 Task: Find connections with filter location Bagaha with filter topic #linkedinstorieswith filter profile language Spanish with filter current company Bottomline Technologies with filter school Institute of Engineering & Technology with filter industry Oil and Coal Product Manufacturing with filter service category Network Support with filter keywords title Operations Coordinator
Action: Mouse moved to (697, 94)
Screenshot: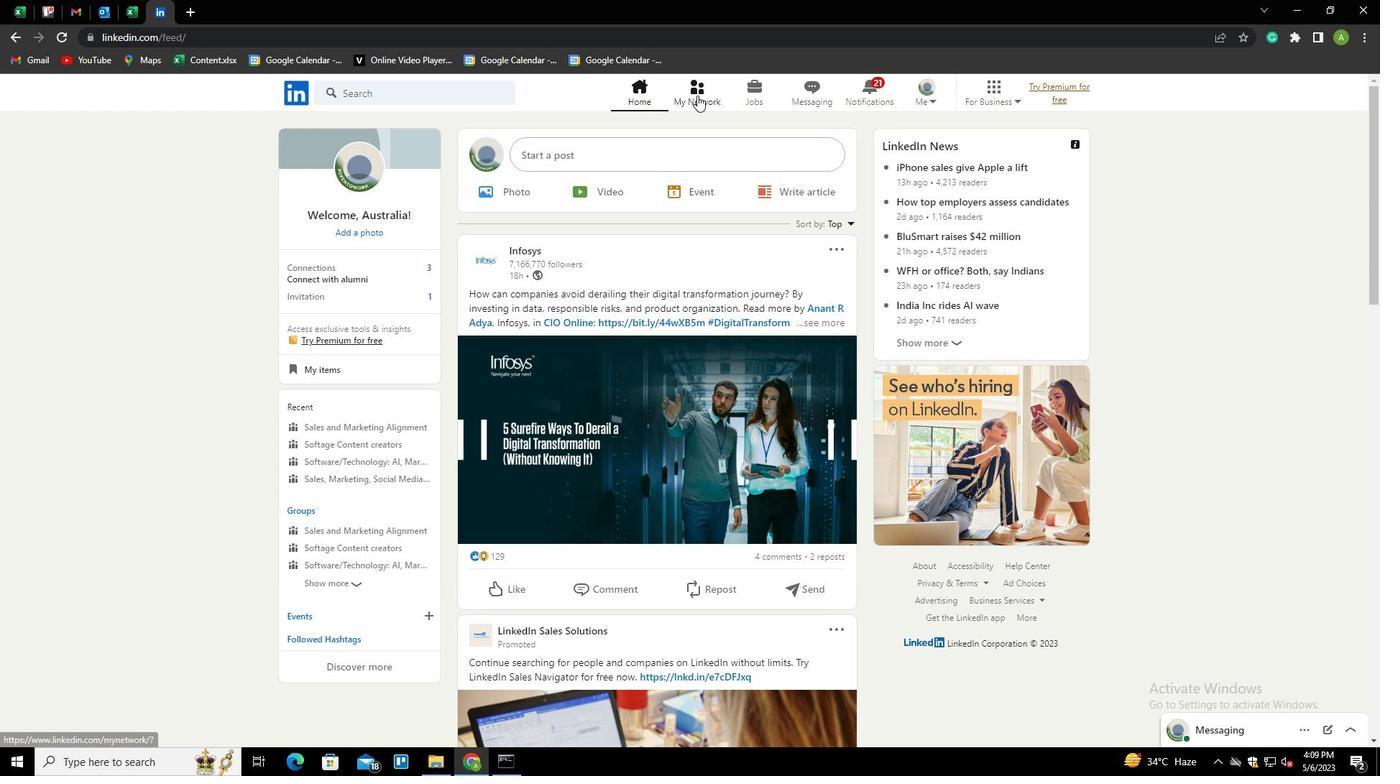 
Action: Mouse pressed left at (697, 94)
Screenshot: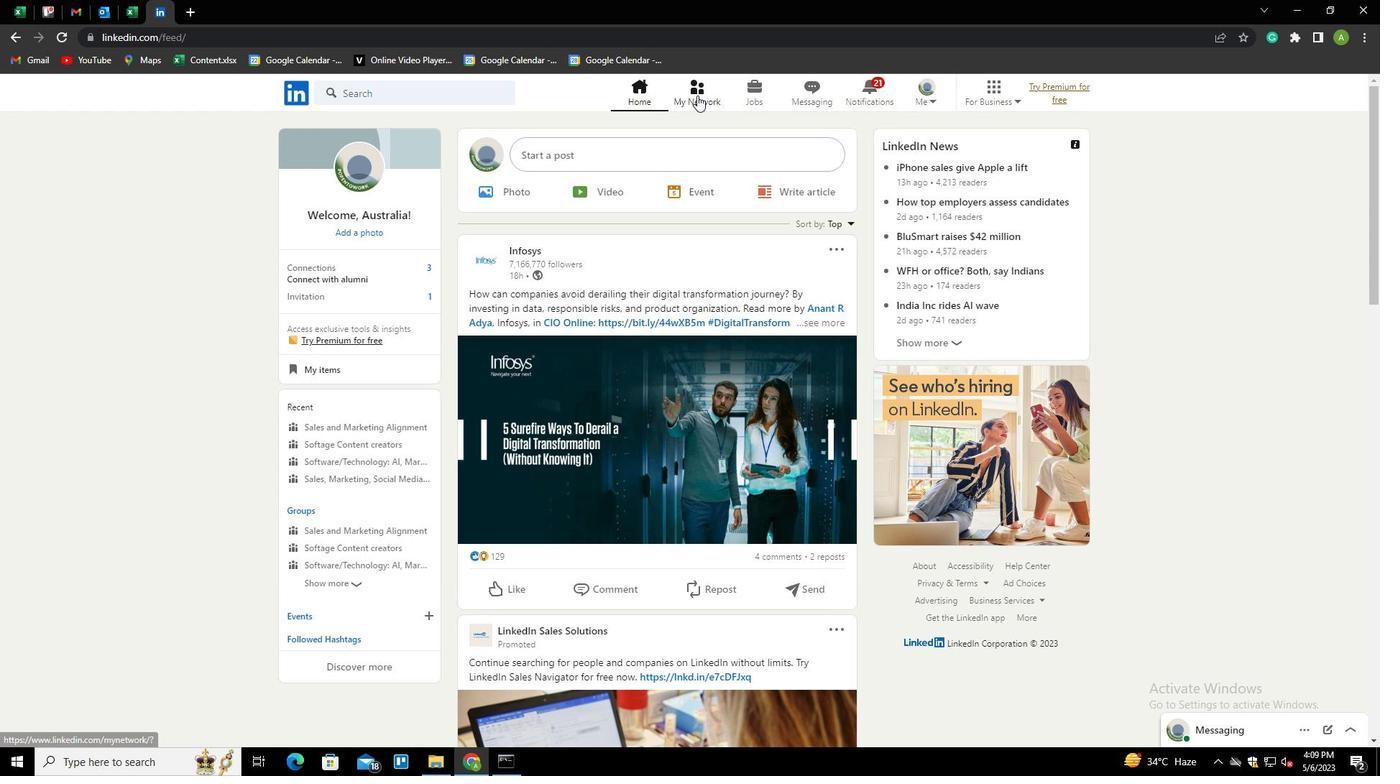 
Action: Mouse moved to (362, 171)
Screenshot: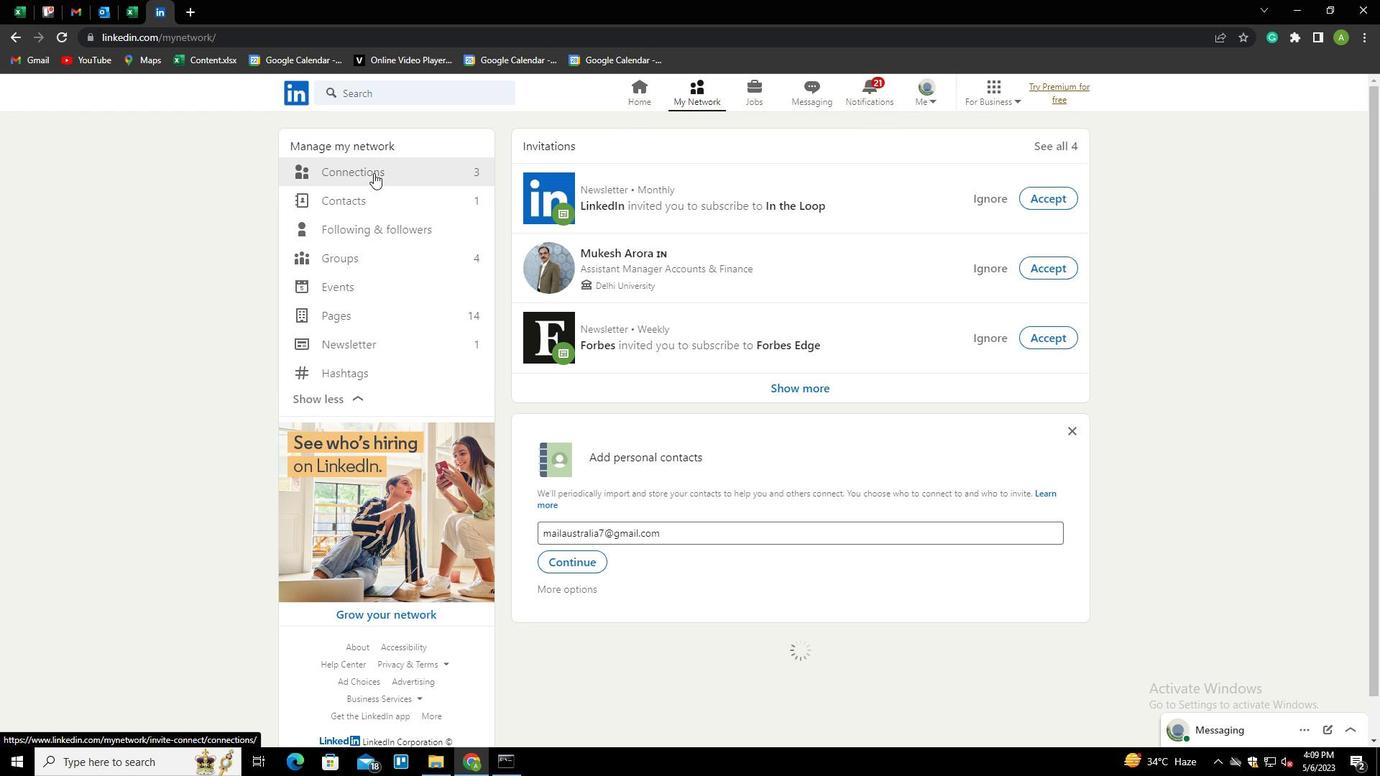 
Action: Mouse pressed left at (362, 171)
Screenshot: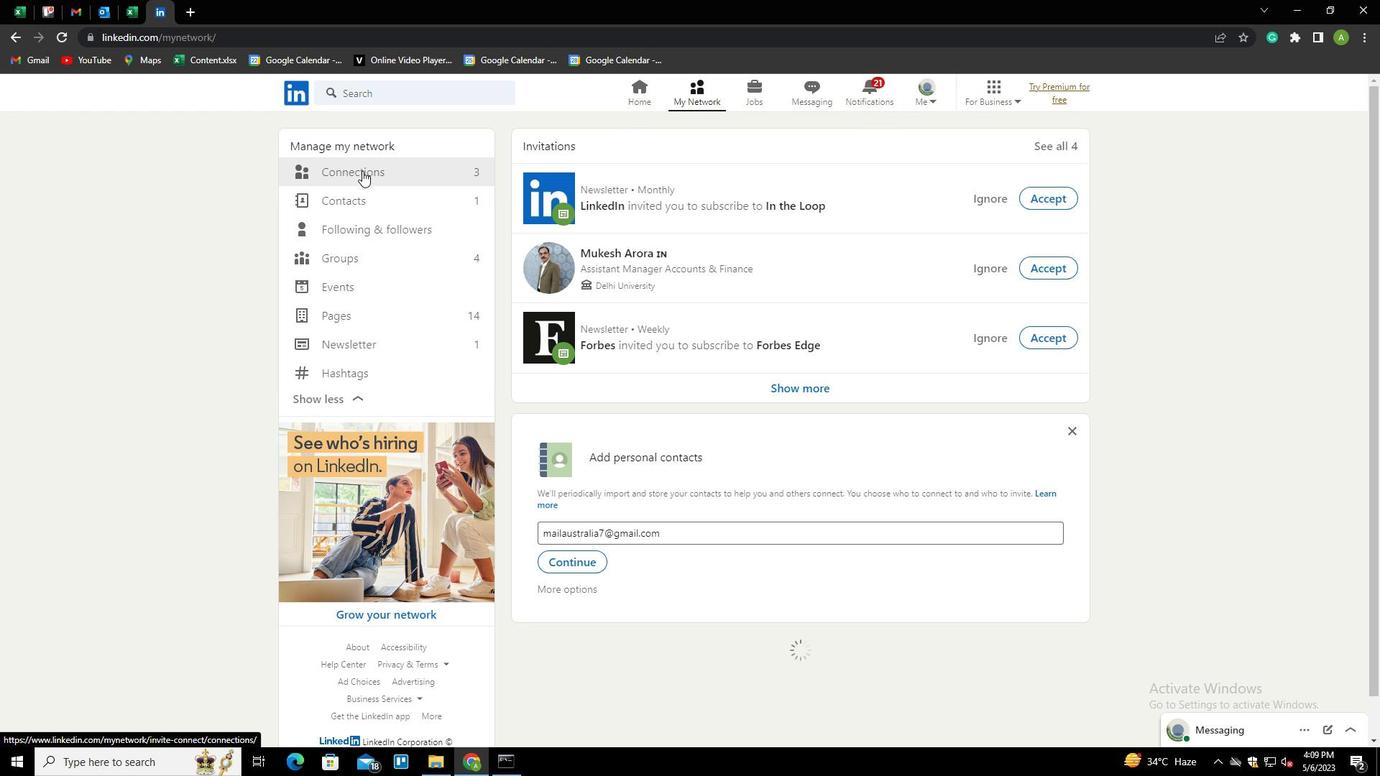 
Action: Mouse moved to (799, 167)
Screenshot: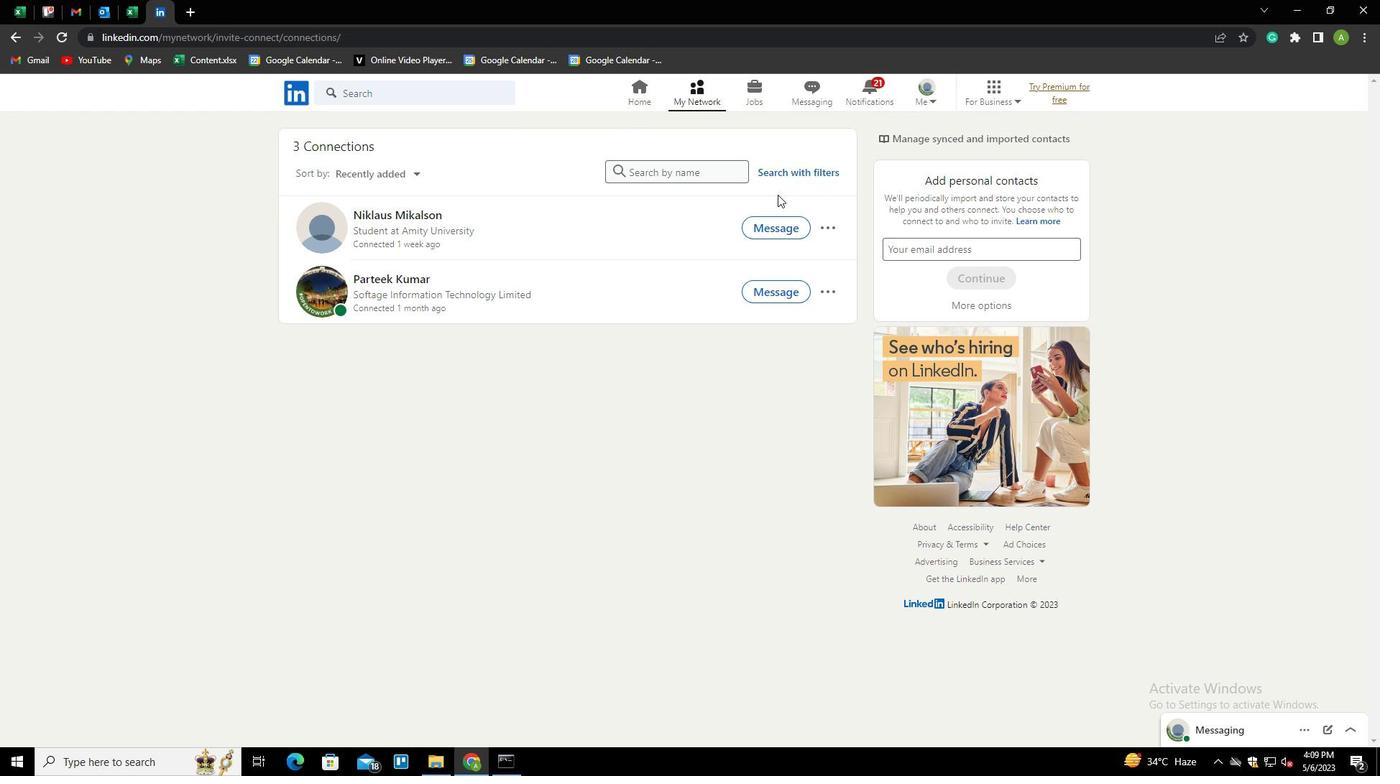 
Action: Mouse pressed left at (799, 167)
Screenshot: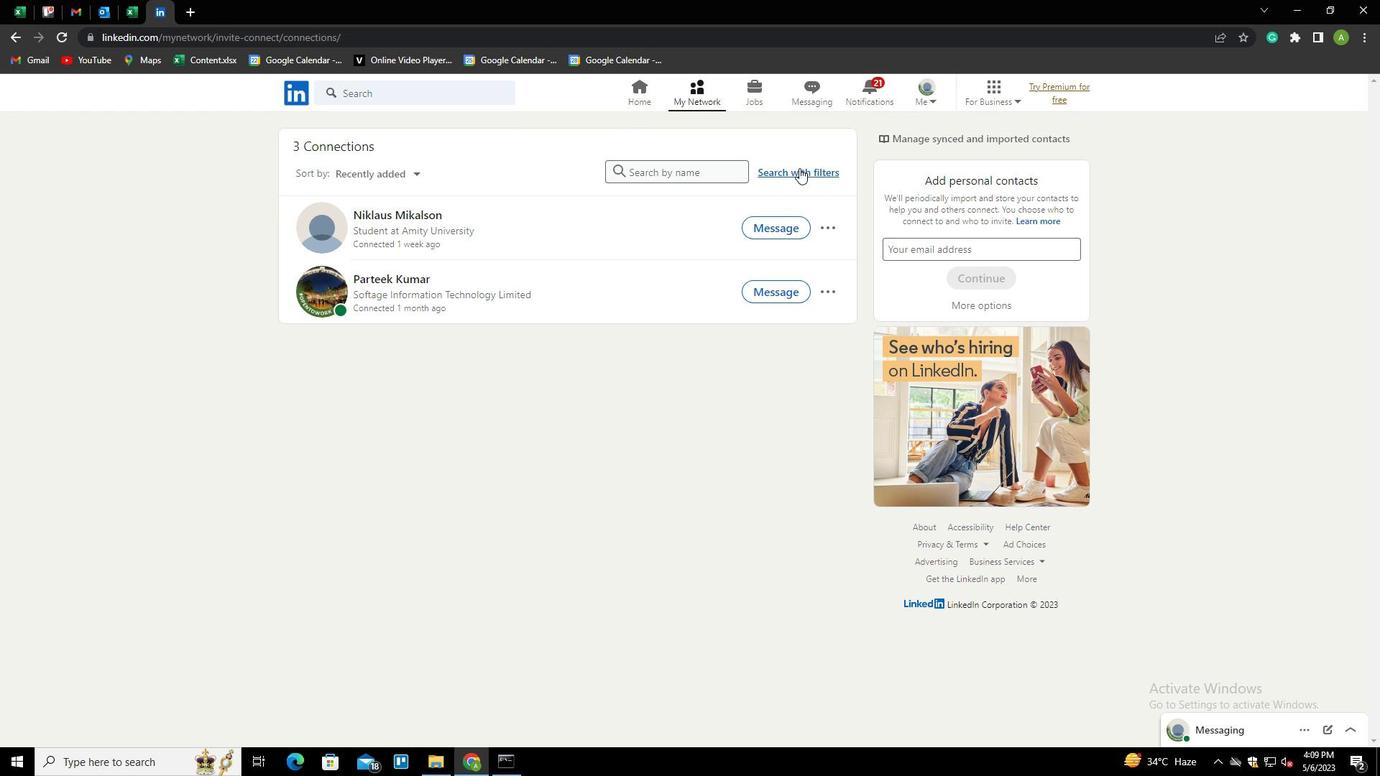 
Action: Mouse moved to (732, 130)
Screenshot: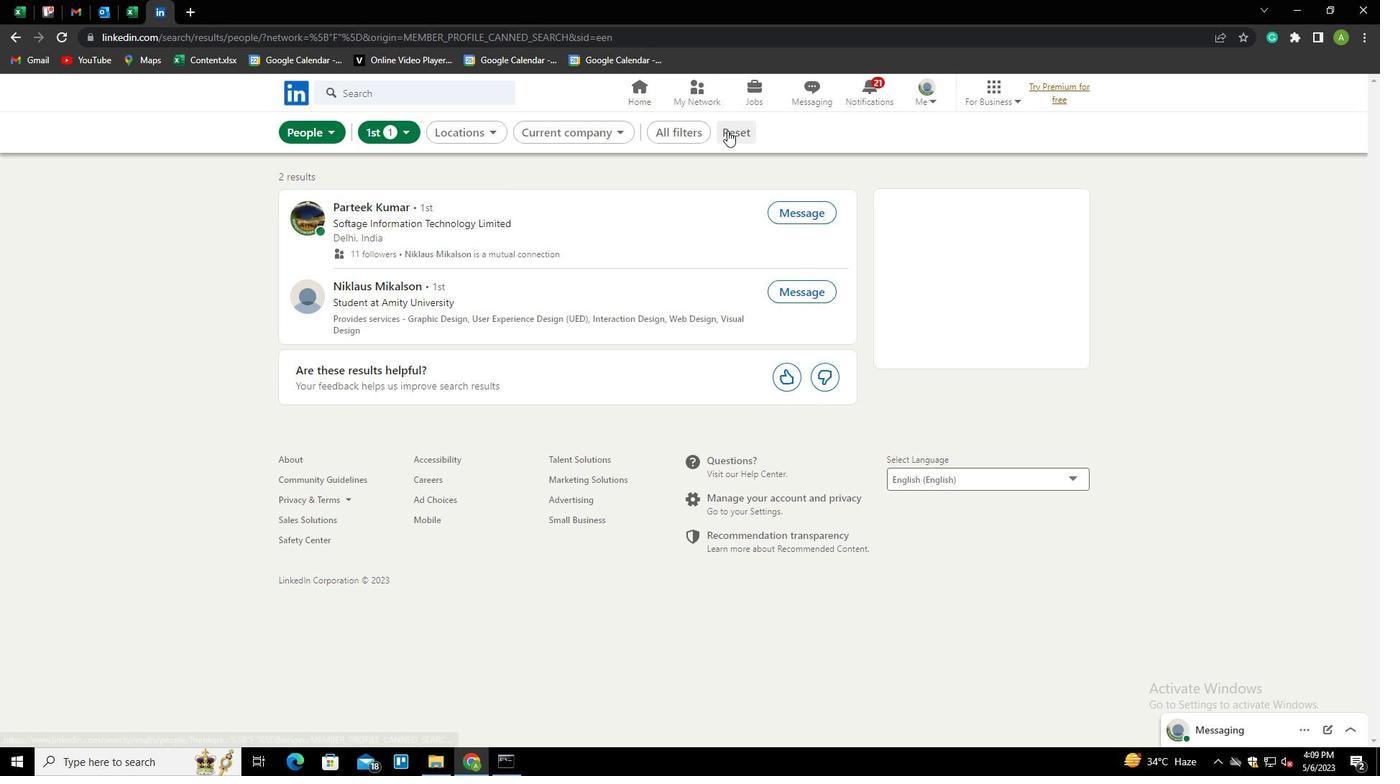 
Action: Mouse pressed left at (732, 130)
Screenshot: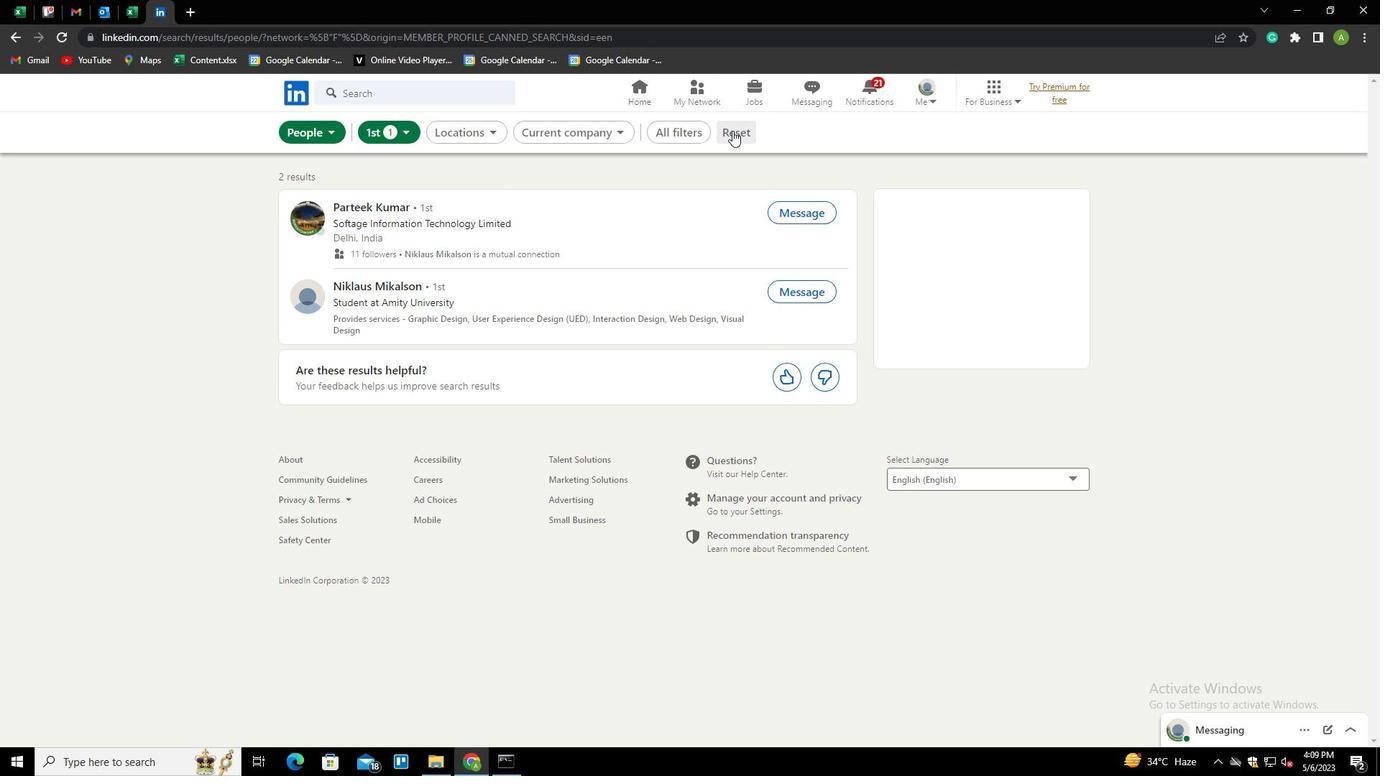 
Action: Mouse moved to (714, 129)
Screenshot: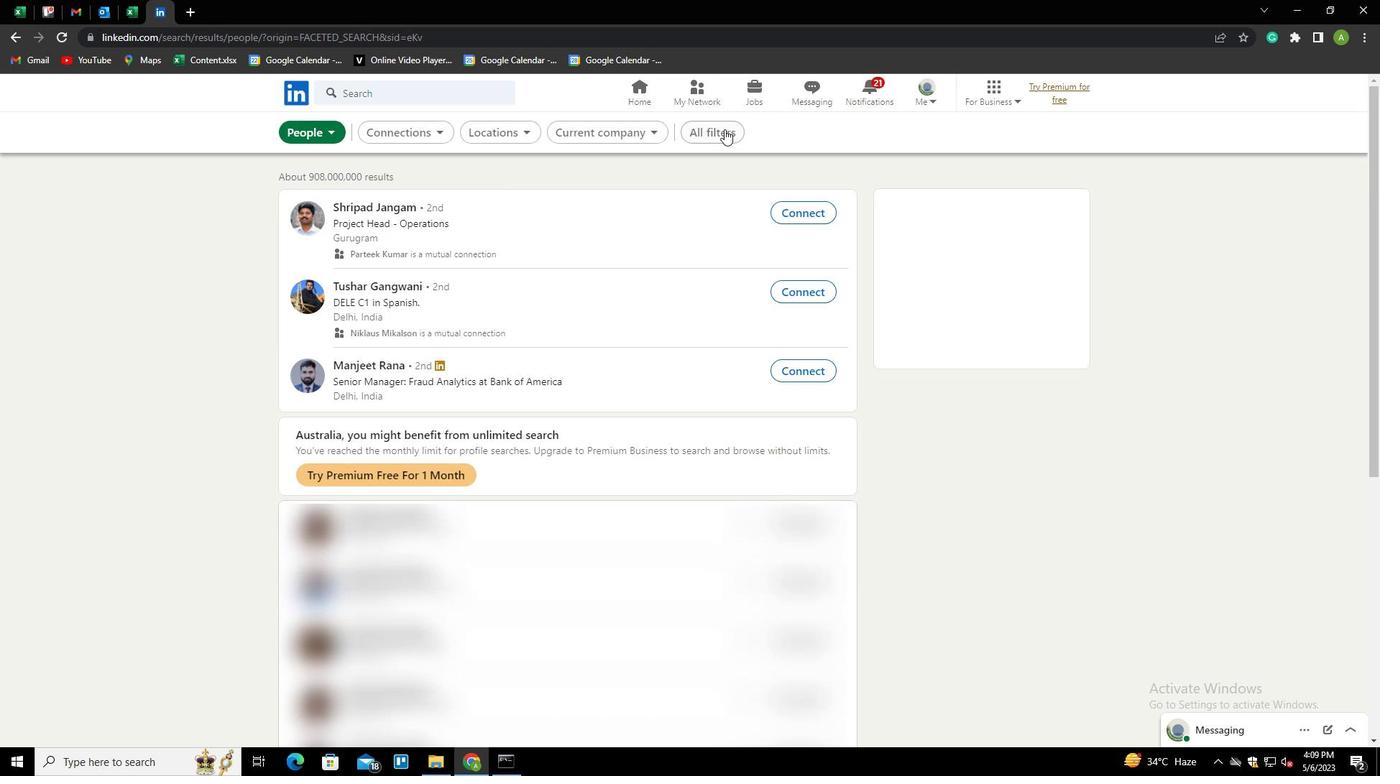 
Action: Mouse pressed left at (714, 129)
Screenshot: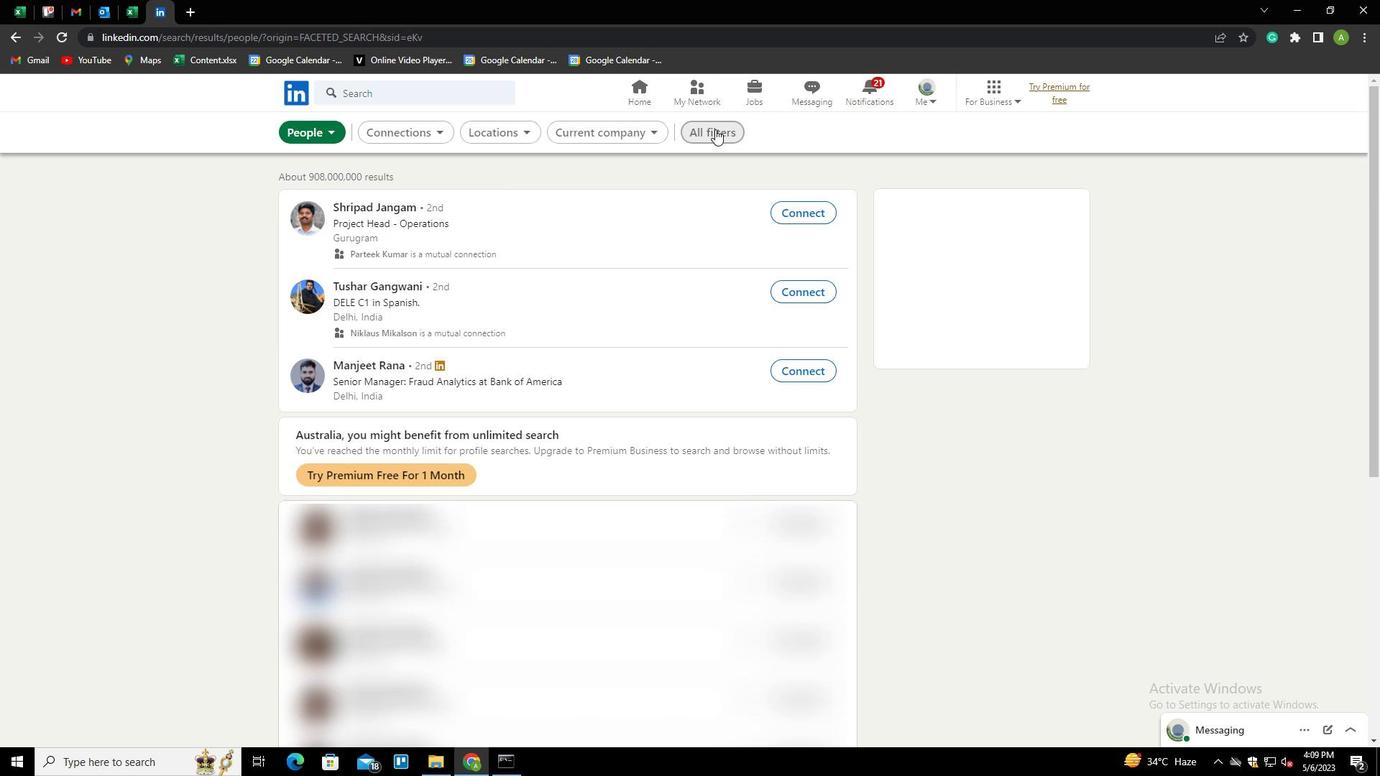 
Action: Mouse moved to (1132, 396)
Screenshot: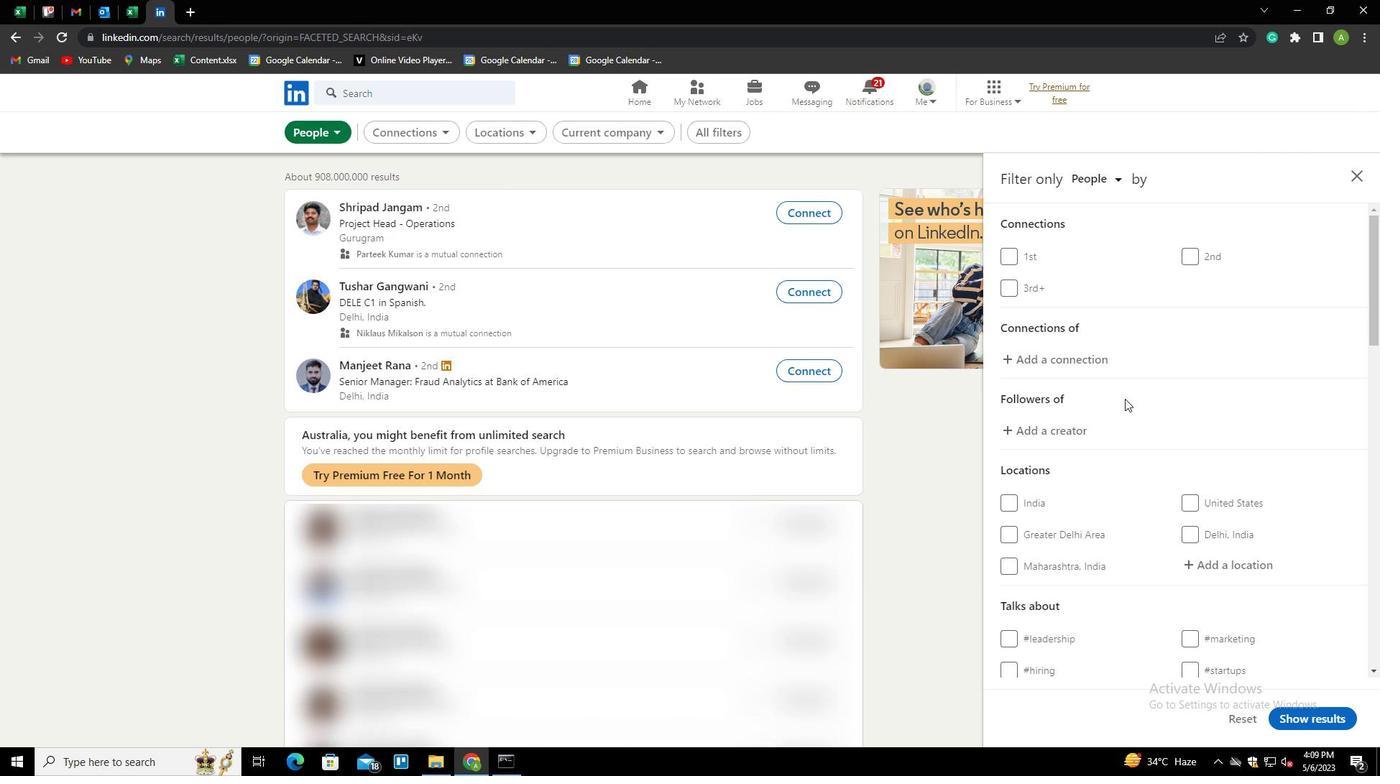 
Action: Mouse scrolled (1132, 395) with delta (0, 0)
Screenshot: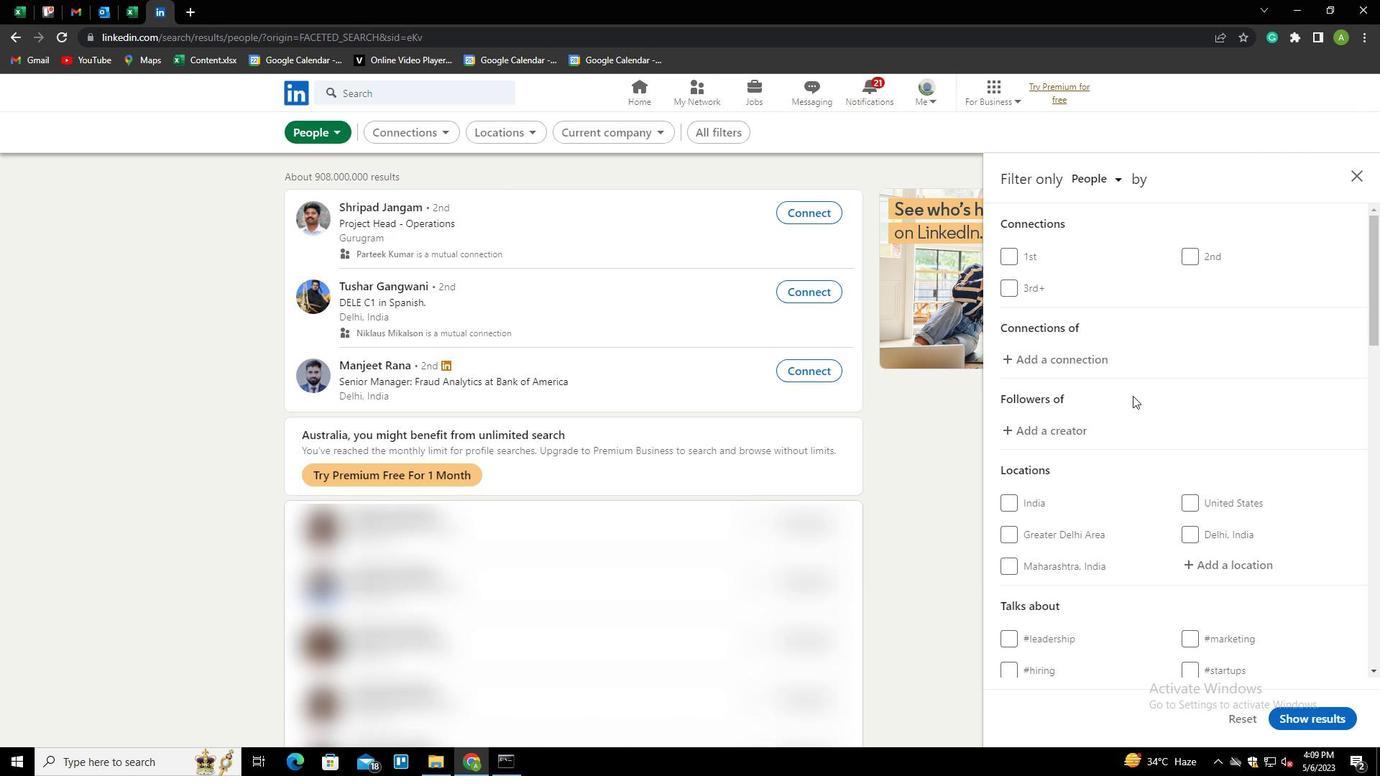 
Action: Mouse scrolled (1132, 395) with delta (0, 0)
Screenshot: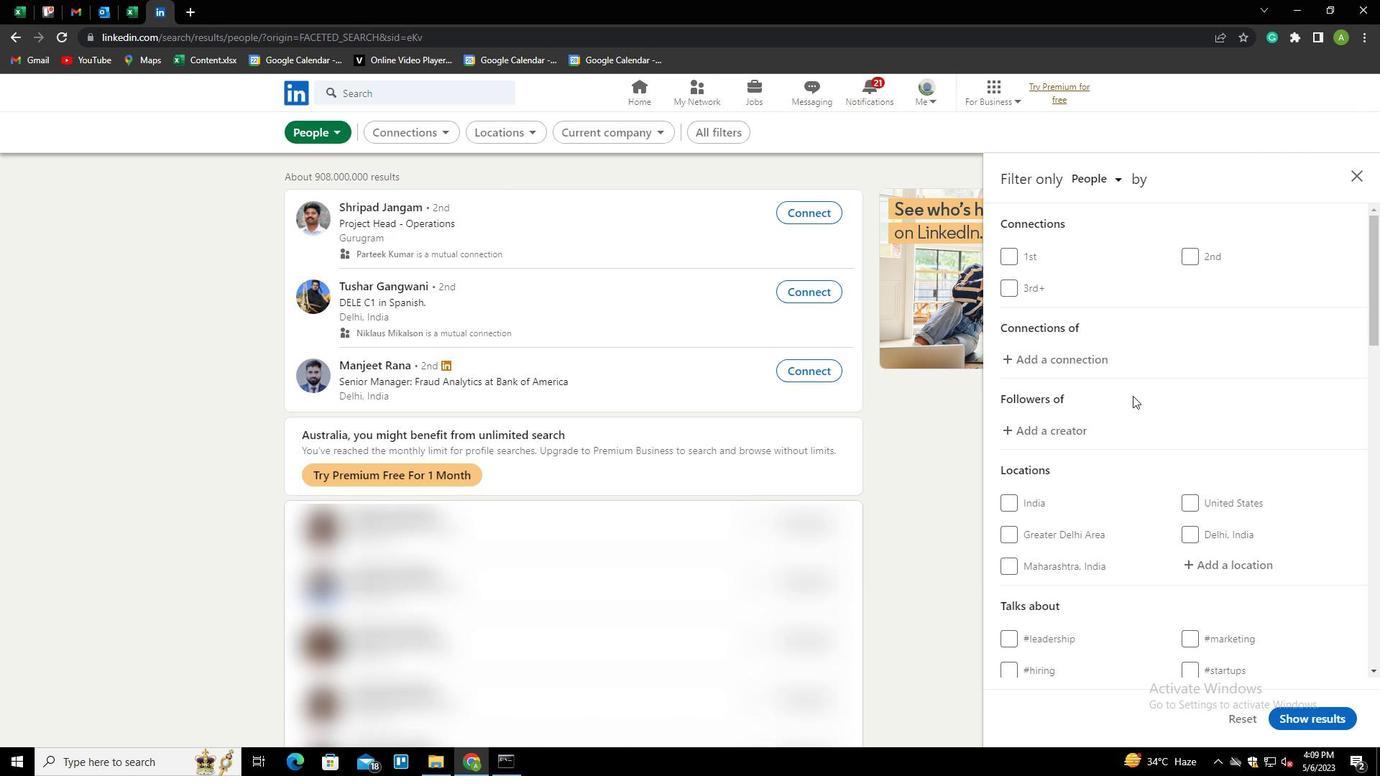 
Action: Mouse moved to (1214, 419)
Screenshot: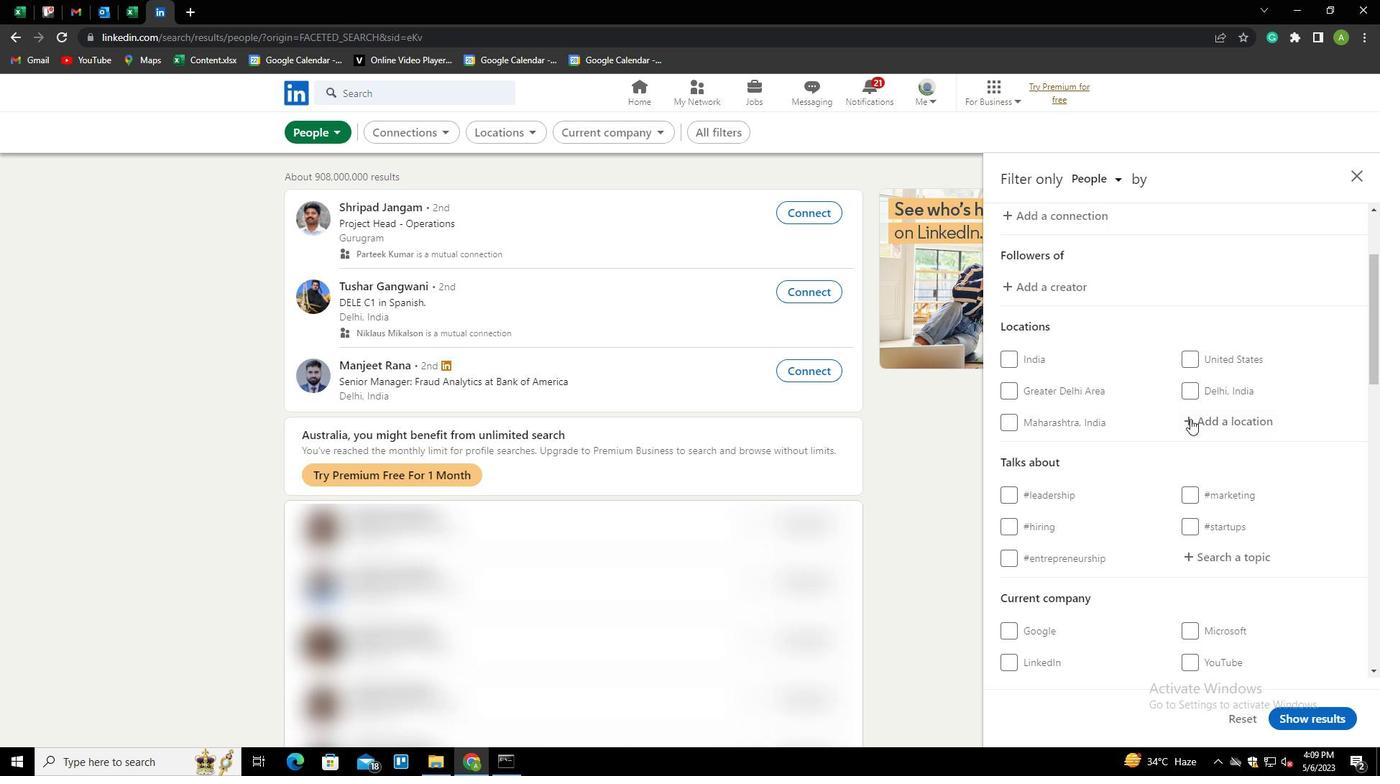 
Action: Mouse pressed left at (1214, 419)
Screenshot: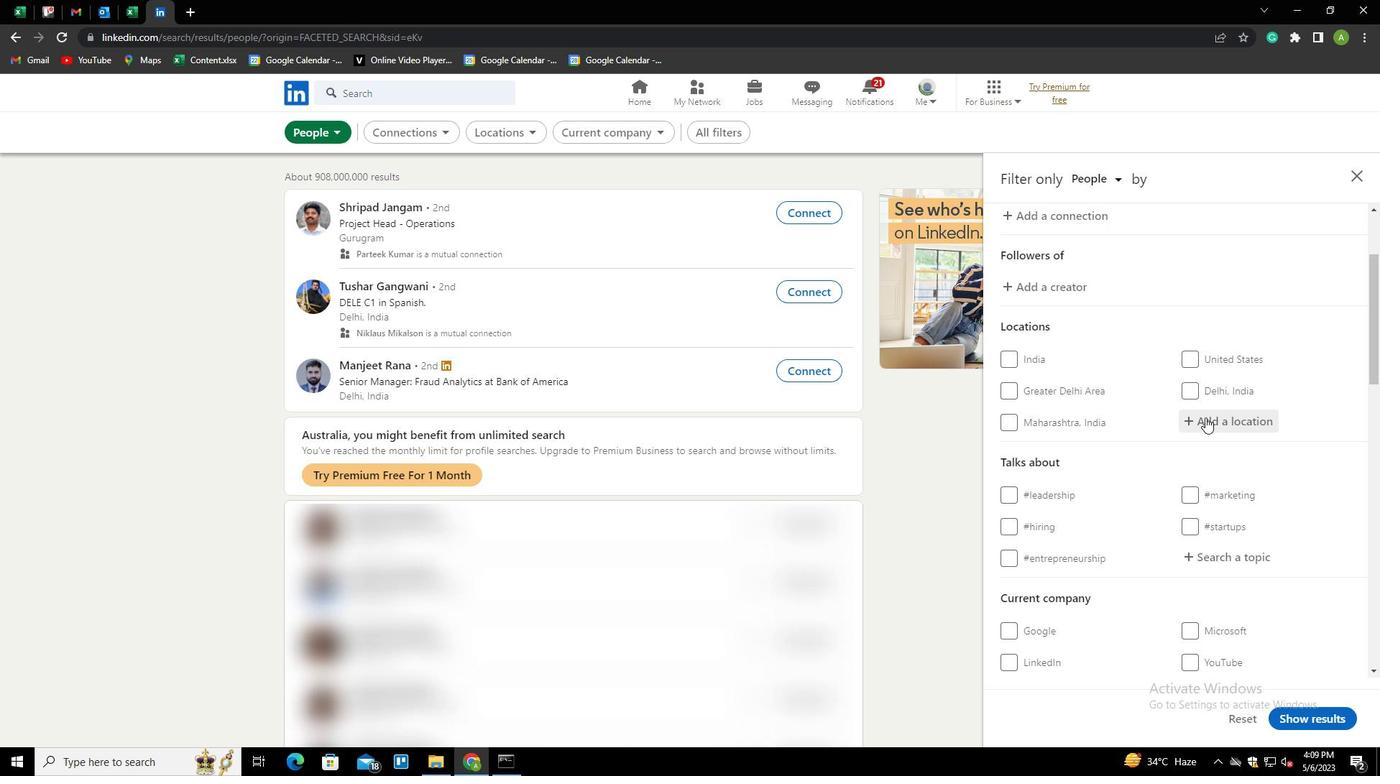 
Action: Mouse moved to (1256, 379)
Screenshot: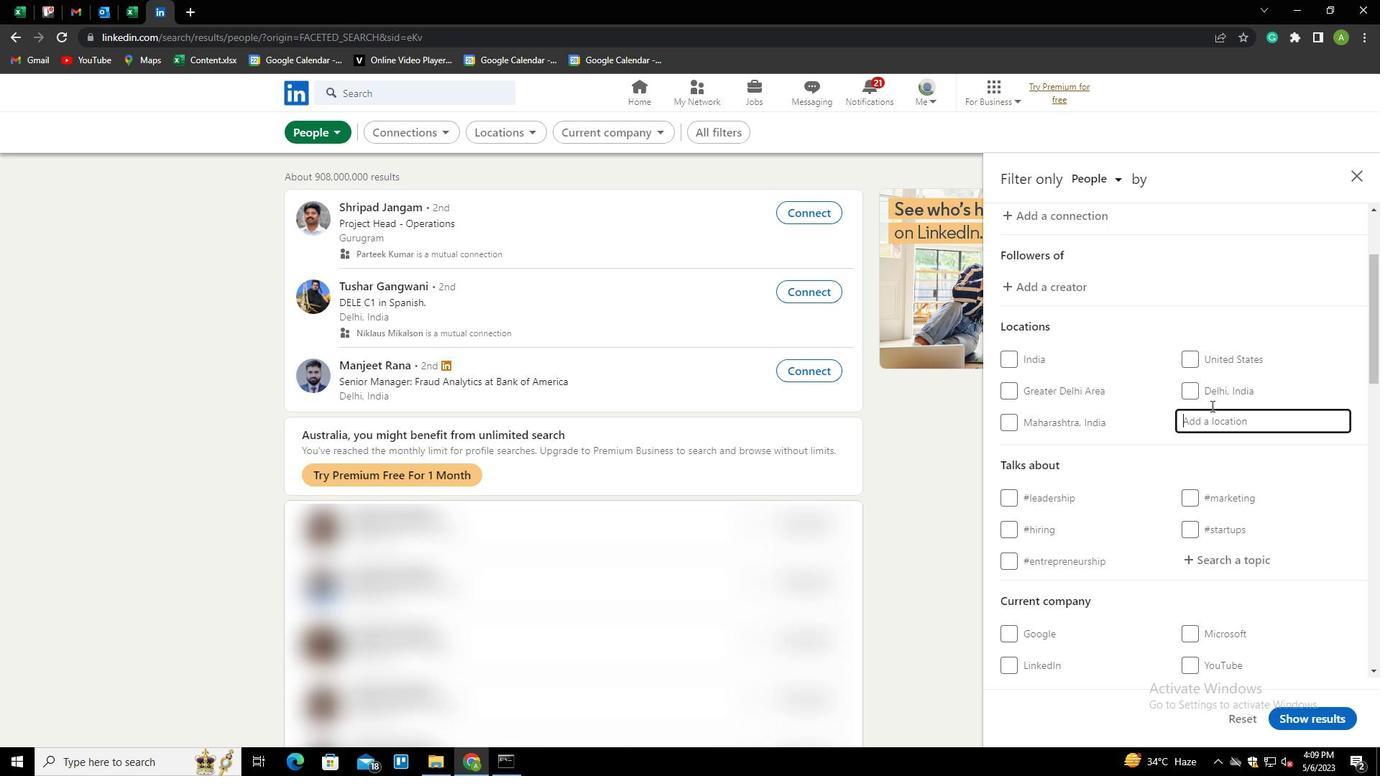 
Action: Key pressed <Key.shift>BAHA<Key.backspace><Key.backspace>F<Key.backspace>GAHA<Key.down><Key.enter>
Screenshot: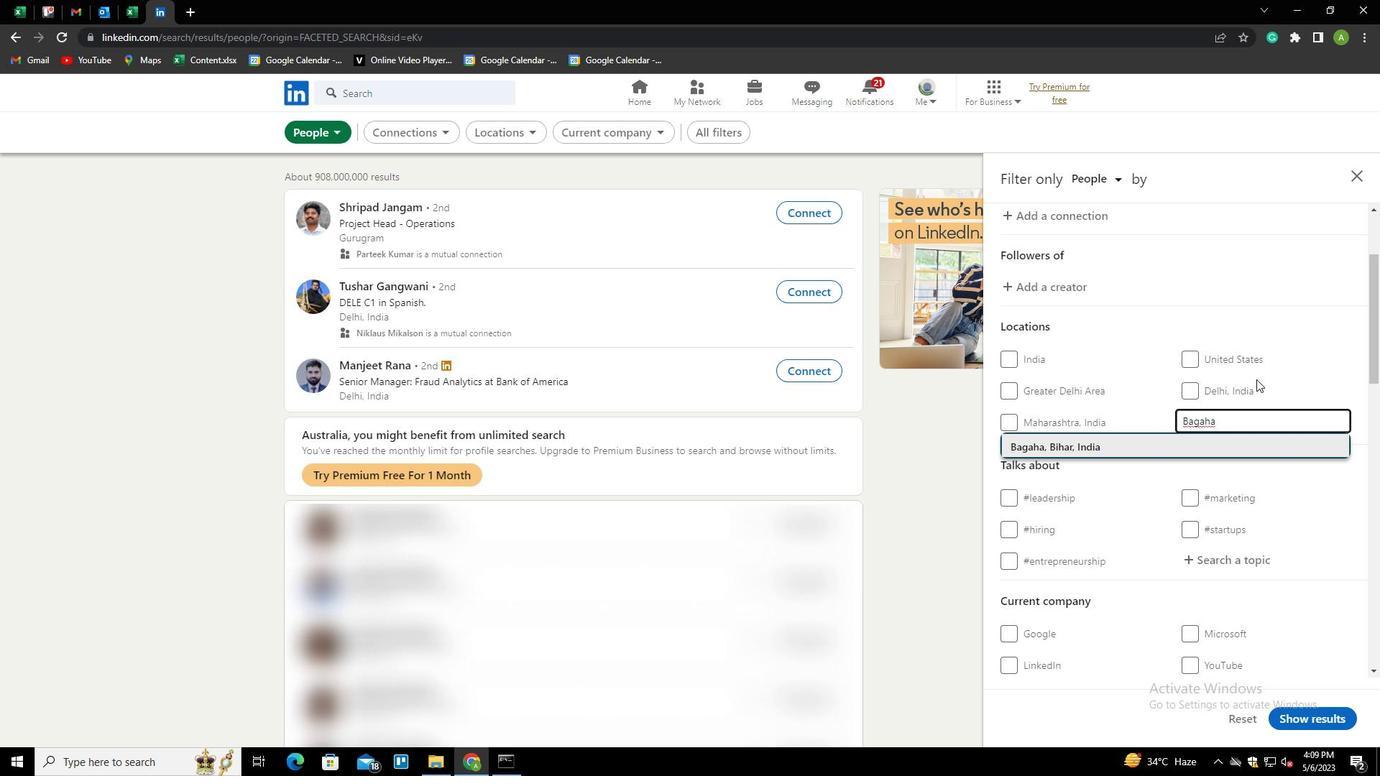 
Action: Mouse scrolled (1256, 378) with delta (0, 0)
Screenshot: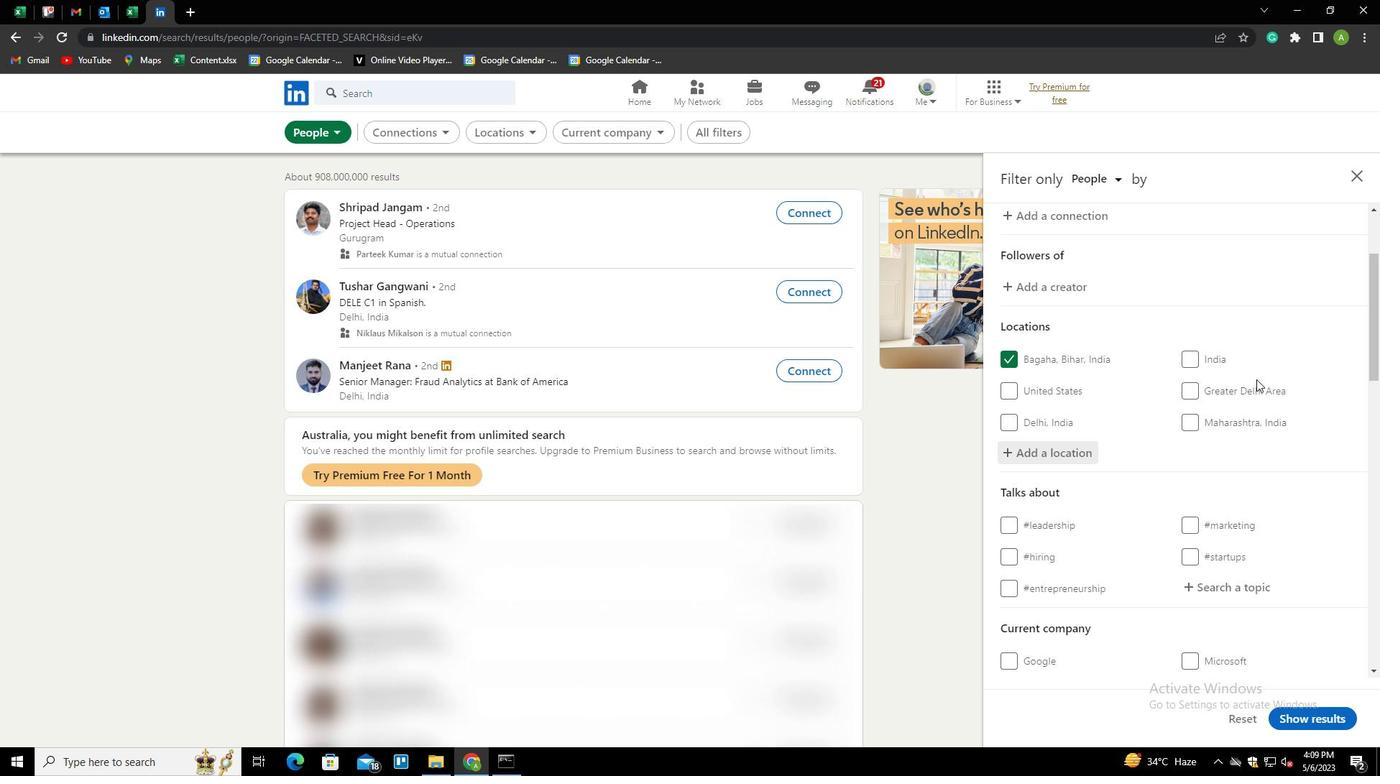 
Action: Mouse scrolled (1256, 378) with delta (0, 0)
Screenshot: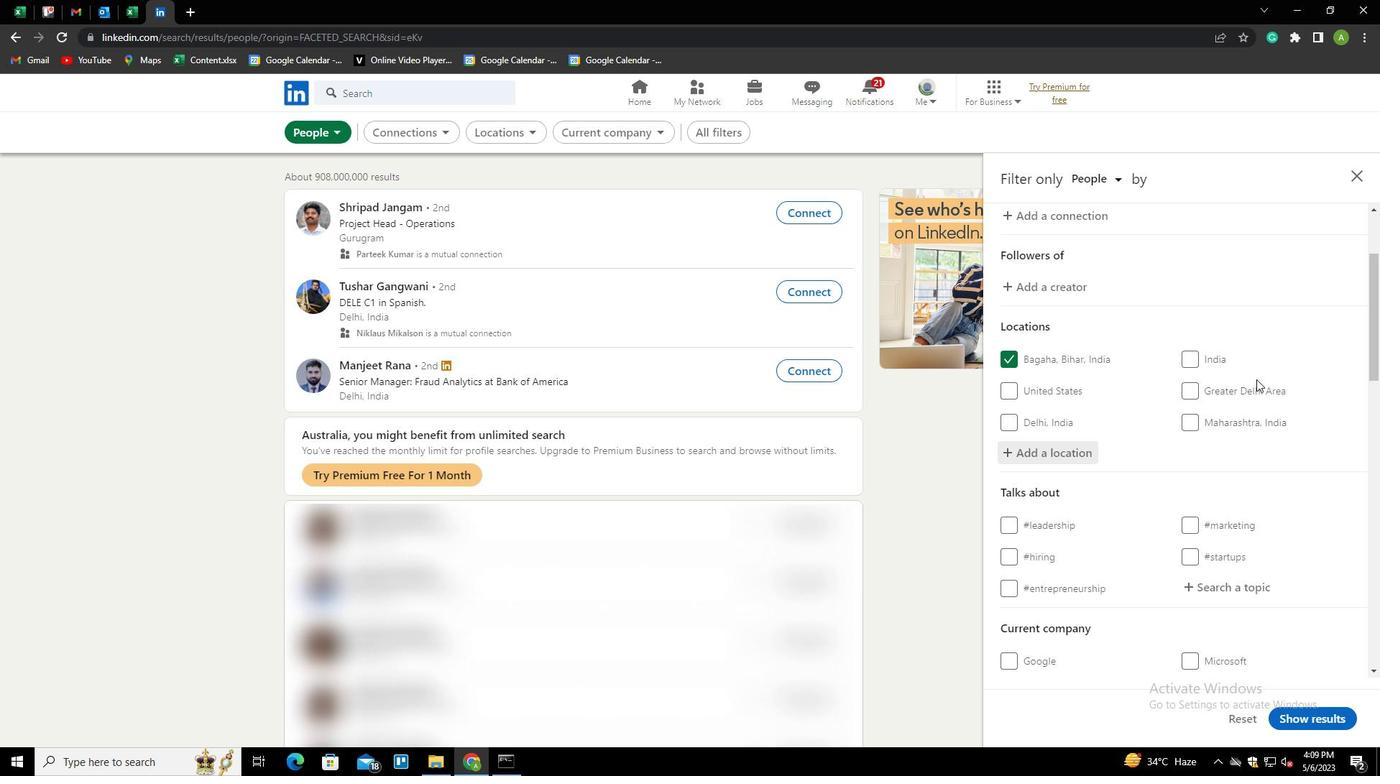 
Action: Mouse scrolled (1256, 378) with delta (0, 0)
Screenshot: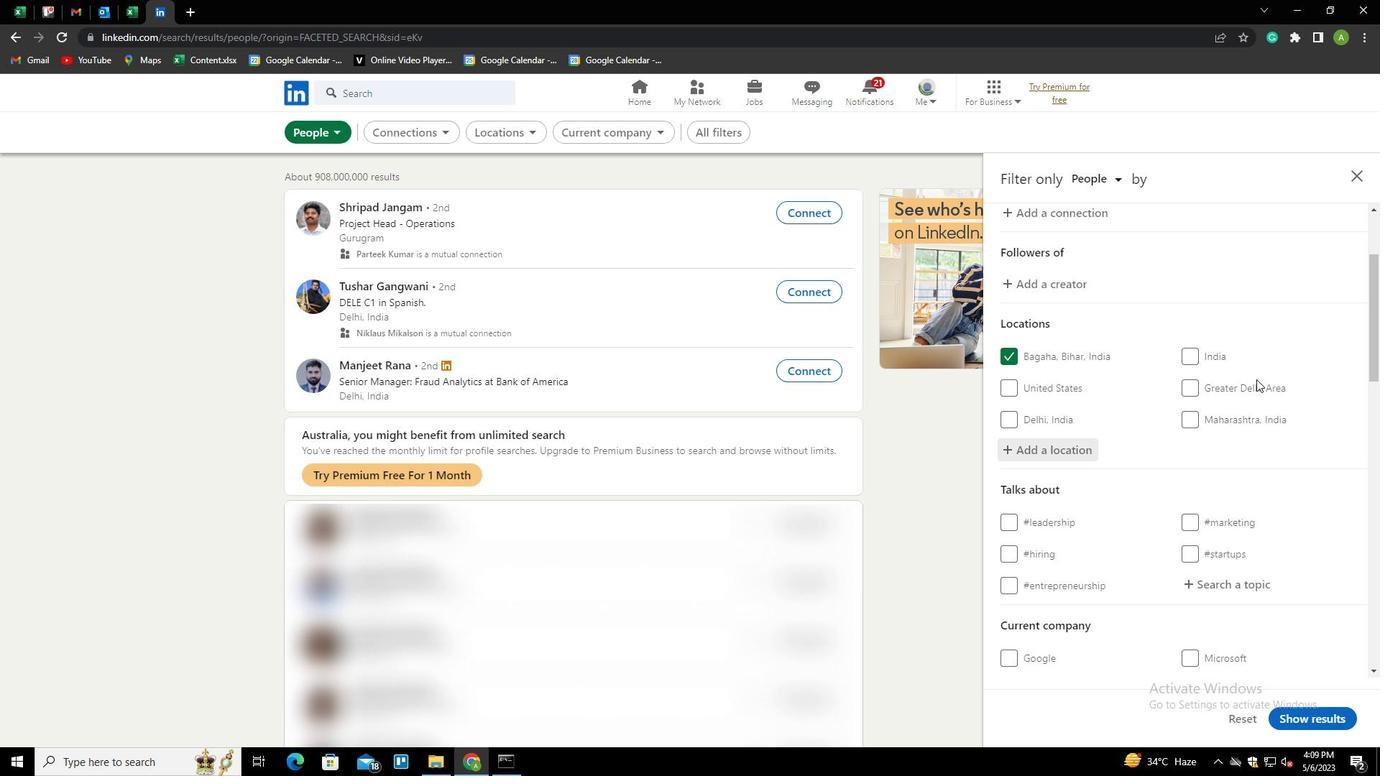 
Action: Mouse moved to (1236, 369)
Screenshot: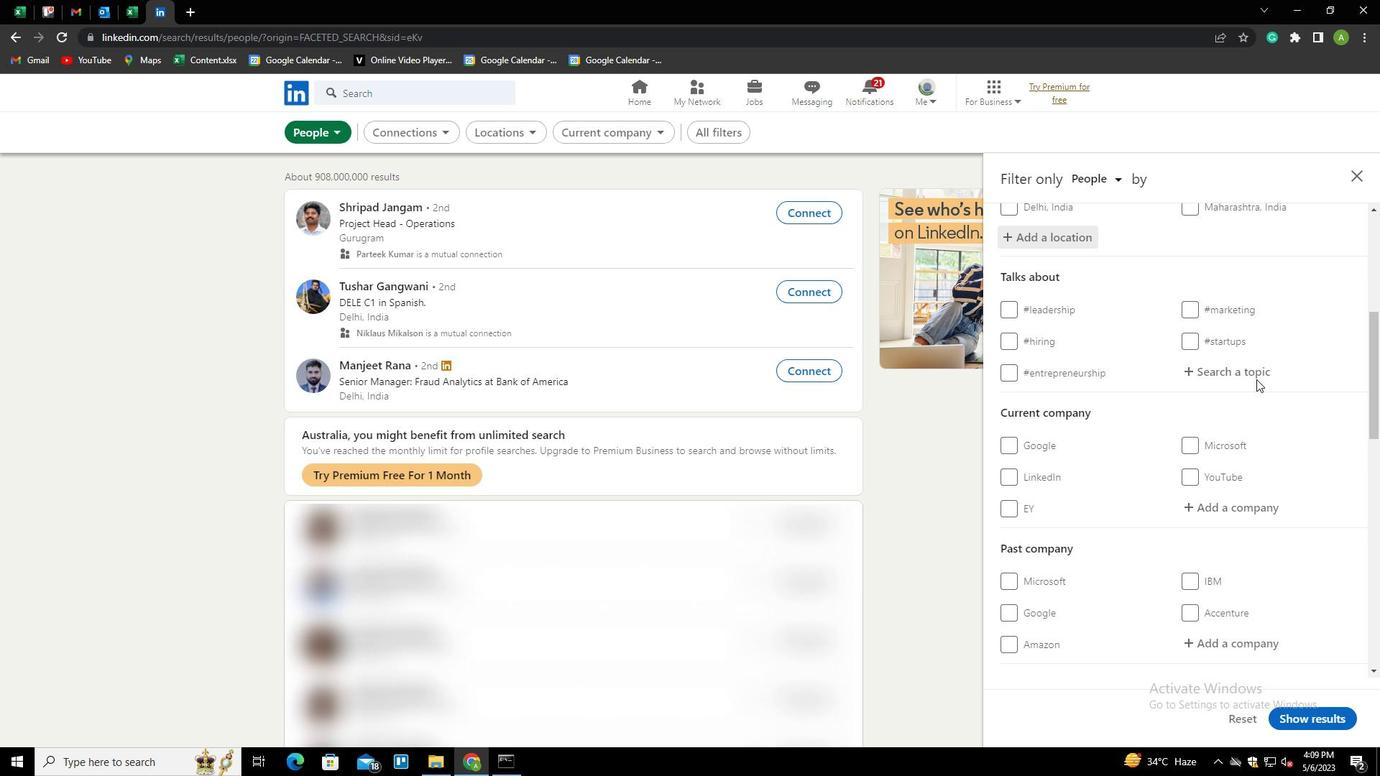 
Action: Mouse pressed left at (1236, 369)
Screenshot: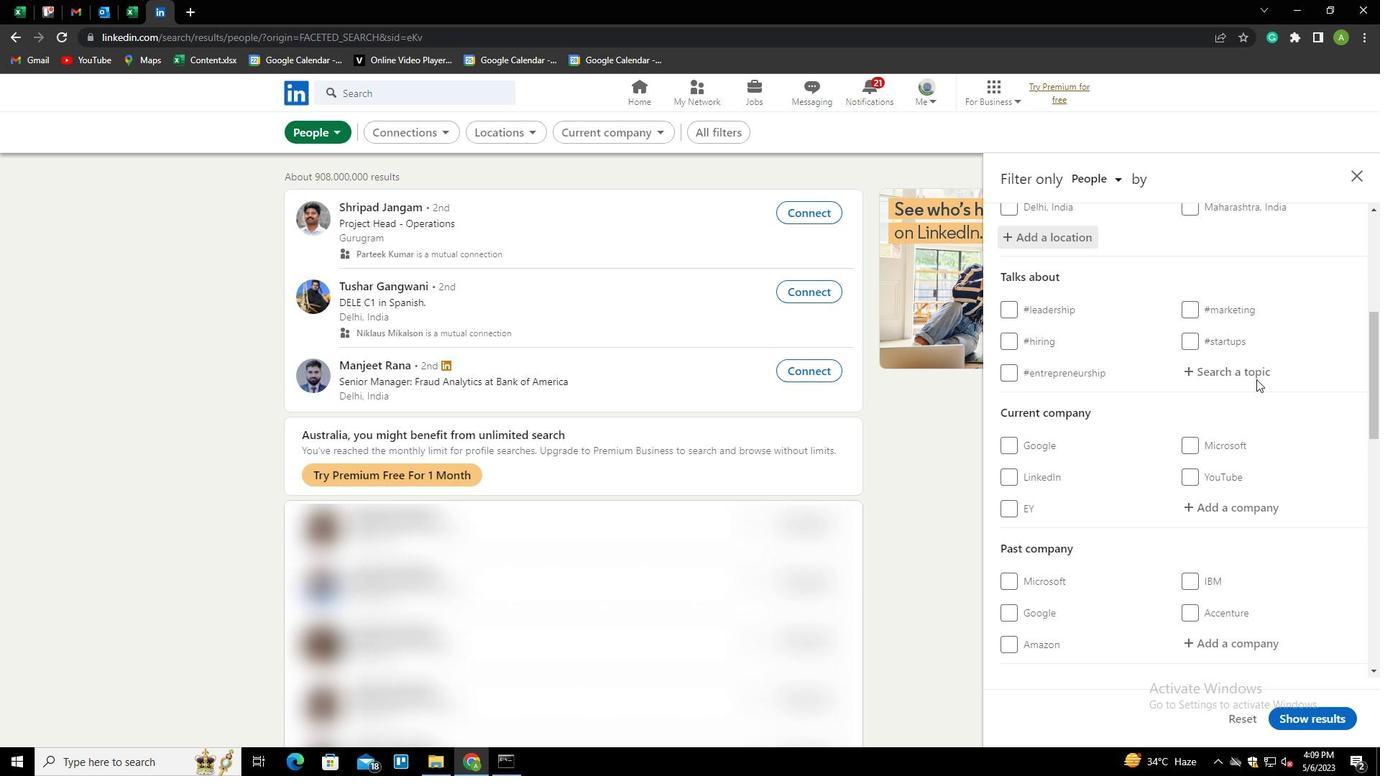 
Action: Mouse moved to (1234, 370)
Screenshot: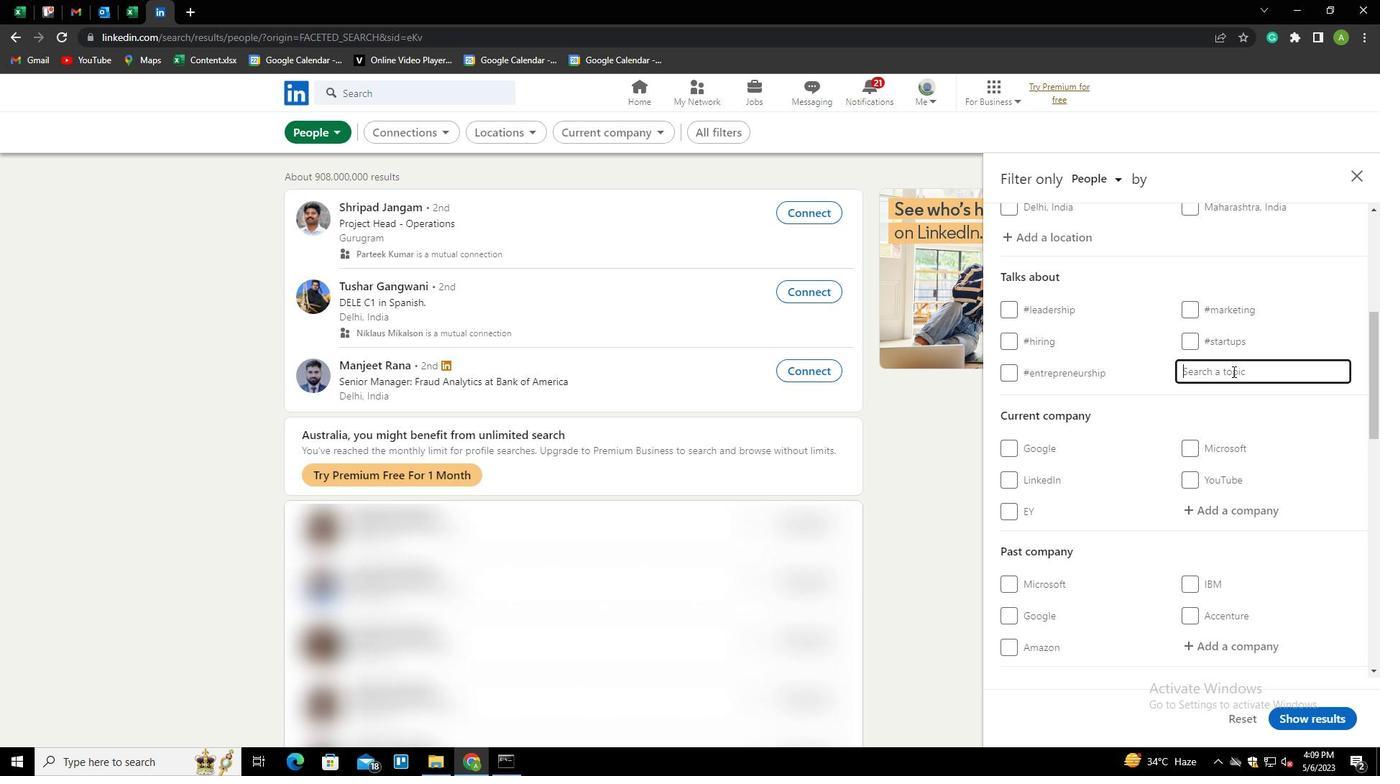 
Action: Key pressed LINKEDINSTORIES<Key.down><Key.enter>
Screenshot: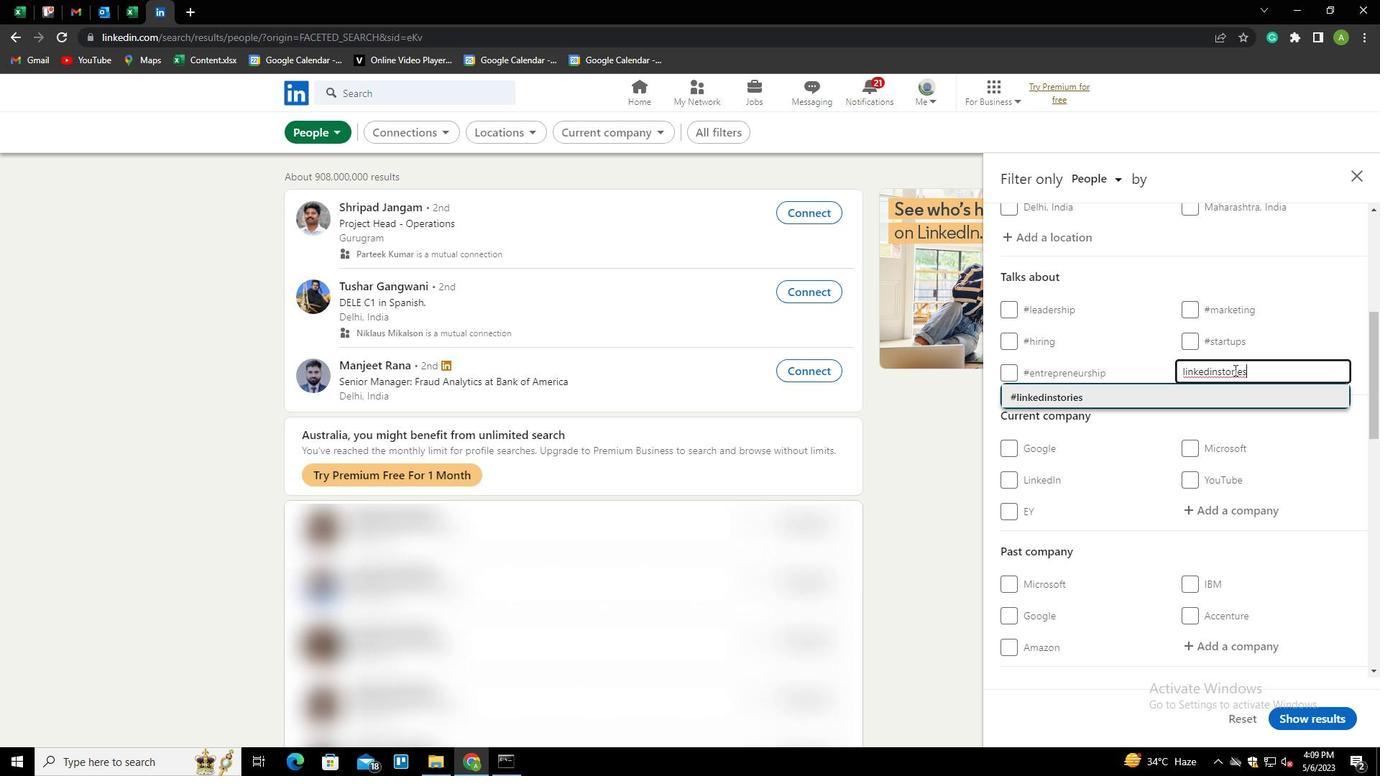 
Action: Mouse scrolled (1234, 369) with delta (0, 0)
Screenshot: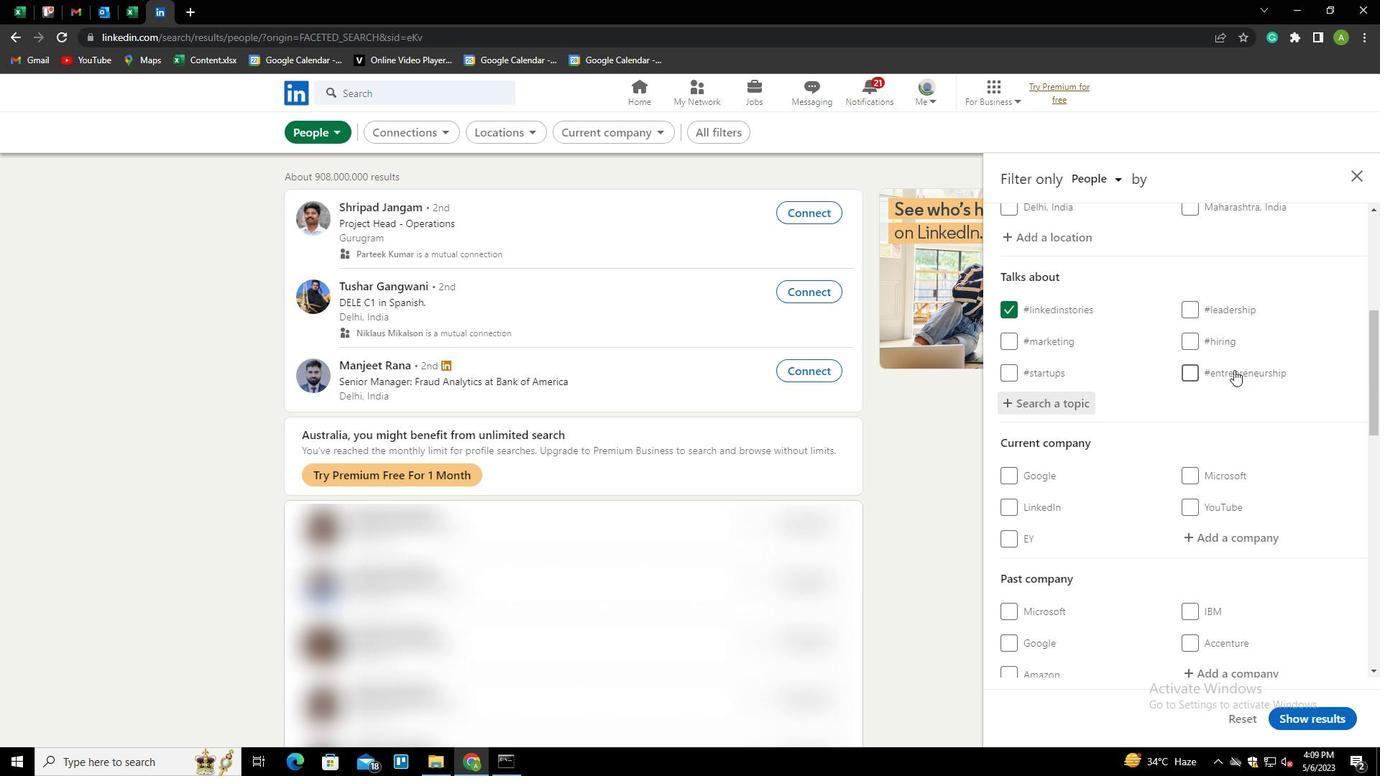 
Action: Mouse scrolled (1234, 369) with delta (0, 0)
Screenshot: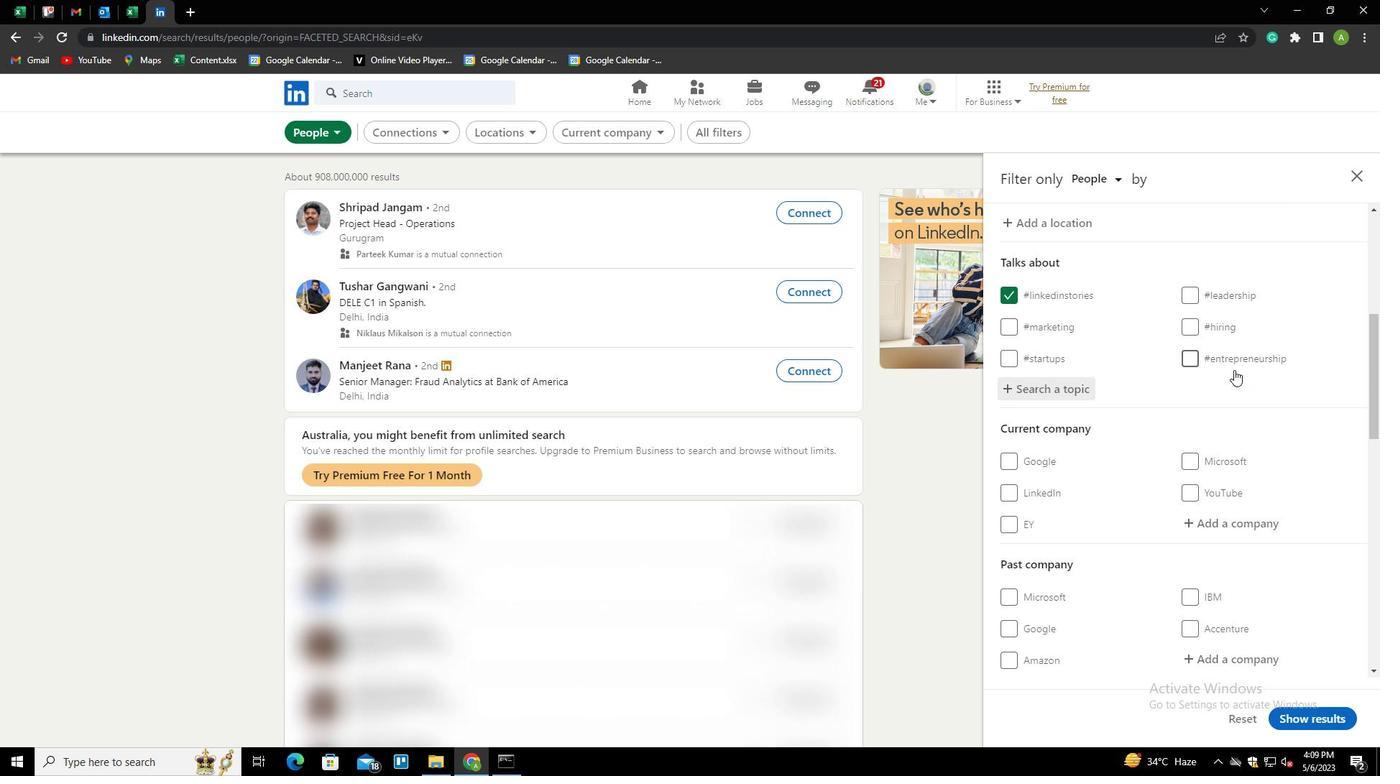 
Action: Mouse scrolled (1234, 369) with delta (0, 0)
Screenshot: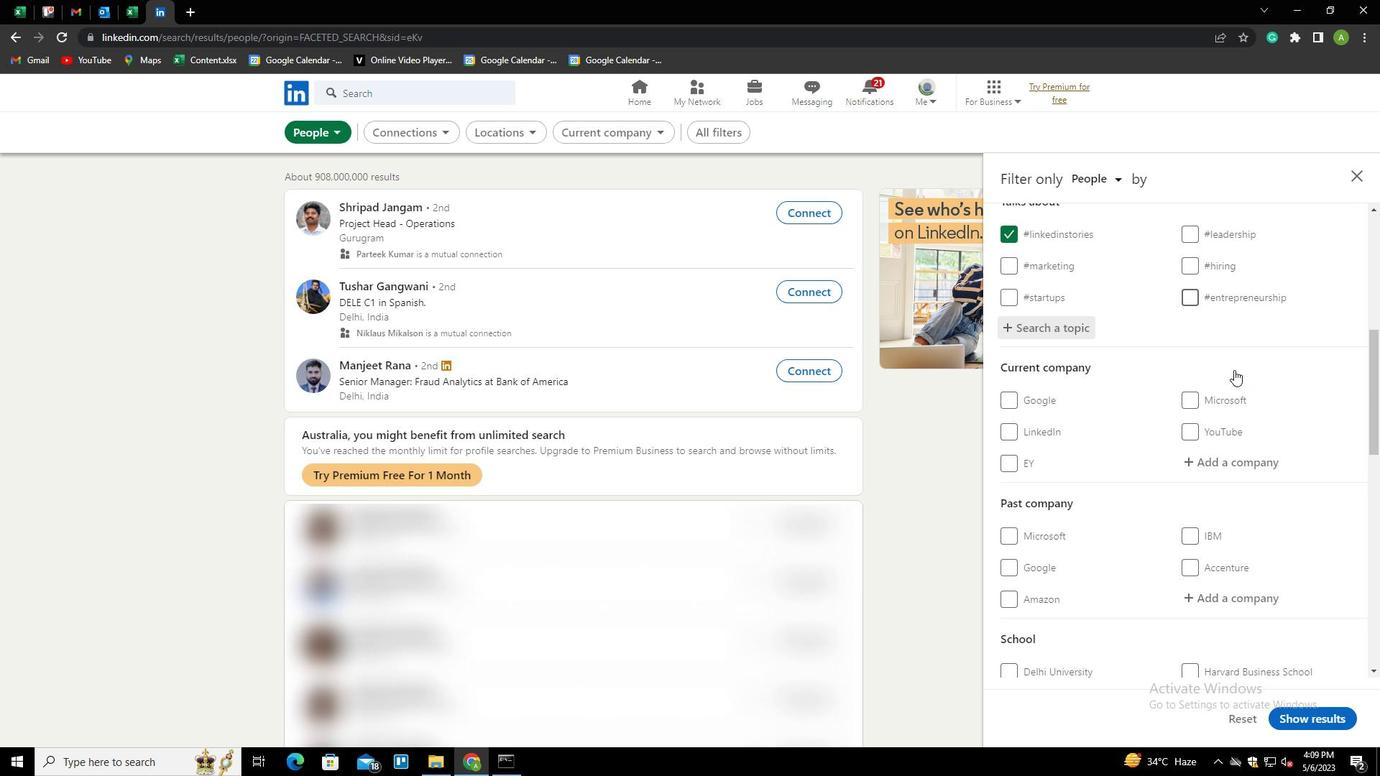 
Action: Mouse scrolled (1234, 369) with delta (0, 0)
Screenshot: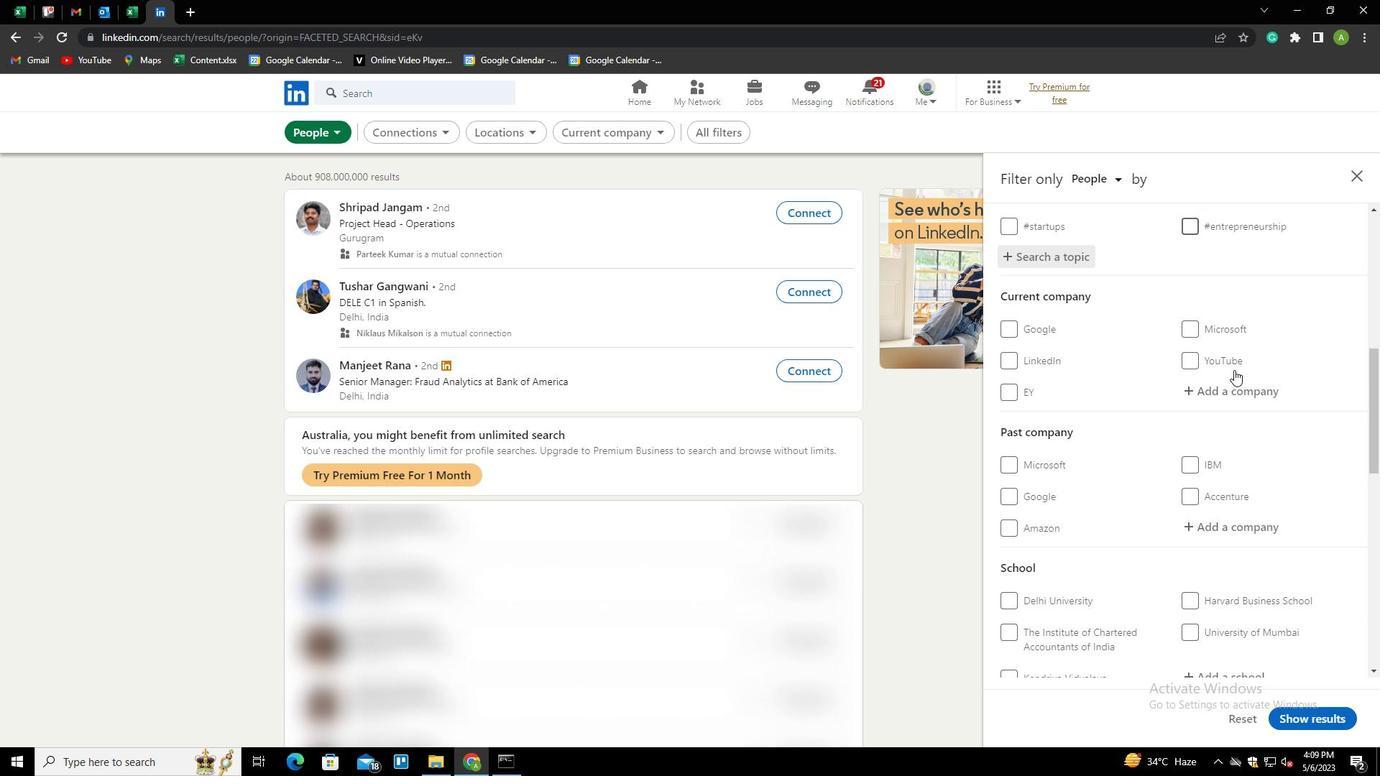 
Action: Mouse scrolled (1234, 369) with delta (0, 0)
Screenshot: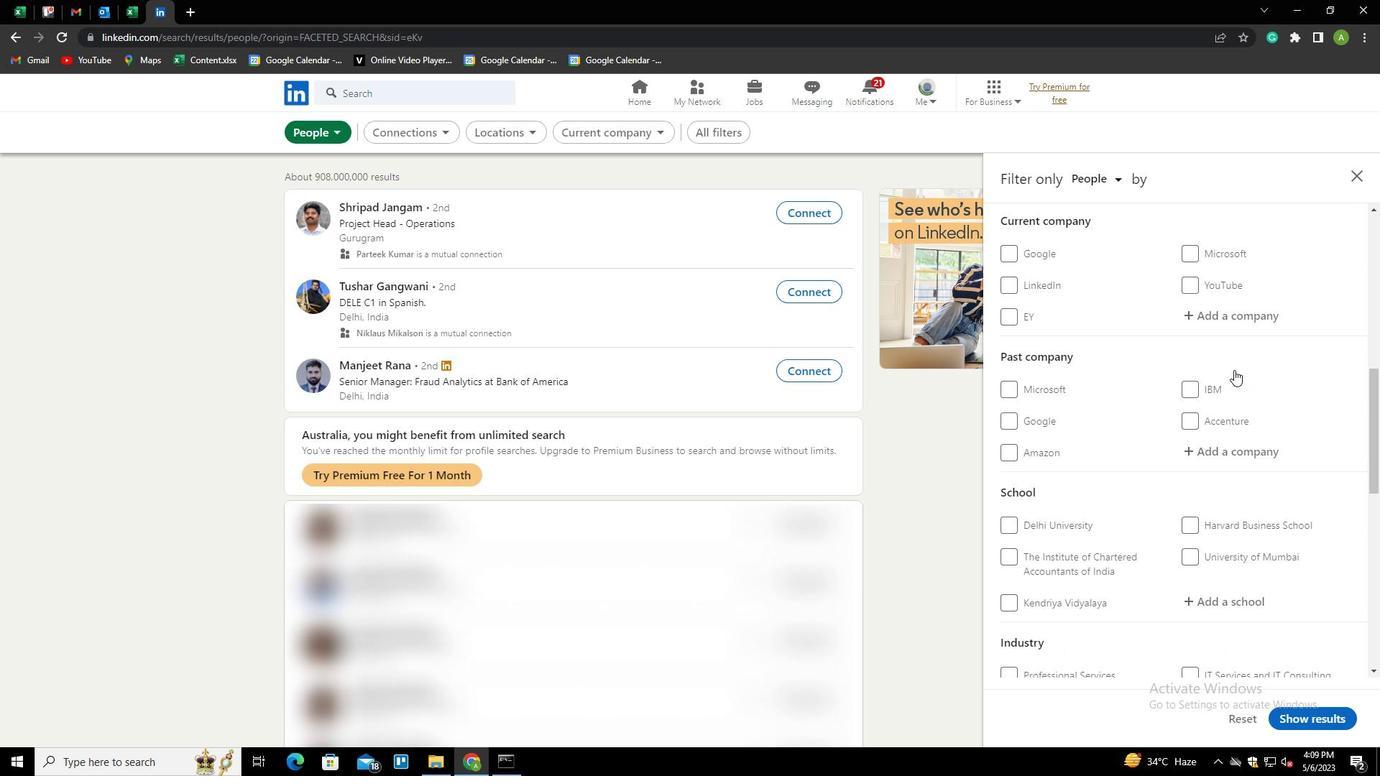 
Action: Mouse scrolled (1234, 369) with delta (0, 0)
Screenshot: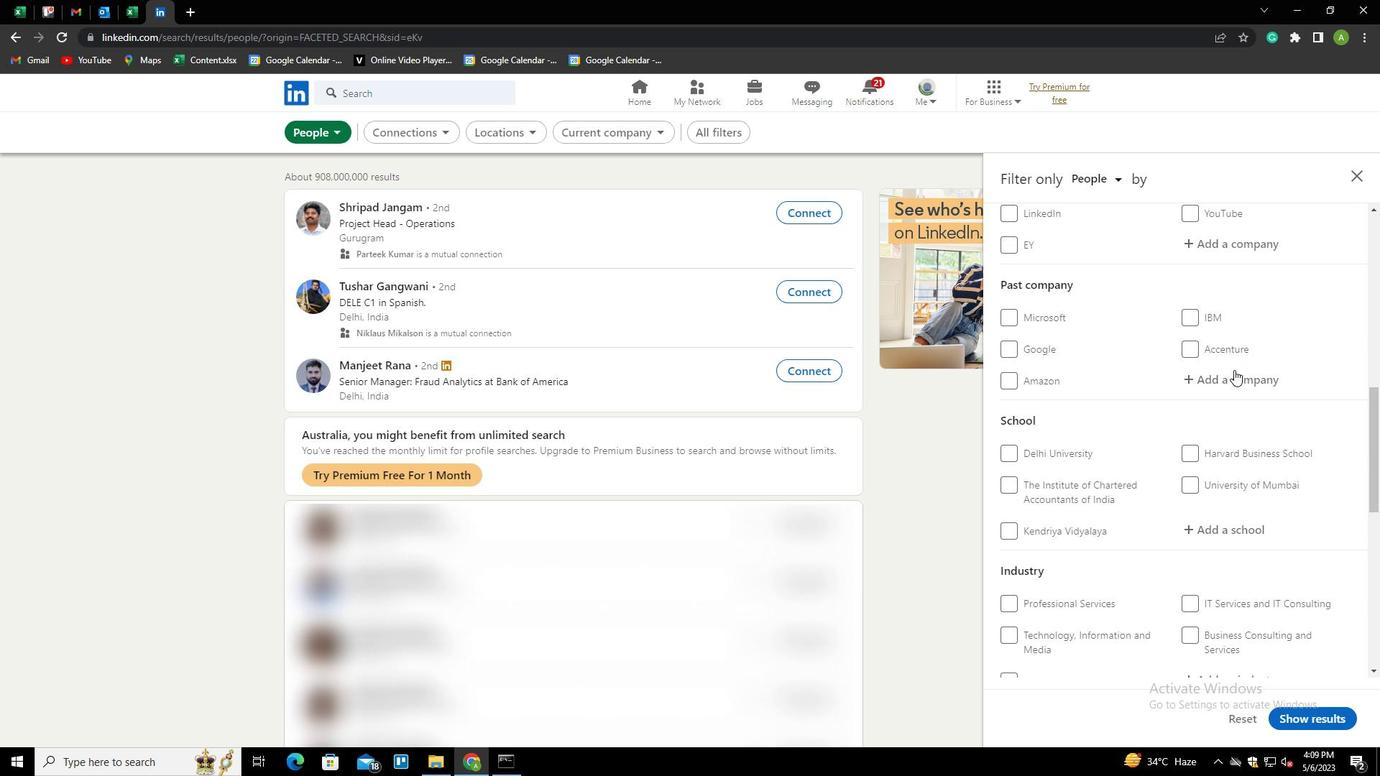 
Action: Mouse scrolled (1234, 369) with delta (0, 0)
Screenshot: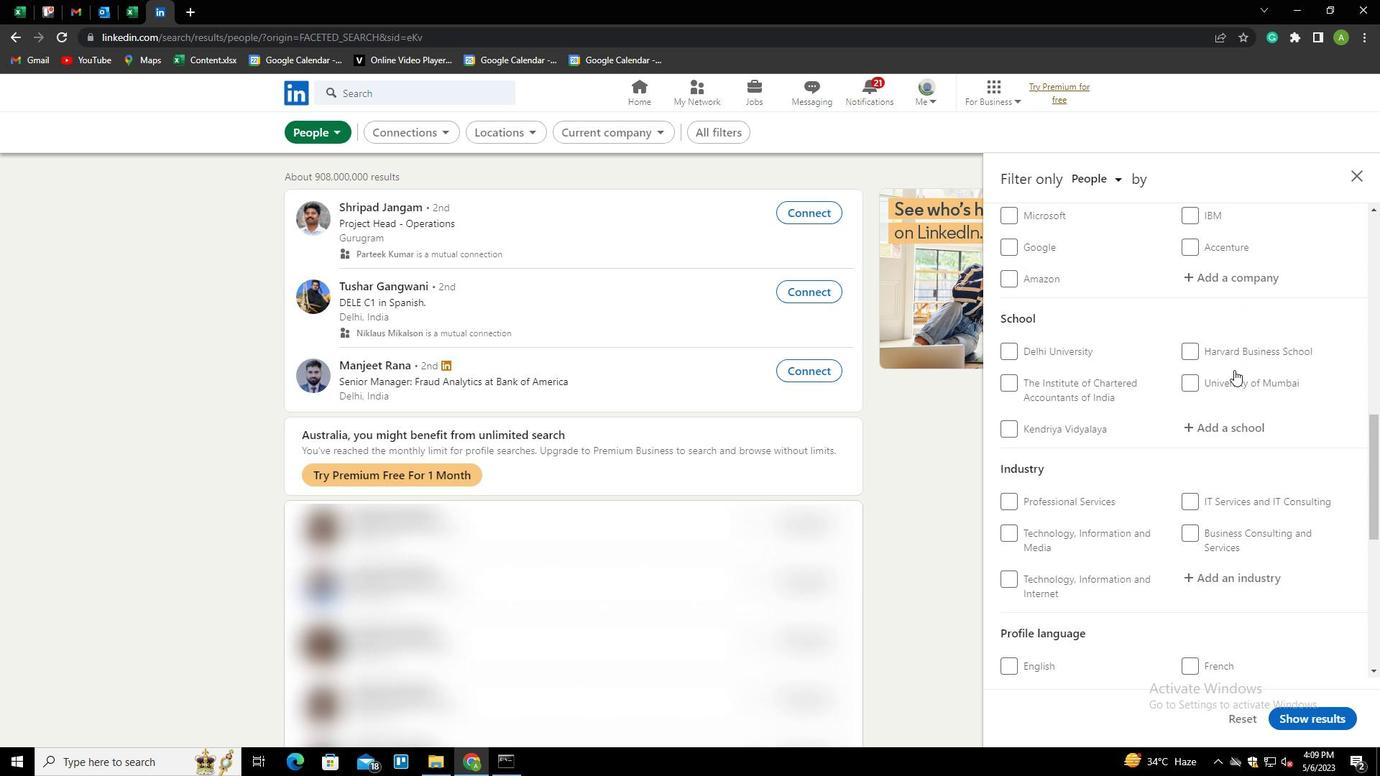 
Action: Mouse scrolled (1234, 369) with delta (0, 0)
Screenshot: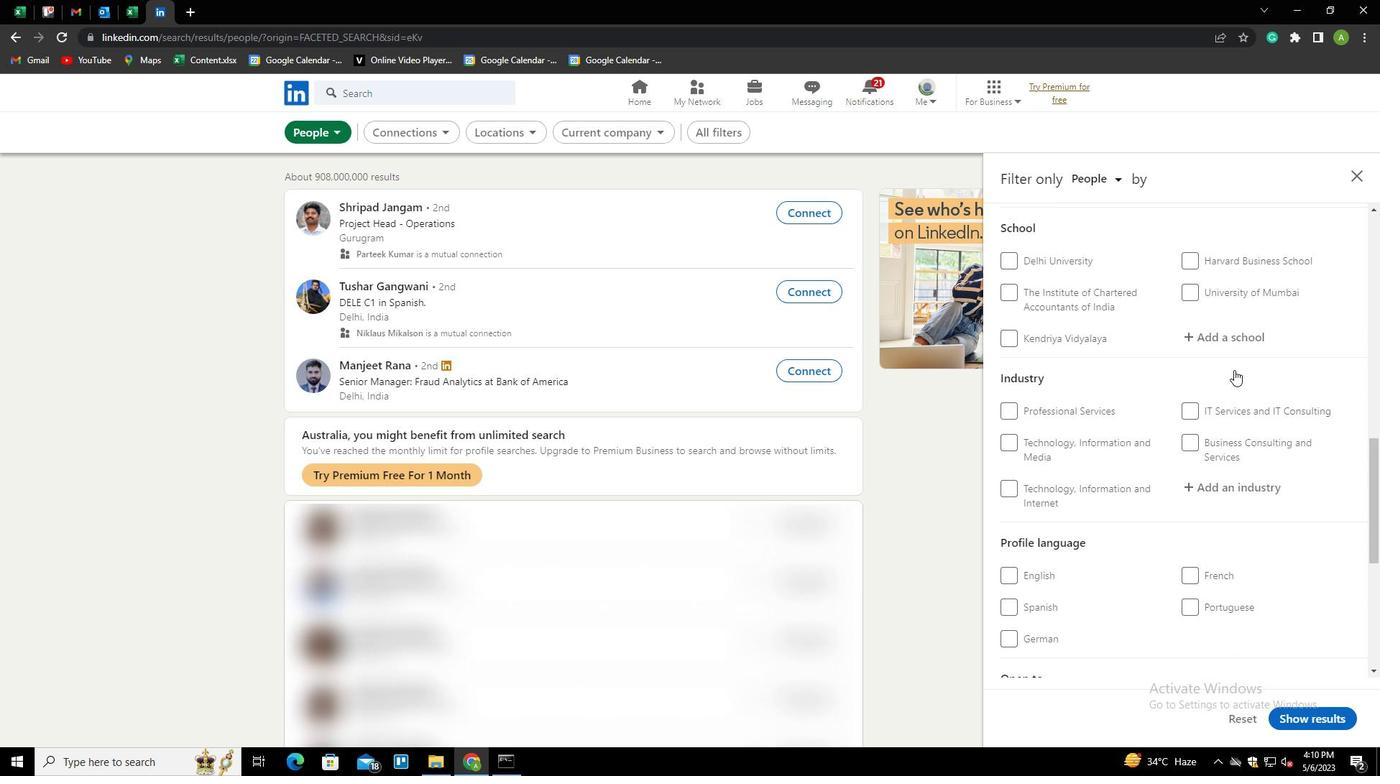 
Action: Mouse moved to (1024, 518)
Screenshot: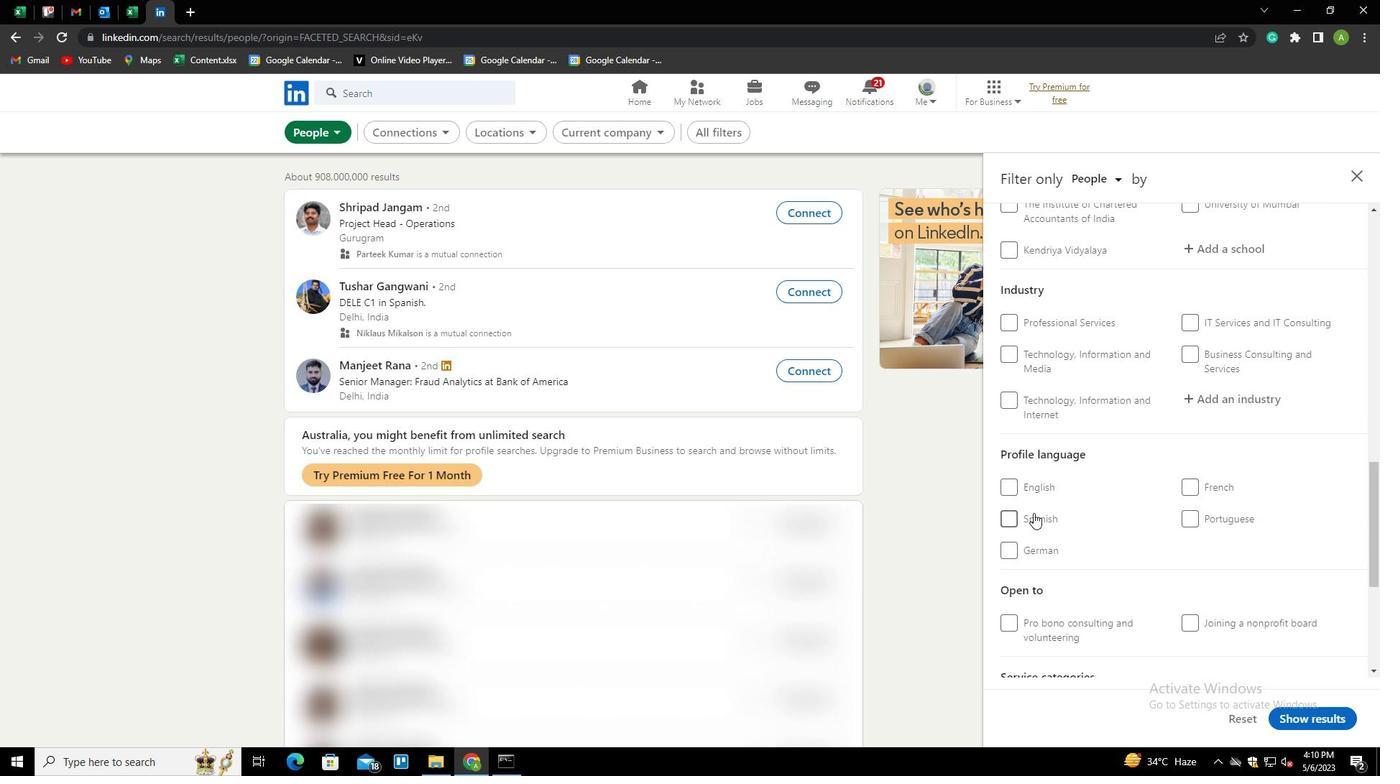 
Action: Mouse pressed left at (1024, 518)
Screenshot: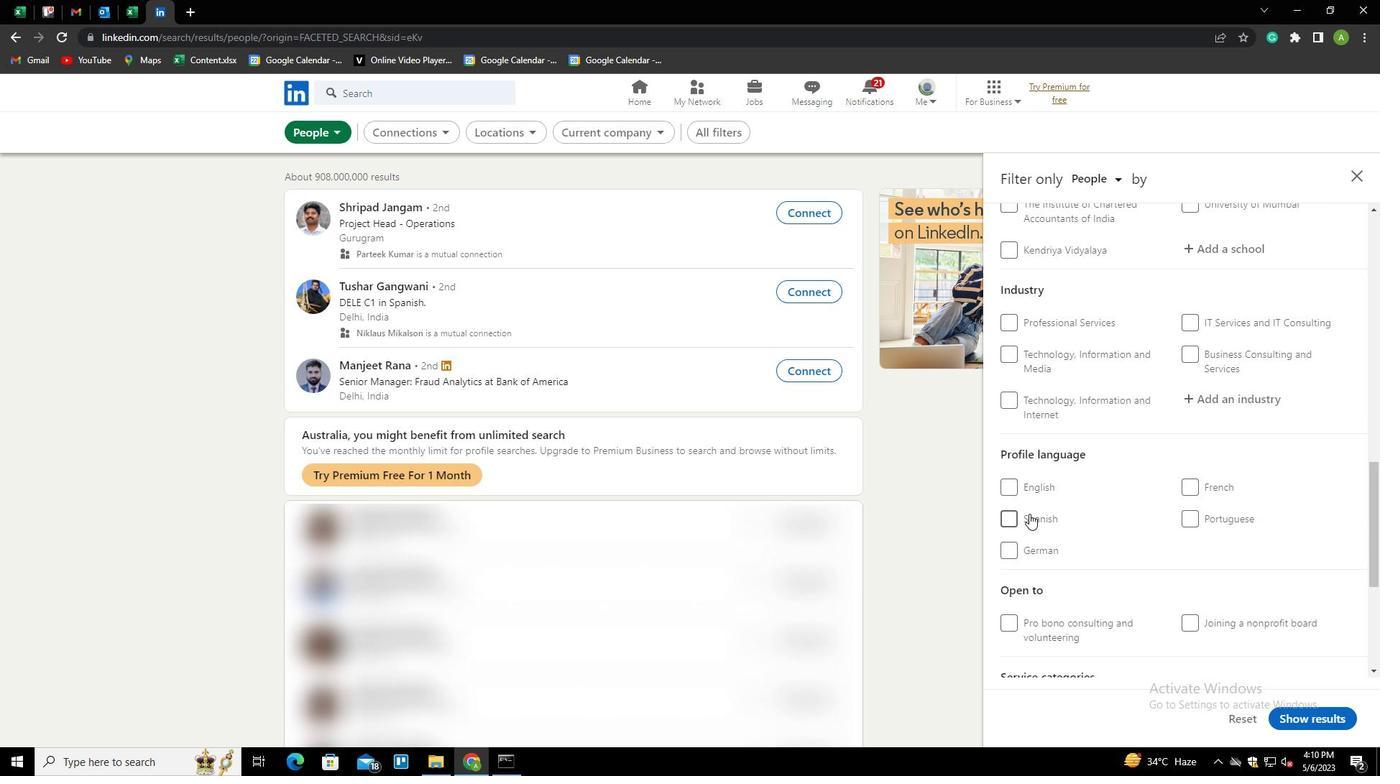 
Action: Mouse moved to (1226, 442)
Screenshot: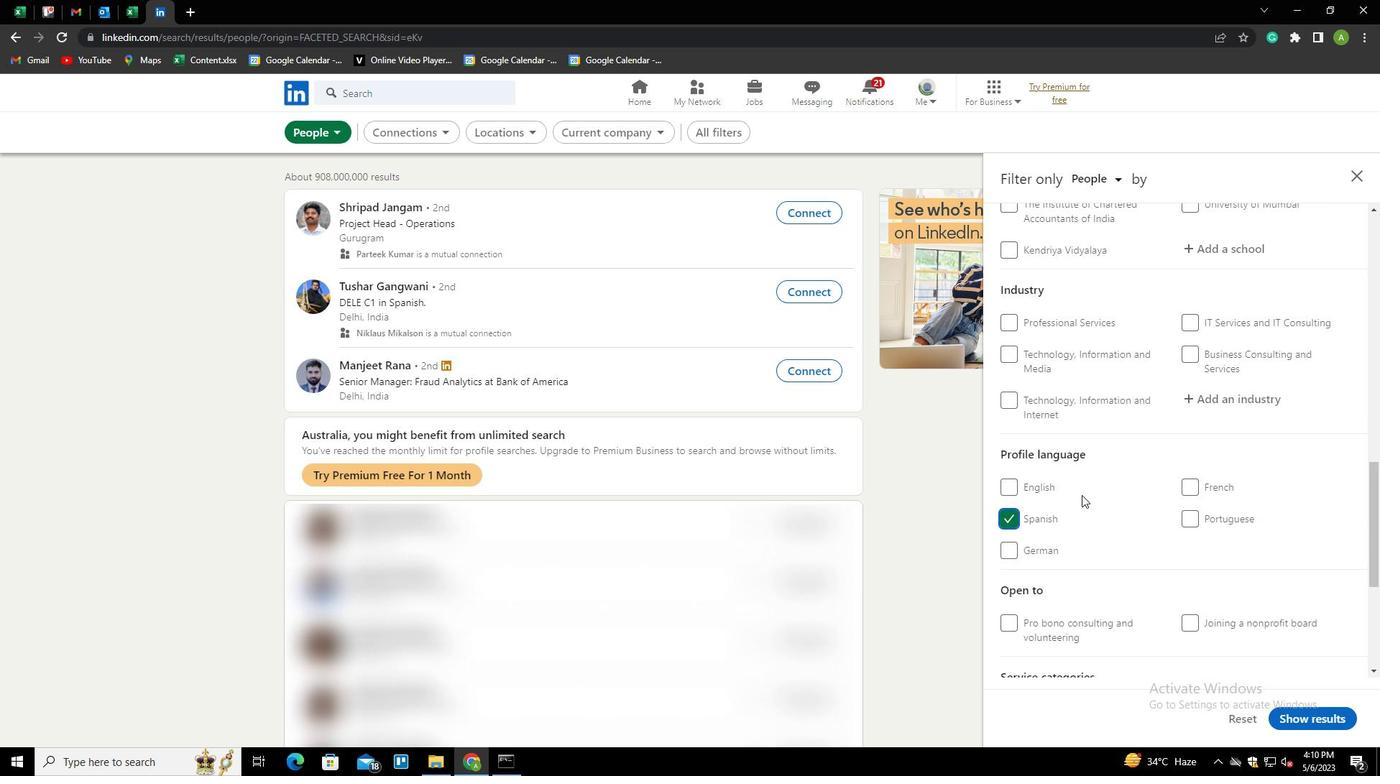 
Action: Mouse scrolled (1226, 443) with delta (0, 0)
Screenshot: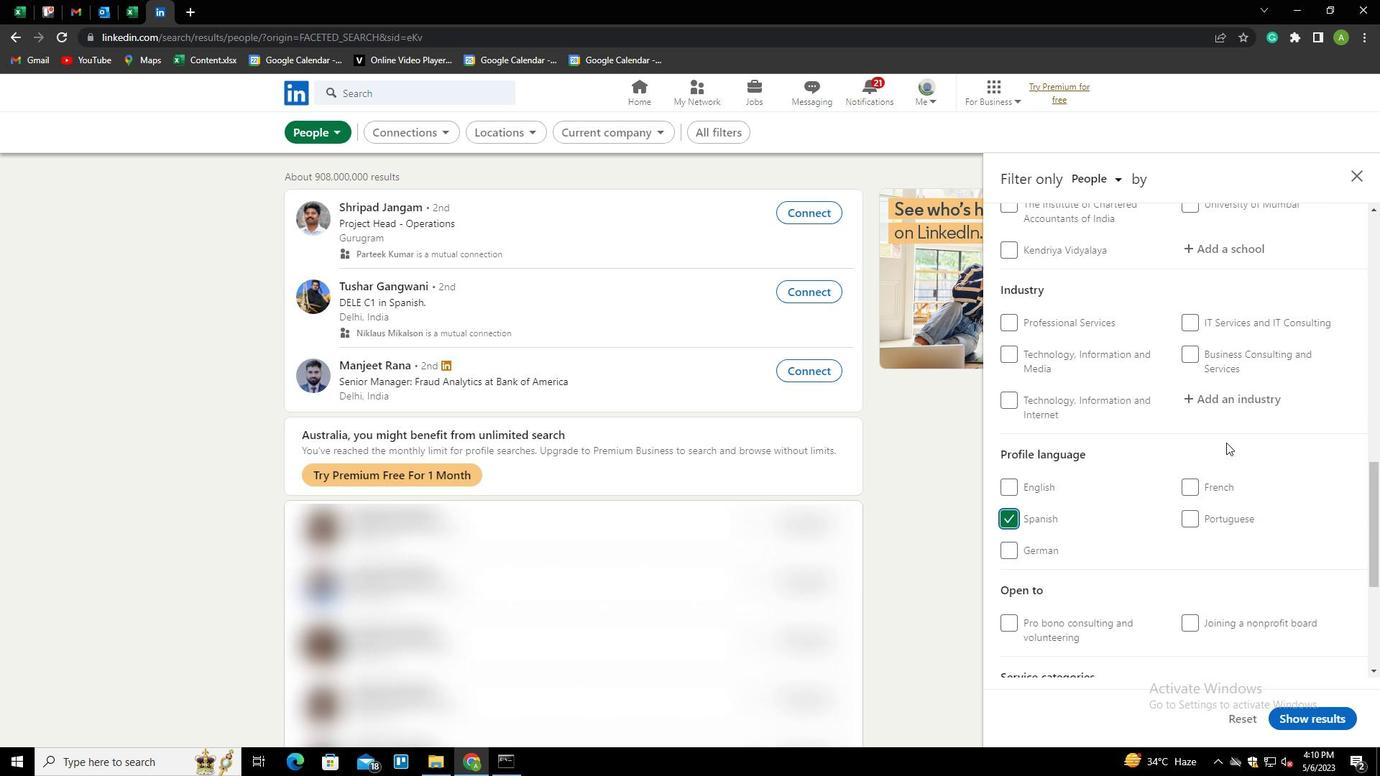 
Action: Mouse scrolled (1226, 443) with delta (0, 0)
Screenshot: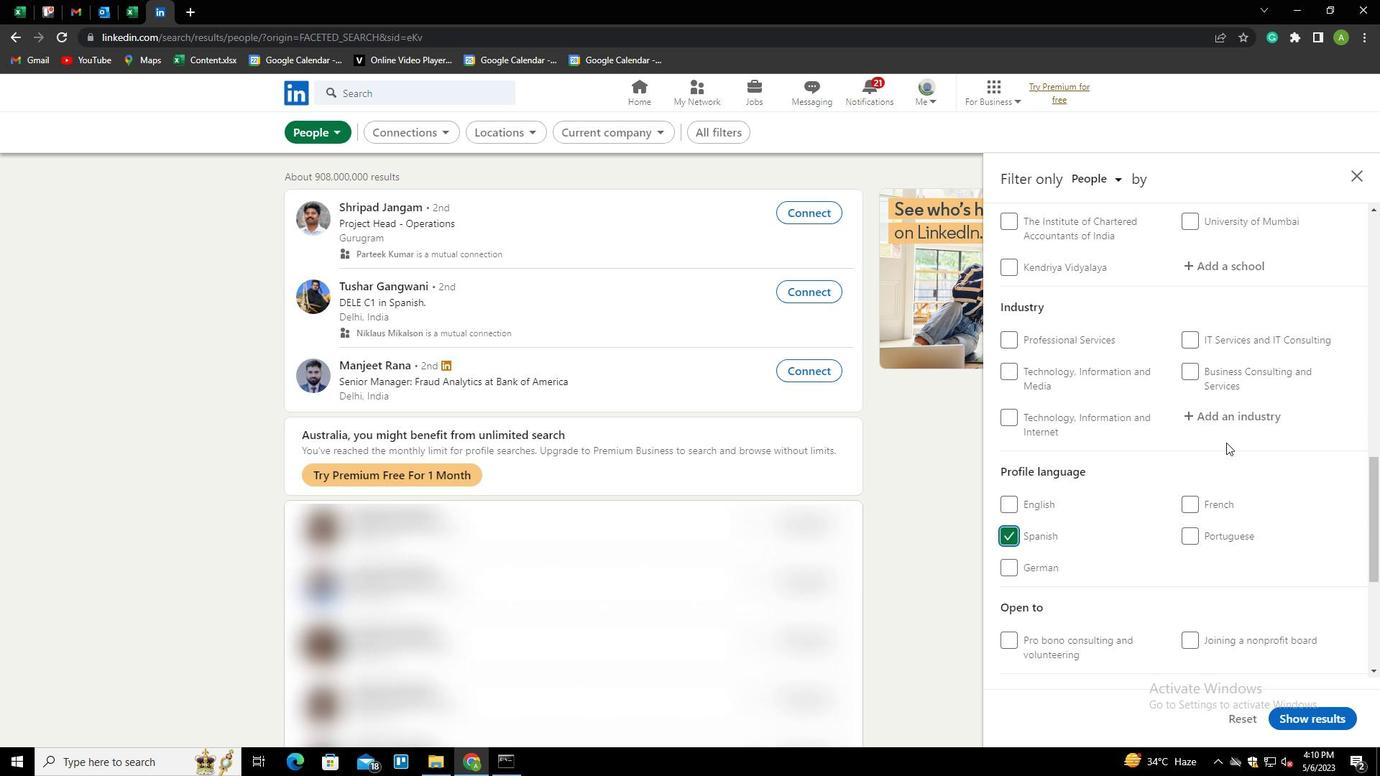 
Action: Mouse moved to (1226, 442)
Screenshot: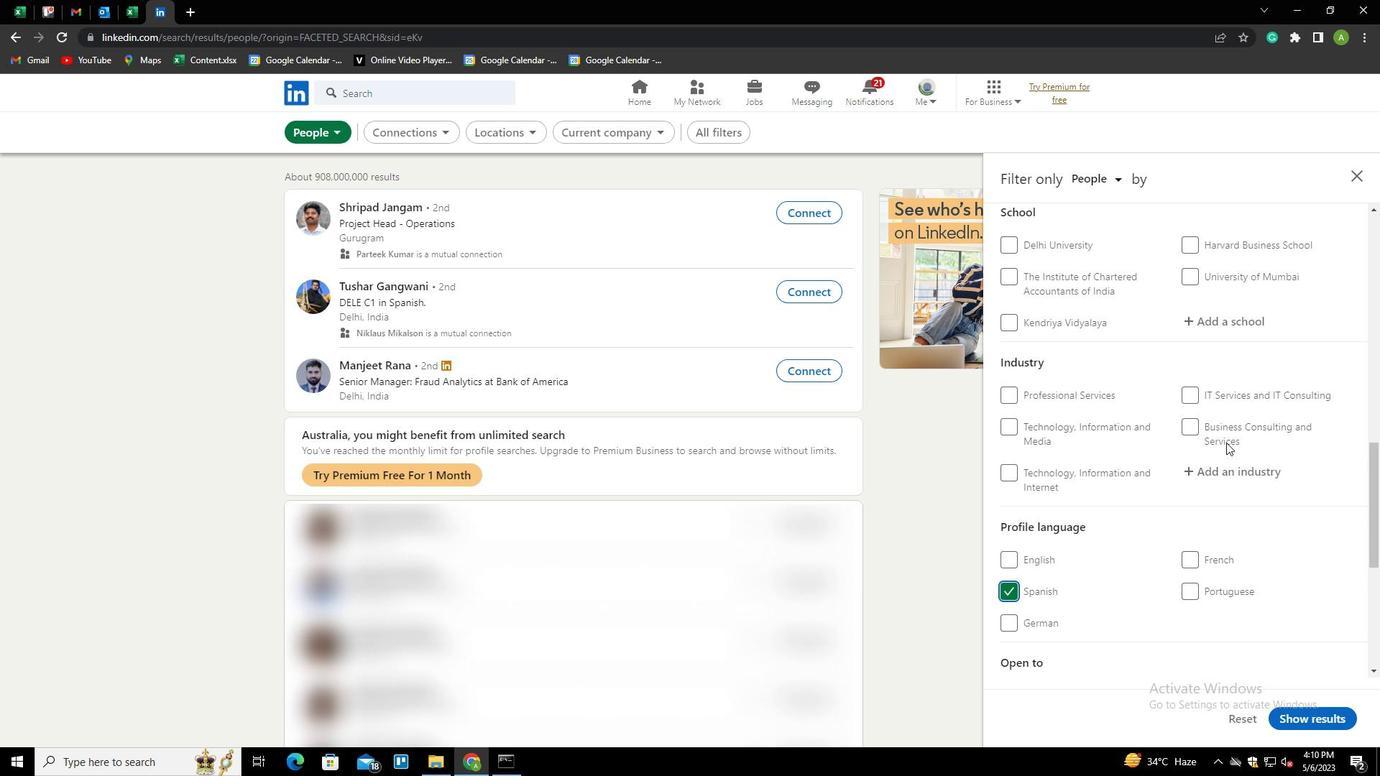 
Action: Mouse scrolled (1226, 443) with delta (0, 0)
Screenshot: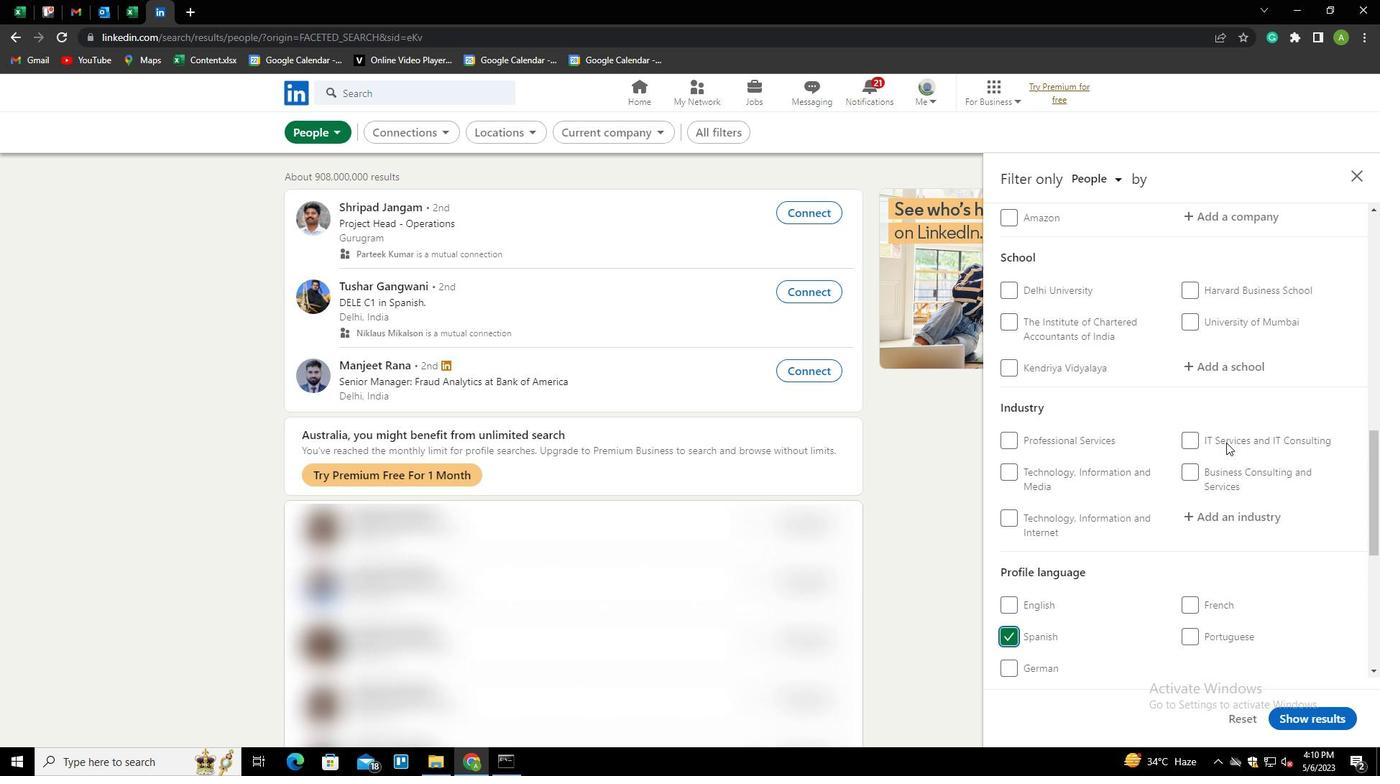 
Action: Mouse scrolled (1226, 443) with delta (0, 0)
Screenshot: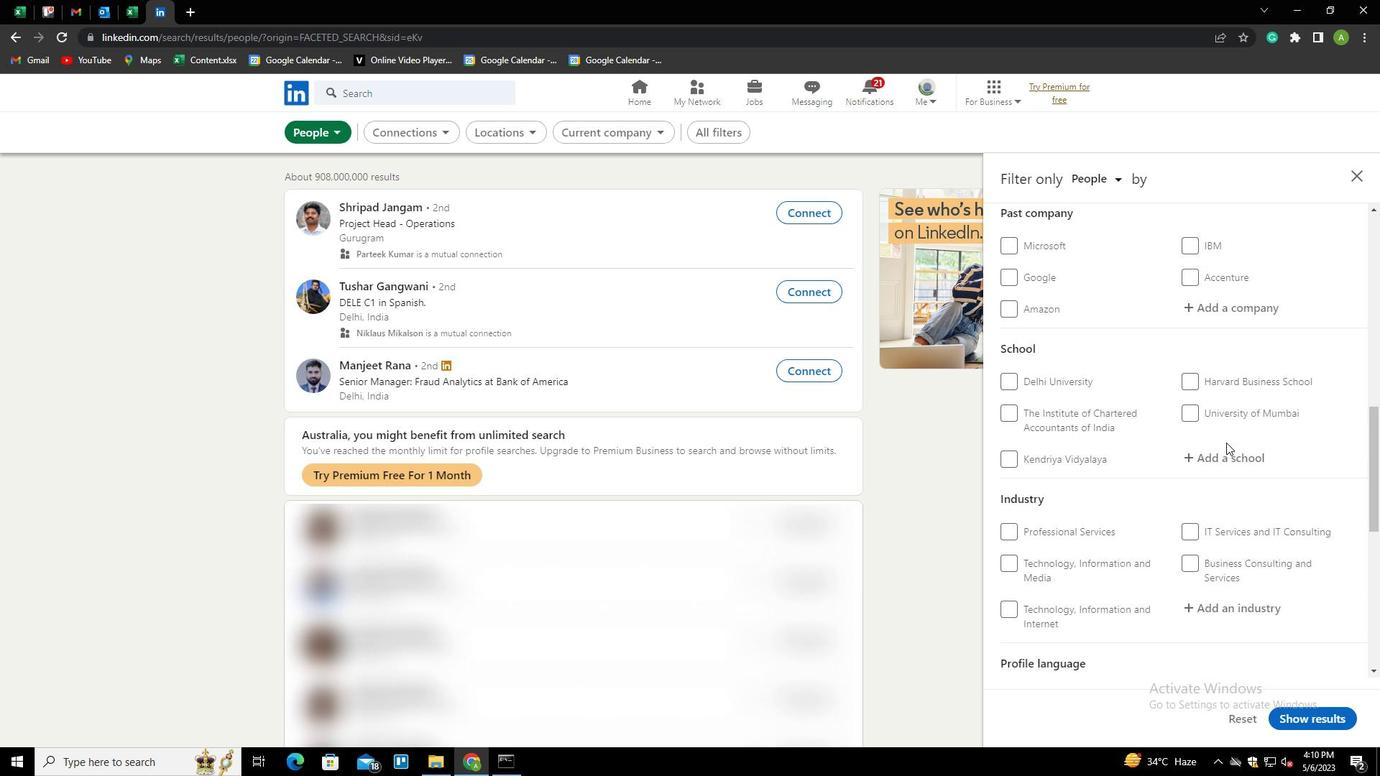 
Action: Mouse scrolled (1226, 443) with delta (0, 0)
Screenshot: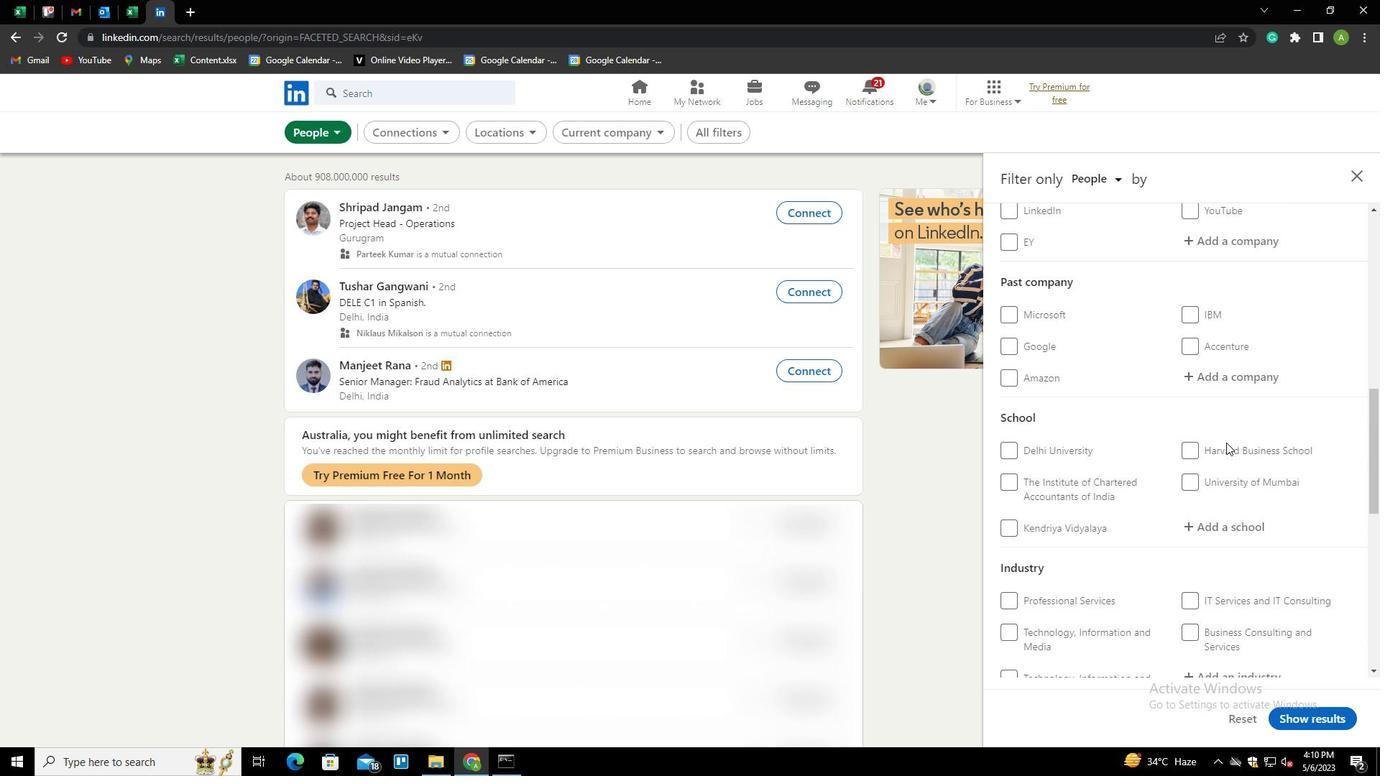 
Action: Mouse scrolled (1226, 443) with delta (0, 0)
Screenshot: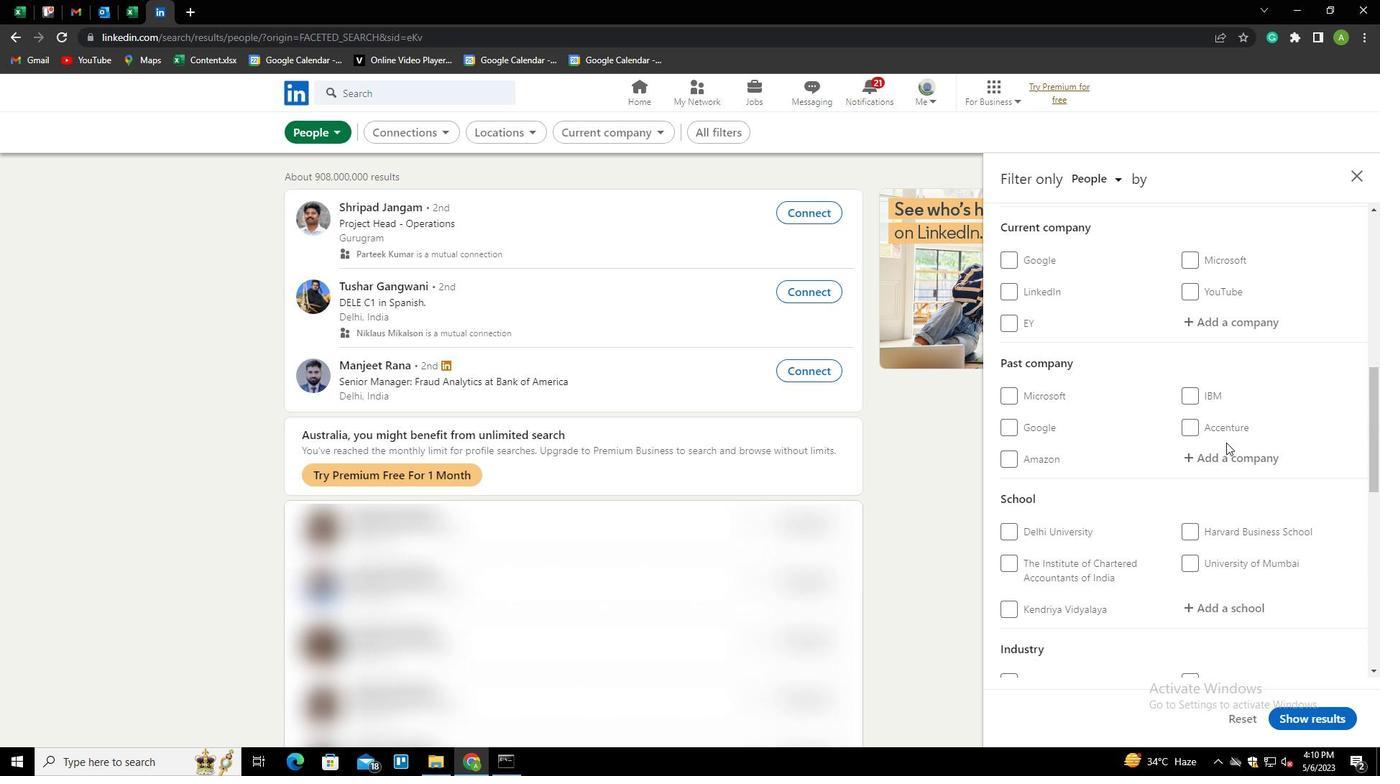 
Action: Mouse moved to (1229, 400)
Screenshot: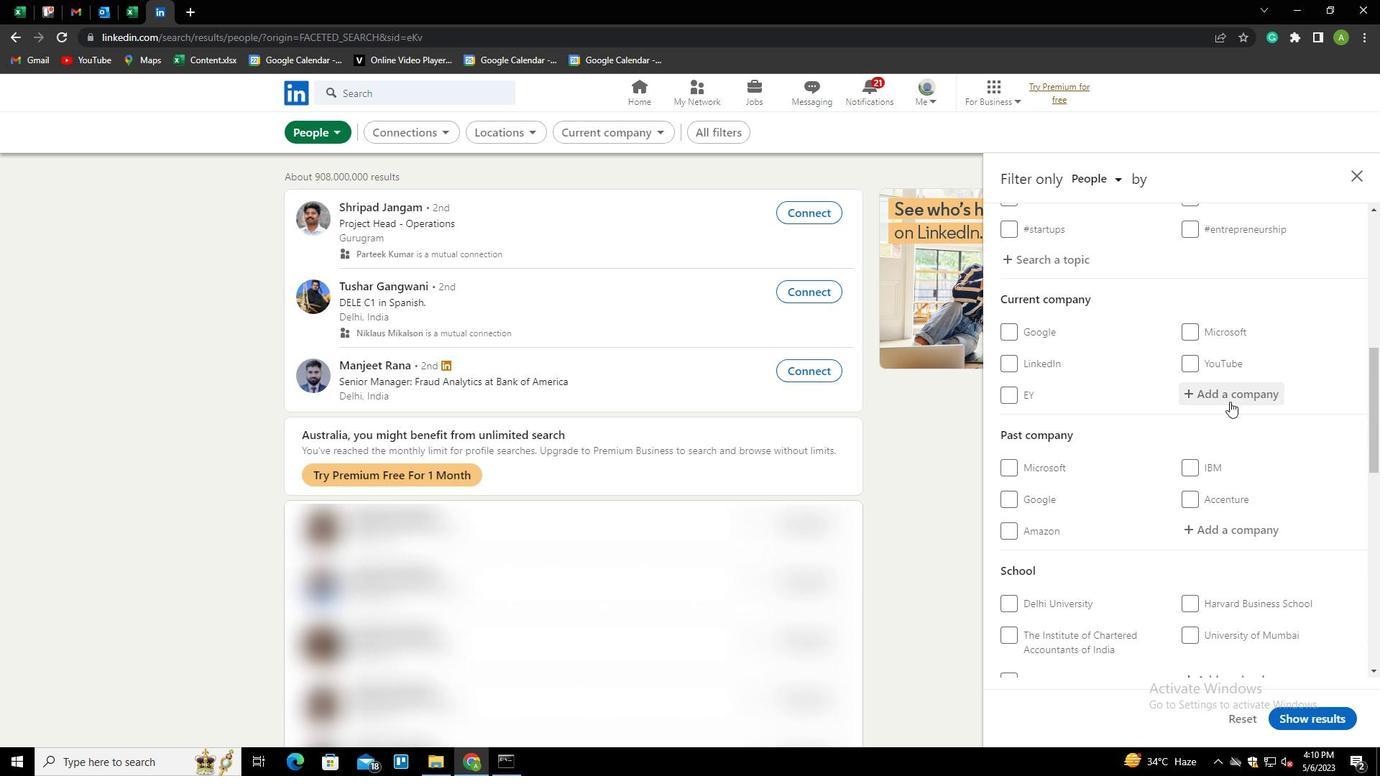 
Action: Mouse pressed left at (1229, 400)
Screenshot: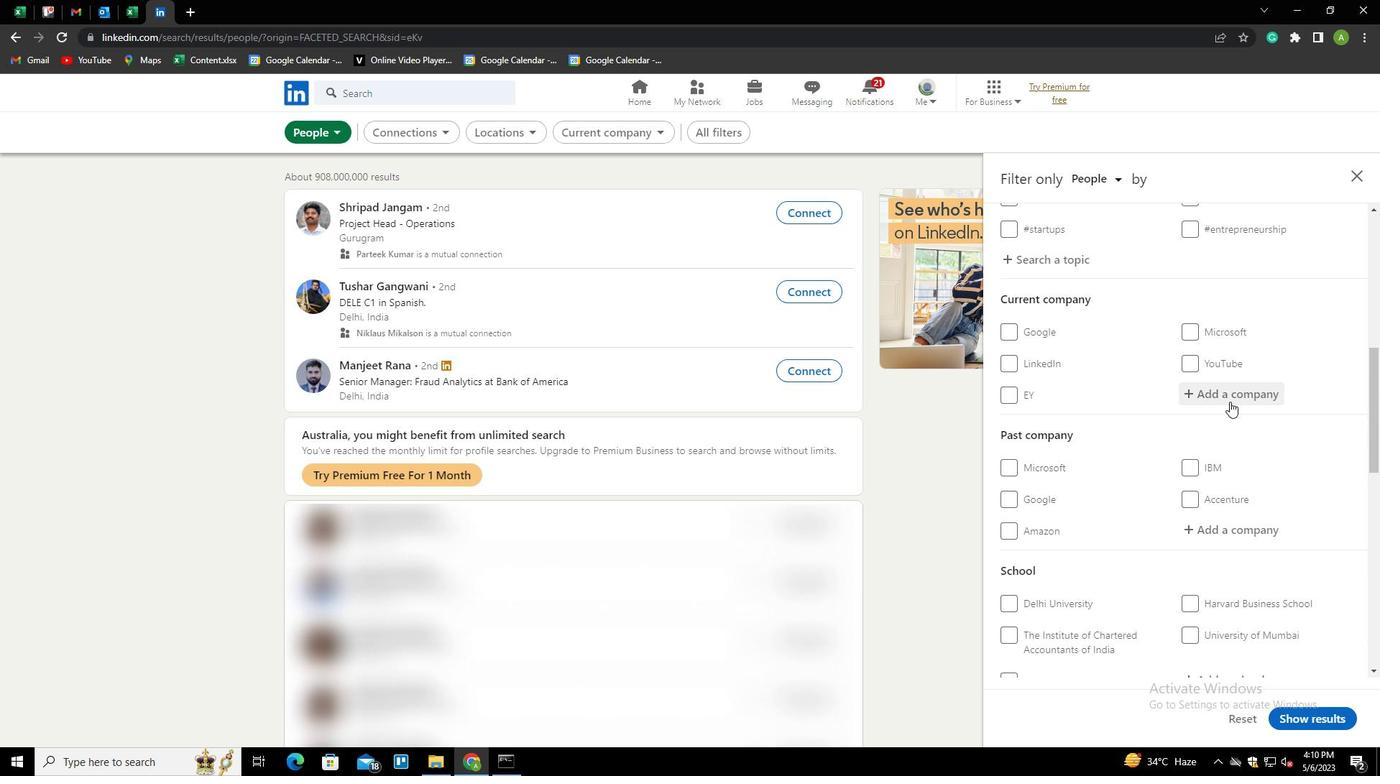 
Action: Key pressed <Key.shift><Key.shift><Key.shift><Key.shift><Key.shift><Key.shift><Key.shift>BOTTOMLINE<Key.space><Key.shift>TECHNOLOGIES<Key.down><Key.enter>
Screenshot: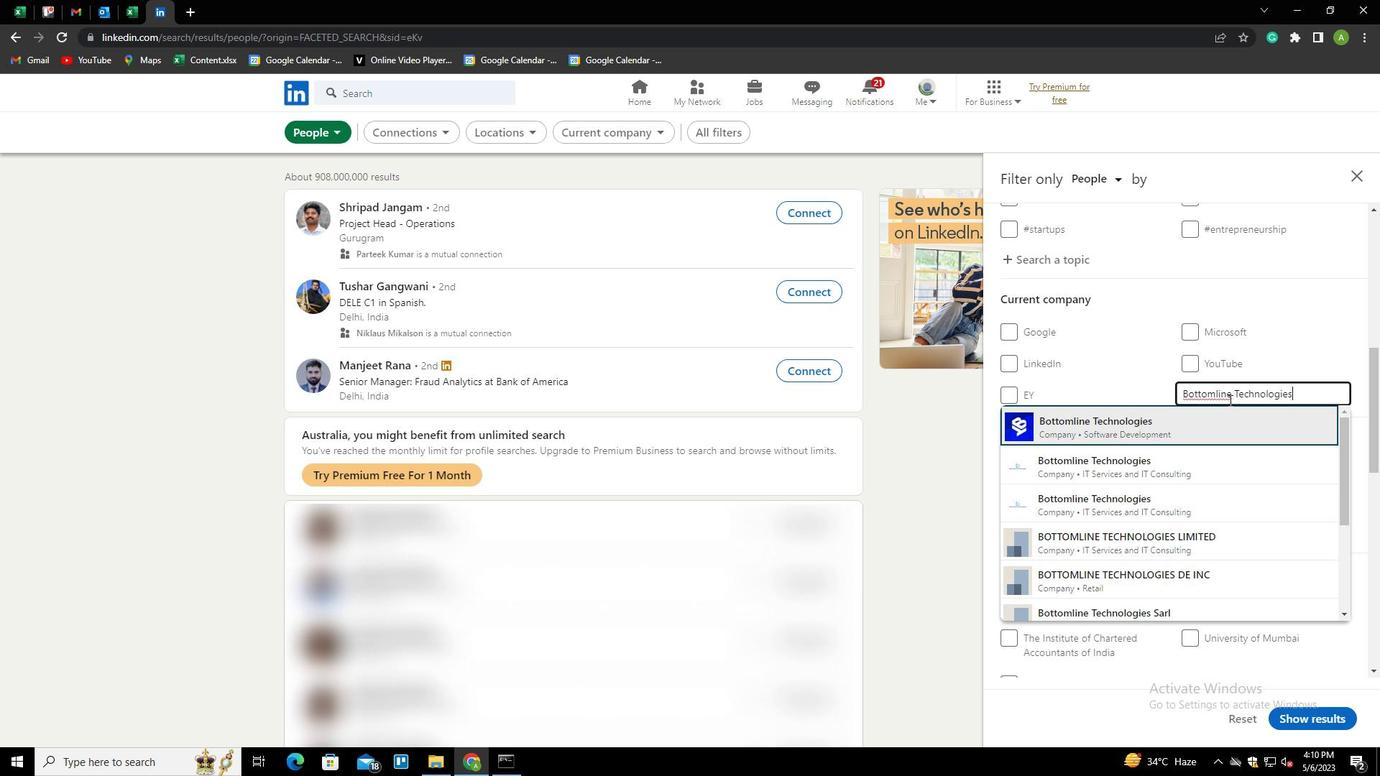 
Action: Mouse scrolled (1229, 399) with delta (0, 0)
Screenshot: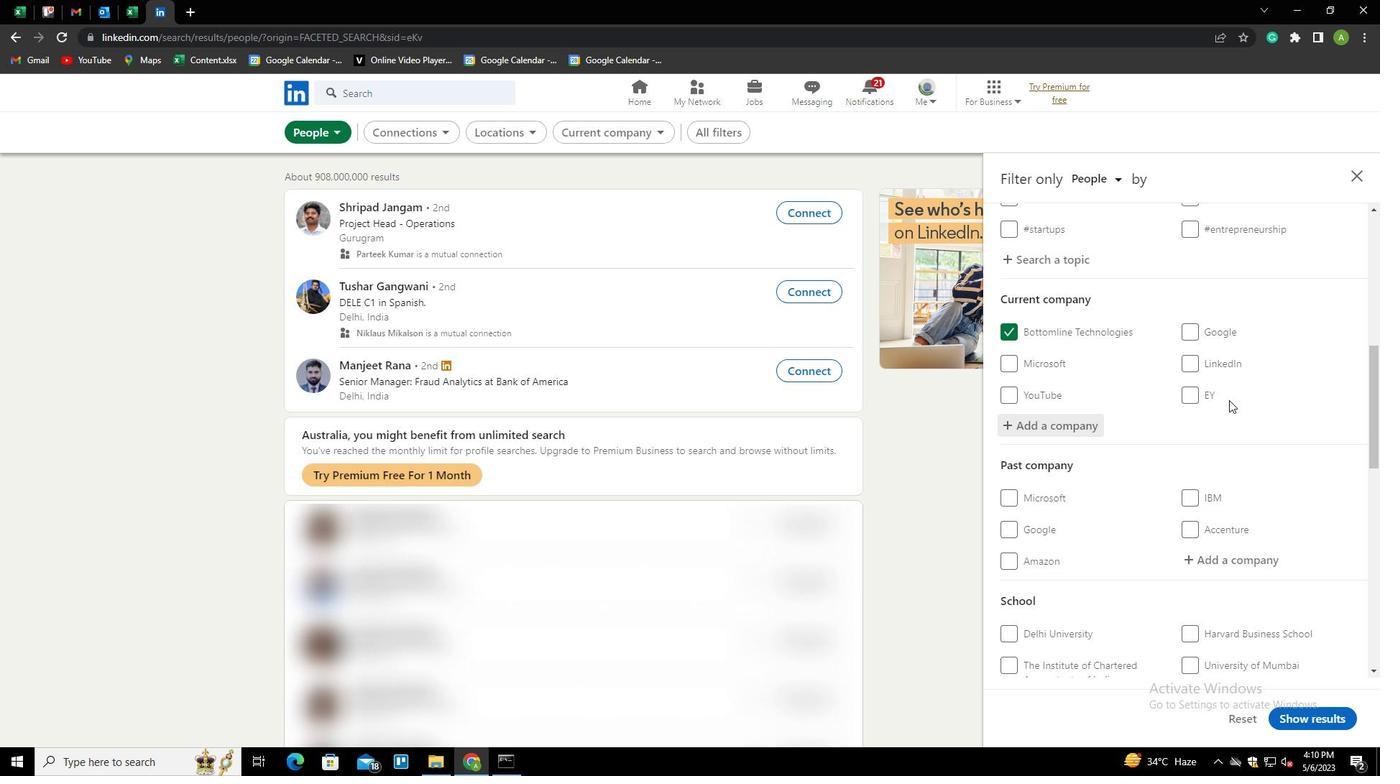
Action: Mouse scrolled (1229, 399) with delta (0, 0)
Screenshot: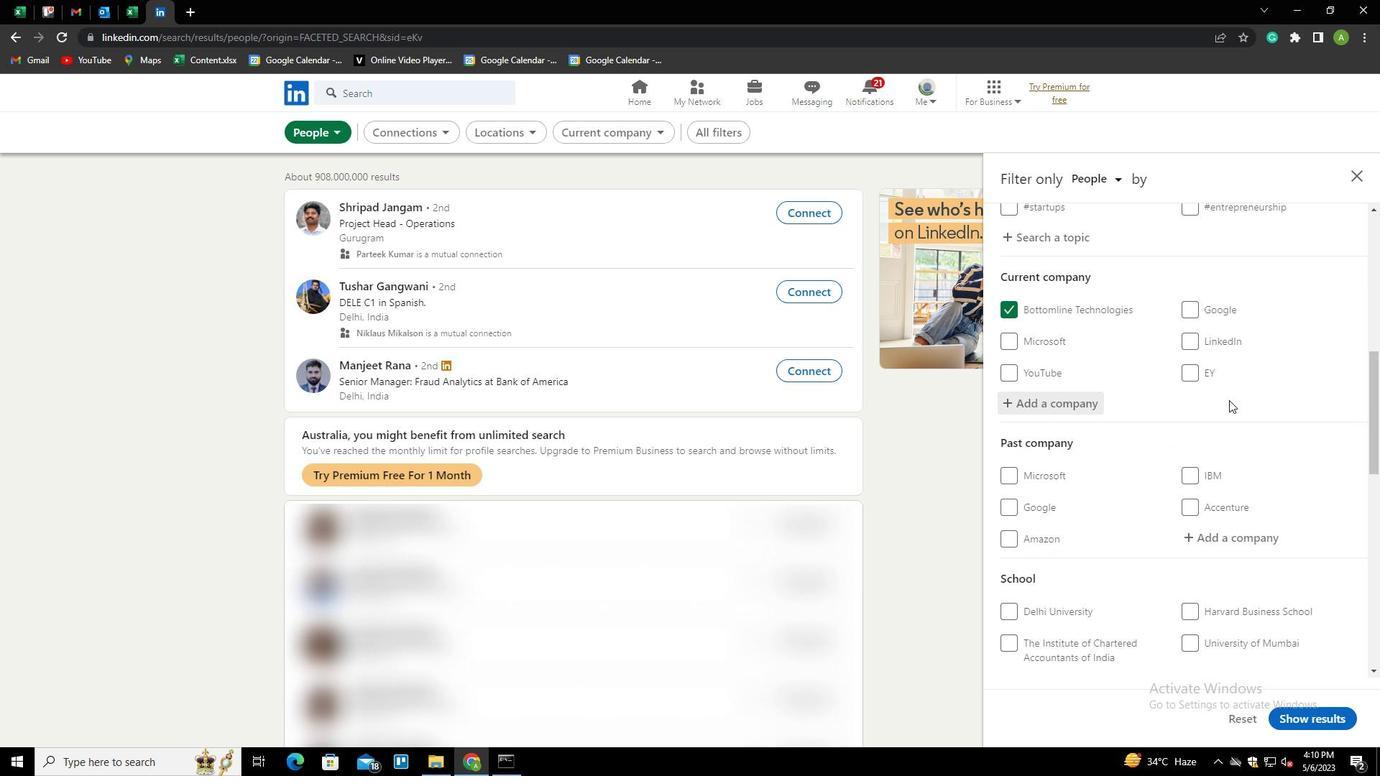 
Action: Mouse moved to (1226, 410)
Screenshot: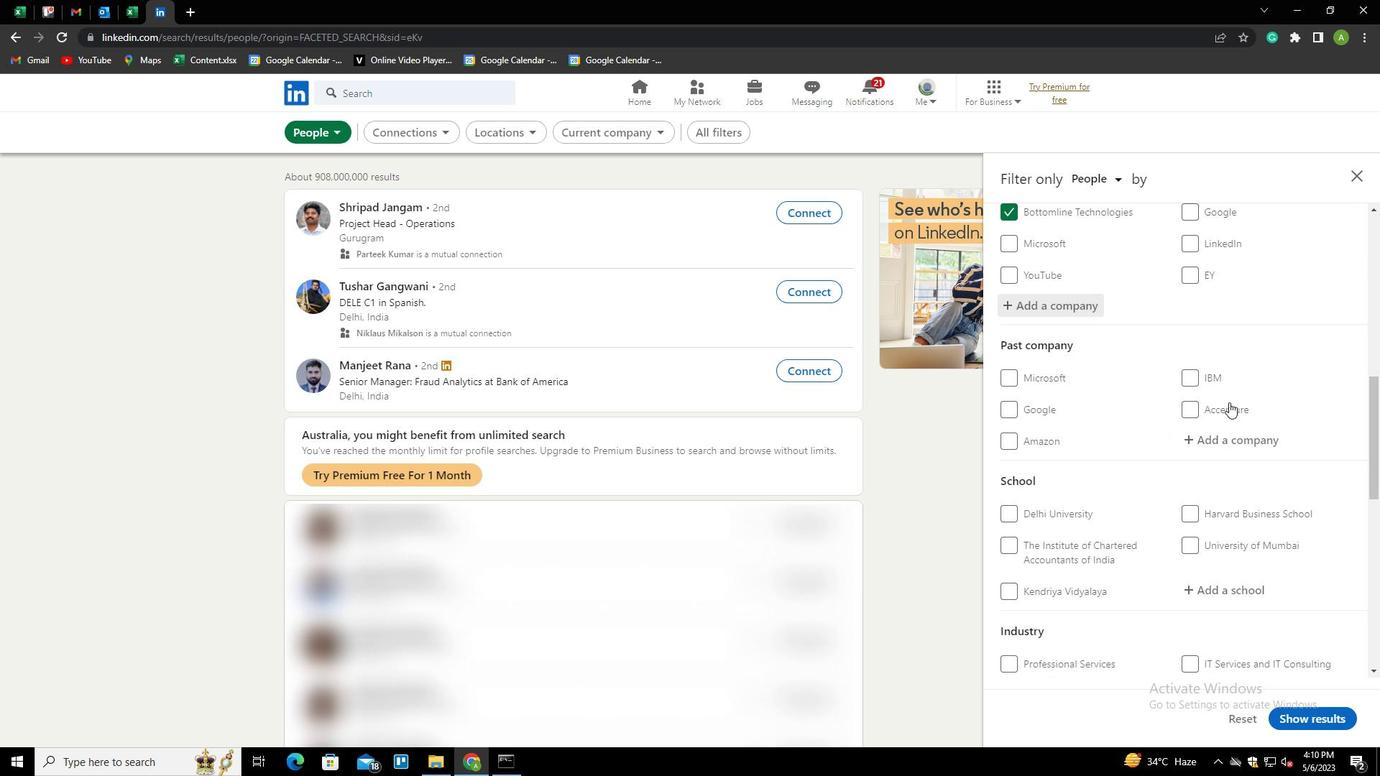 
Action: Mouse scrolled (1226, 409) with delta (0, 0)
Screenshot: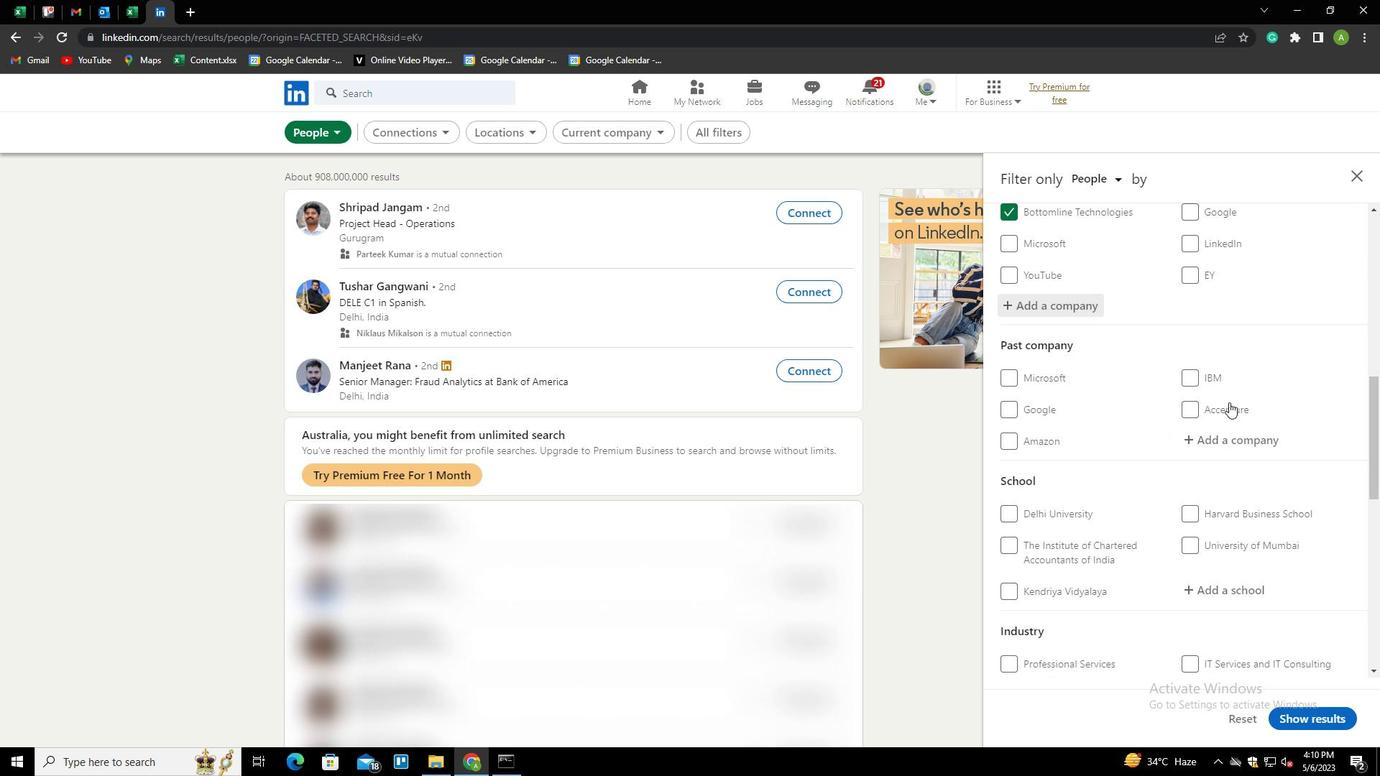 
Action: Mouse moved to (1225, 412)
Screenshot: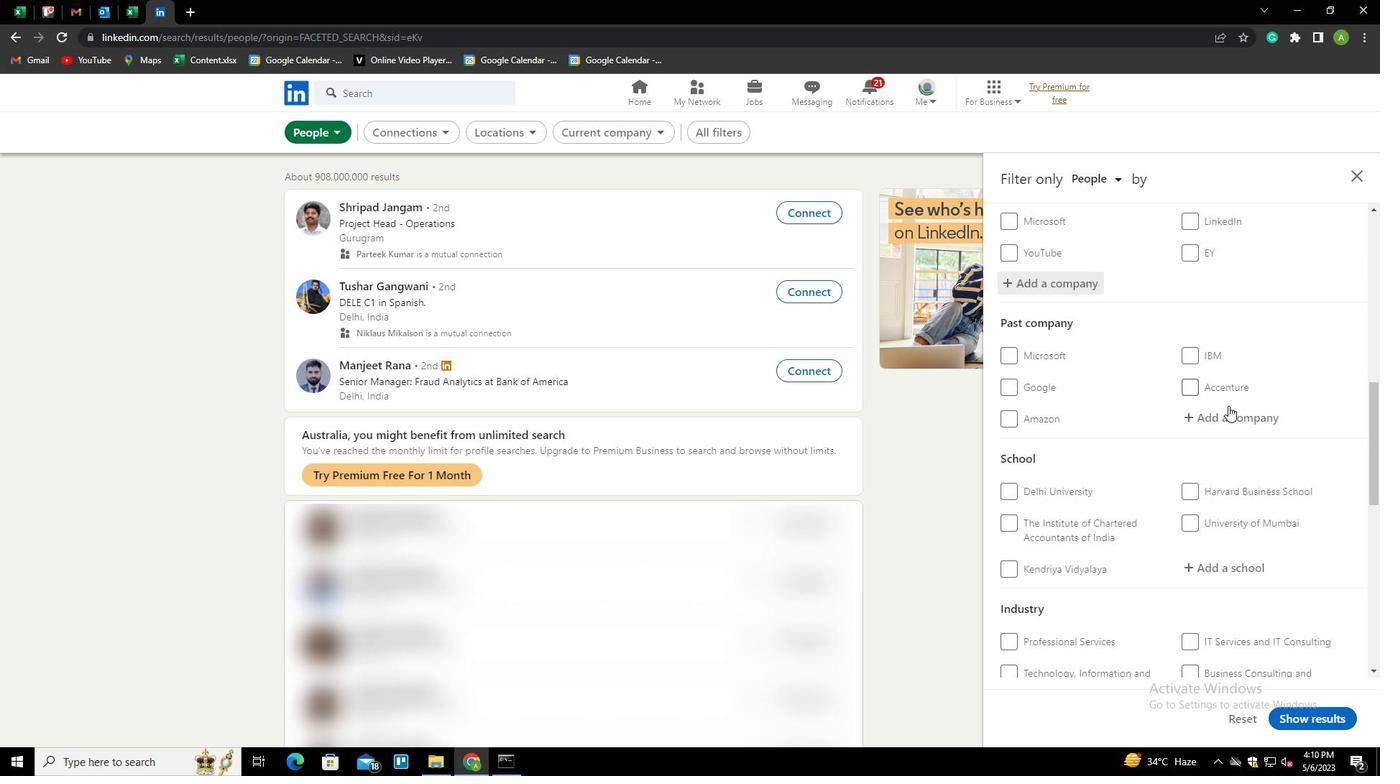 
Action: Mouse scrolled (1225, 411) with delta (0, 0)
Screenshot: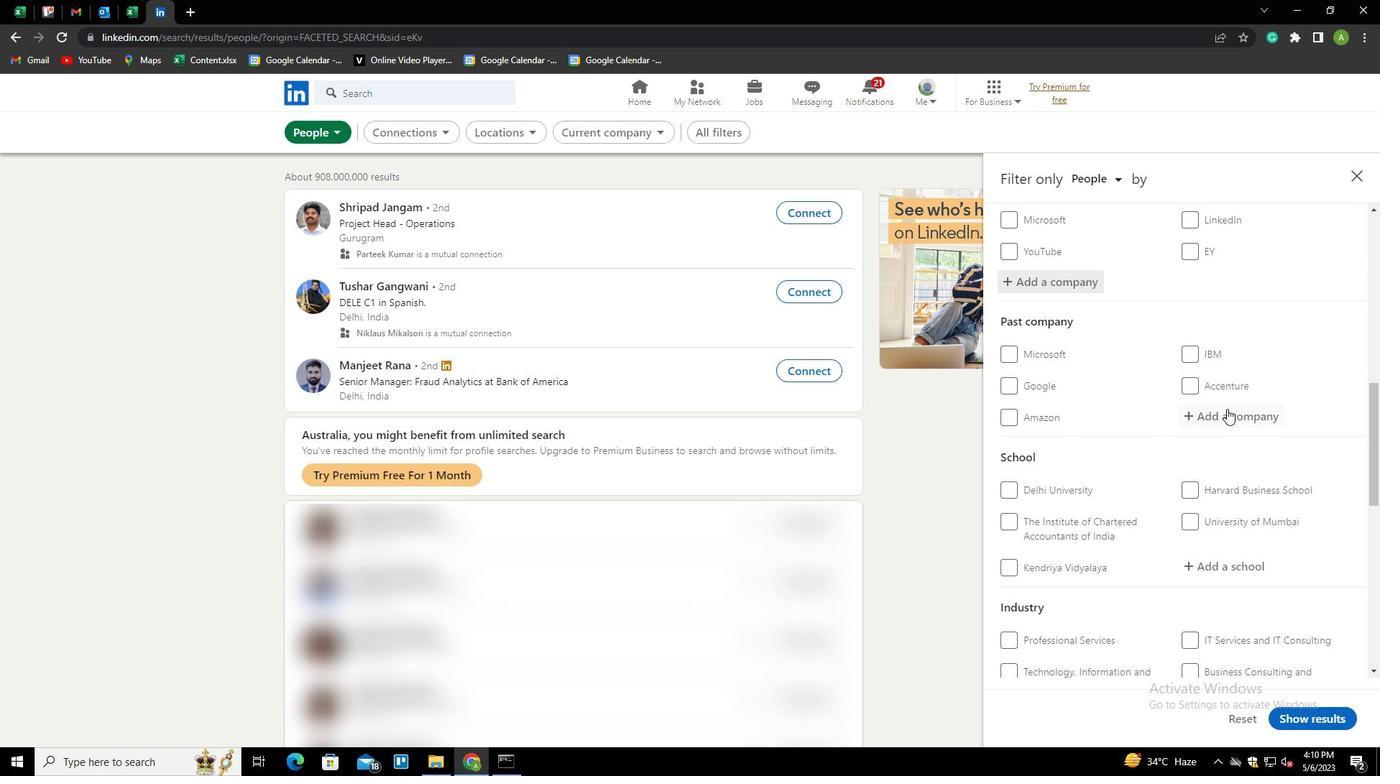 
Action: Mouse moved to (1224, 415)
Screenshot: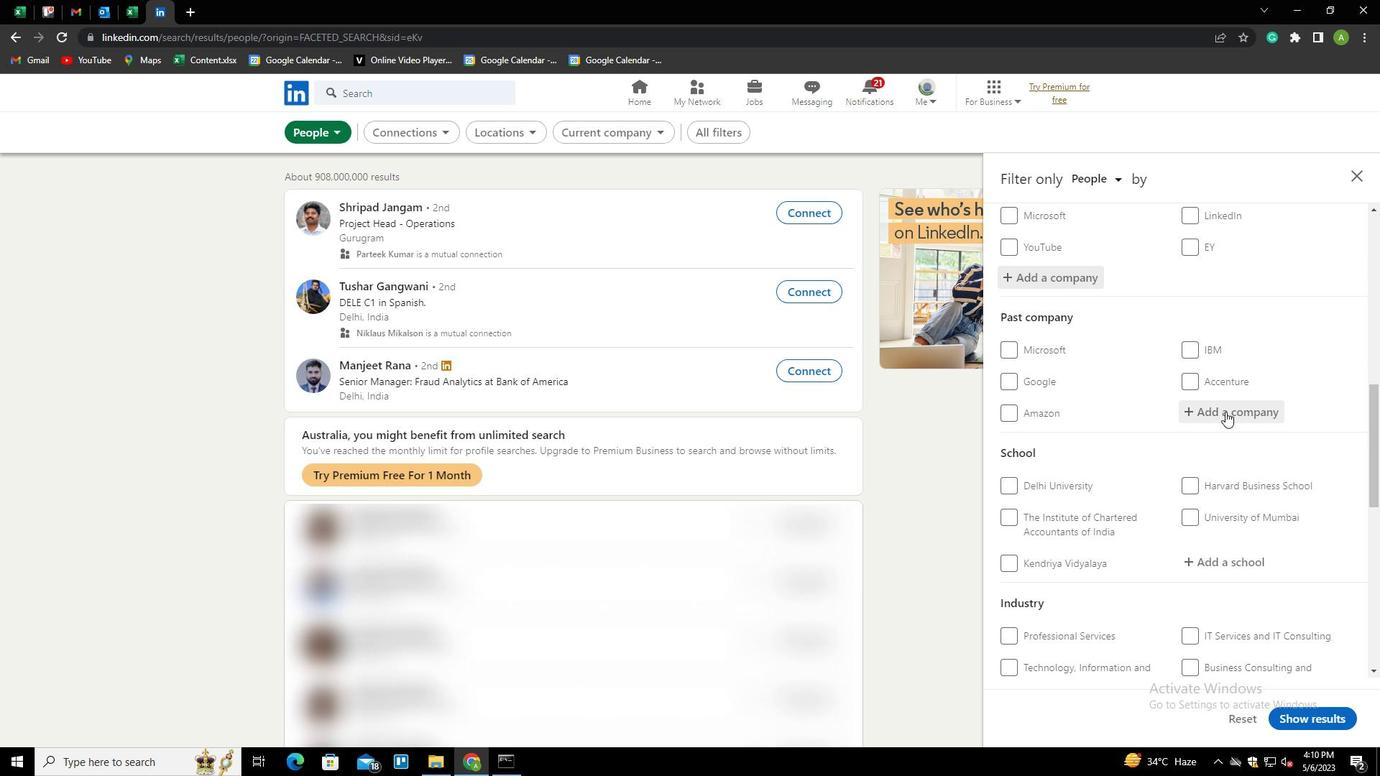 
Action: Mouse scrolled (1224, 414) with delta (0, 0)
Screenshot: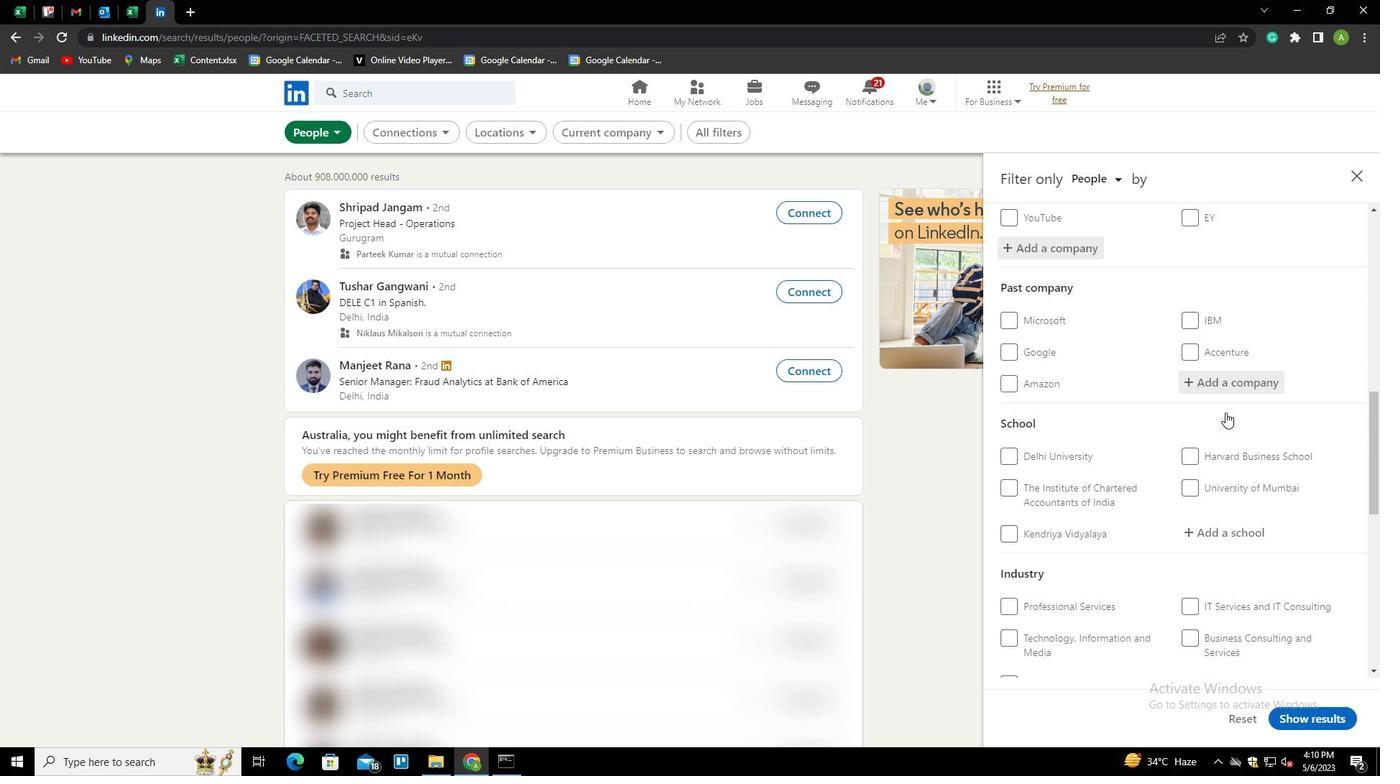 
Action: Mouse moved to (1223, 357)
Screenshot: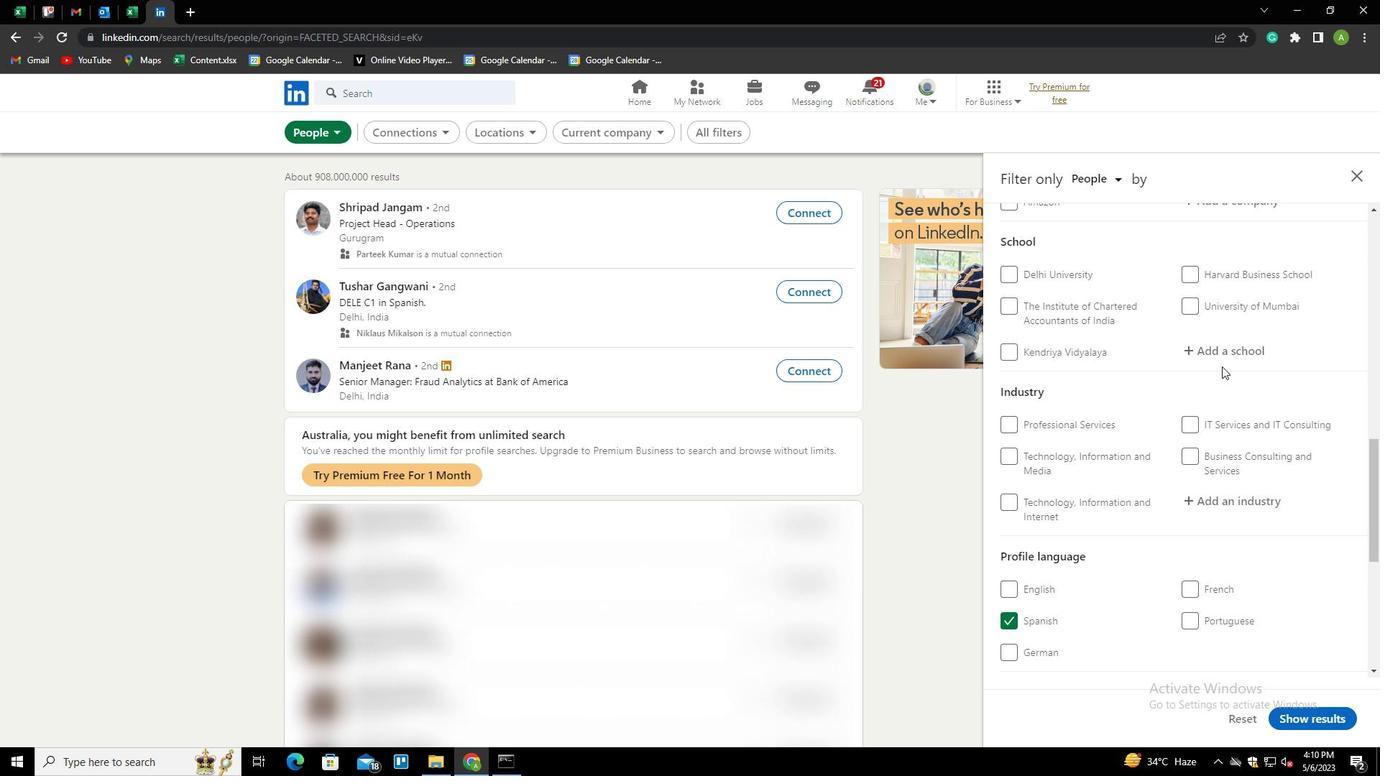
Action: Mouse pressed left at (1223, 357)
Screenshot: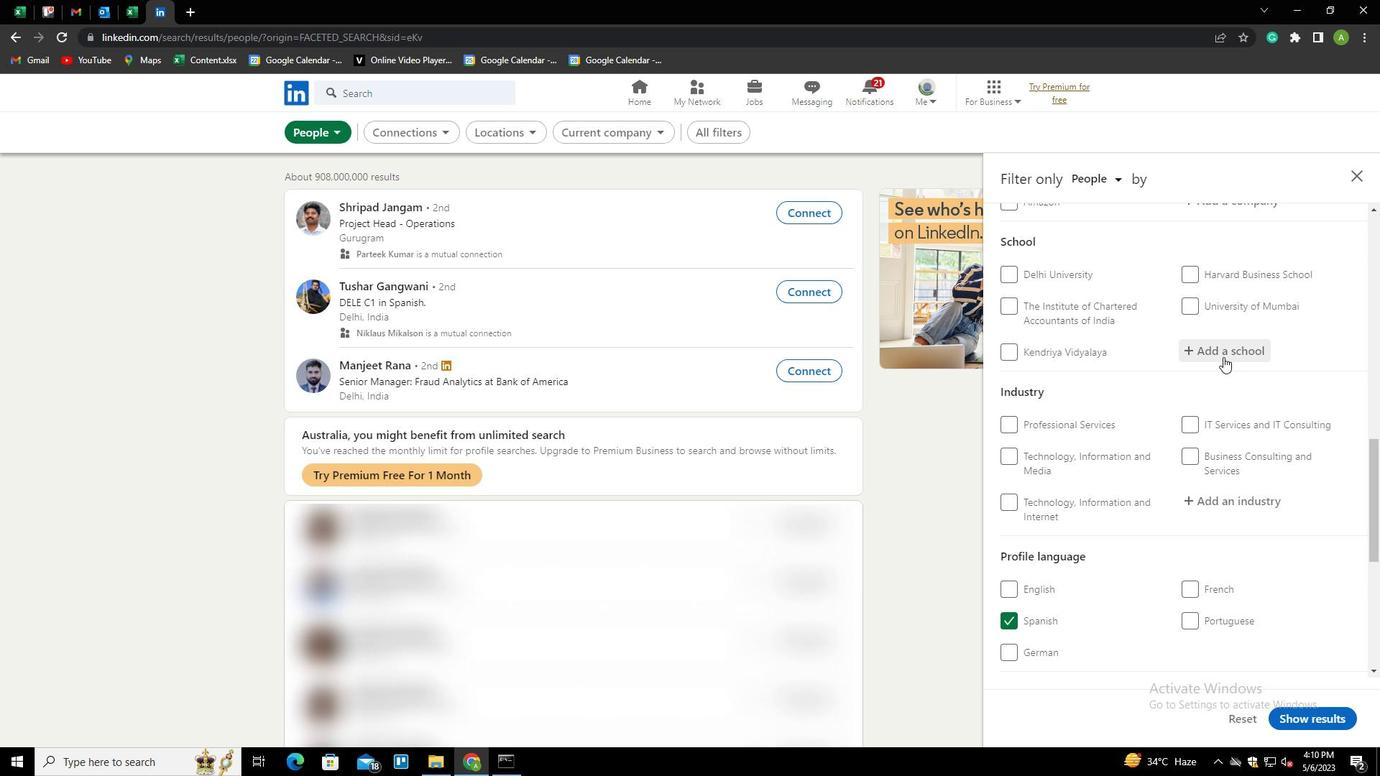 
Action: Mouse moved to (1226, 353)
Screenshot: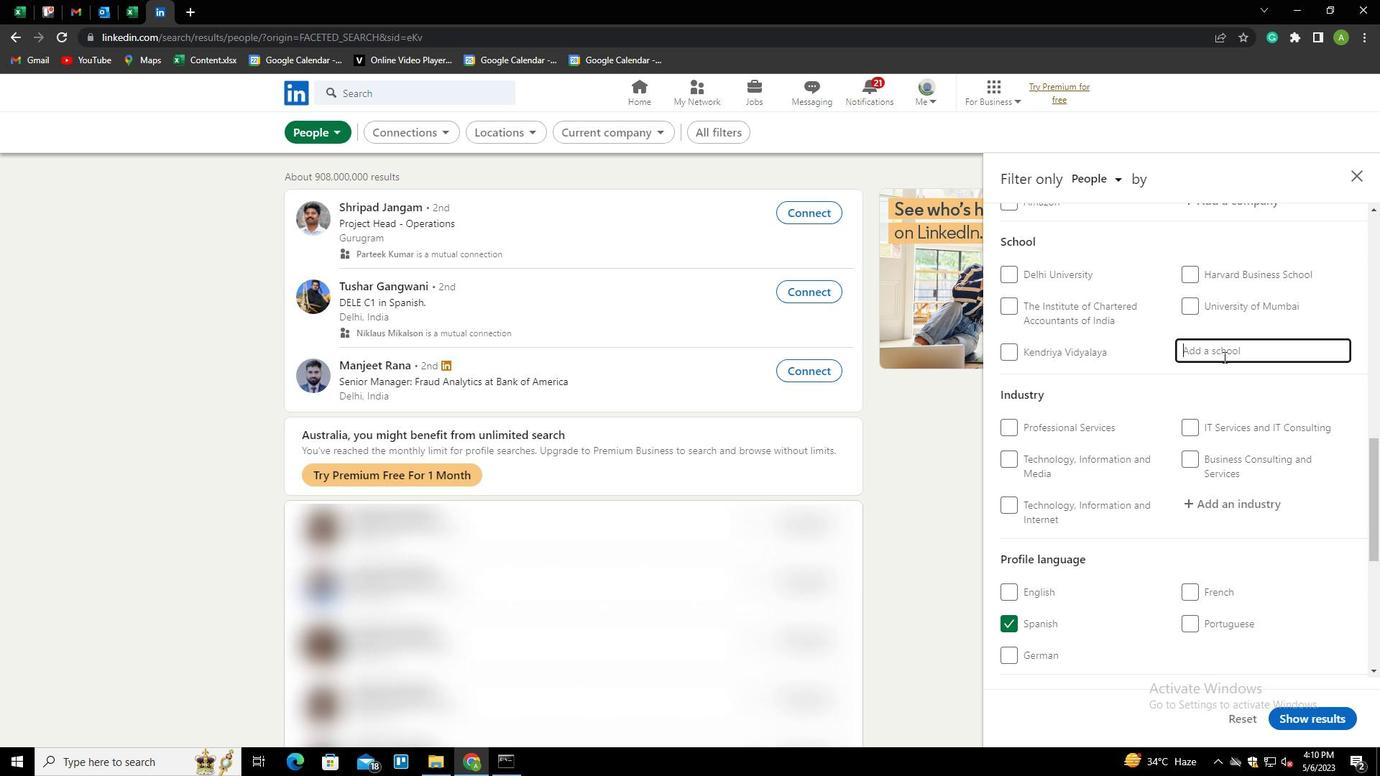 
Action: Key pressed <Key.shift><Key.shift>INSTITUTE<Key.space>OF<Key.space><Key.shift>ENGINEERING<Key.space><Key.shift>&<Key.space><Key.shift>TECHNOLOGY<Key.down><Key.enter>
Screenshot: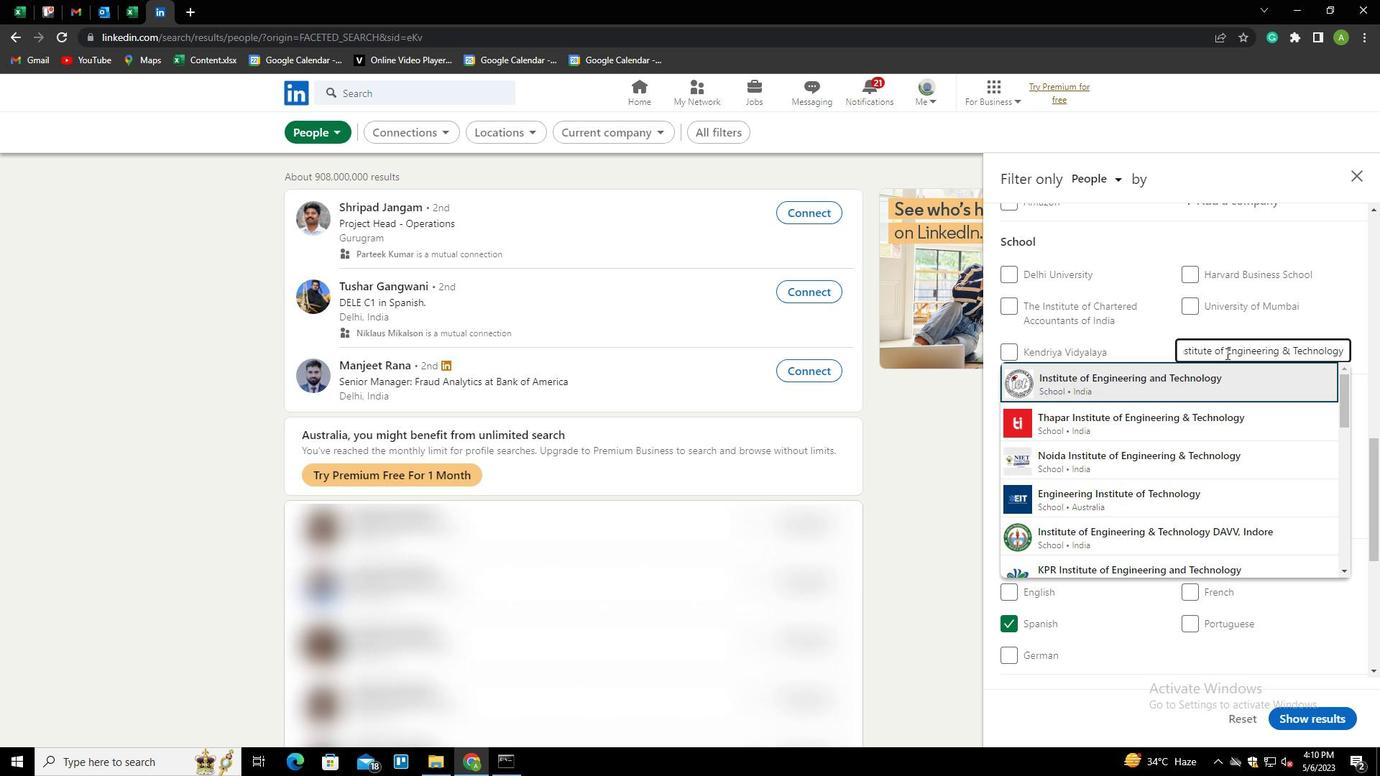 
Action: Mouse scrolled (1226, 352) with delta (0, 0)
Screenshot: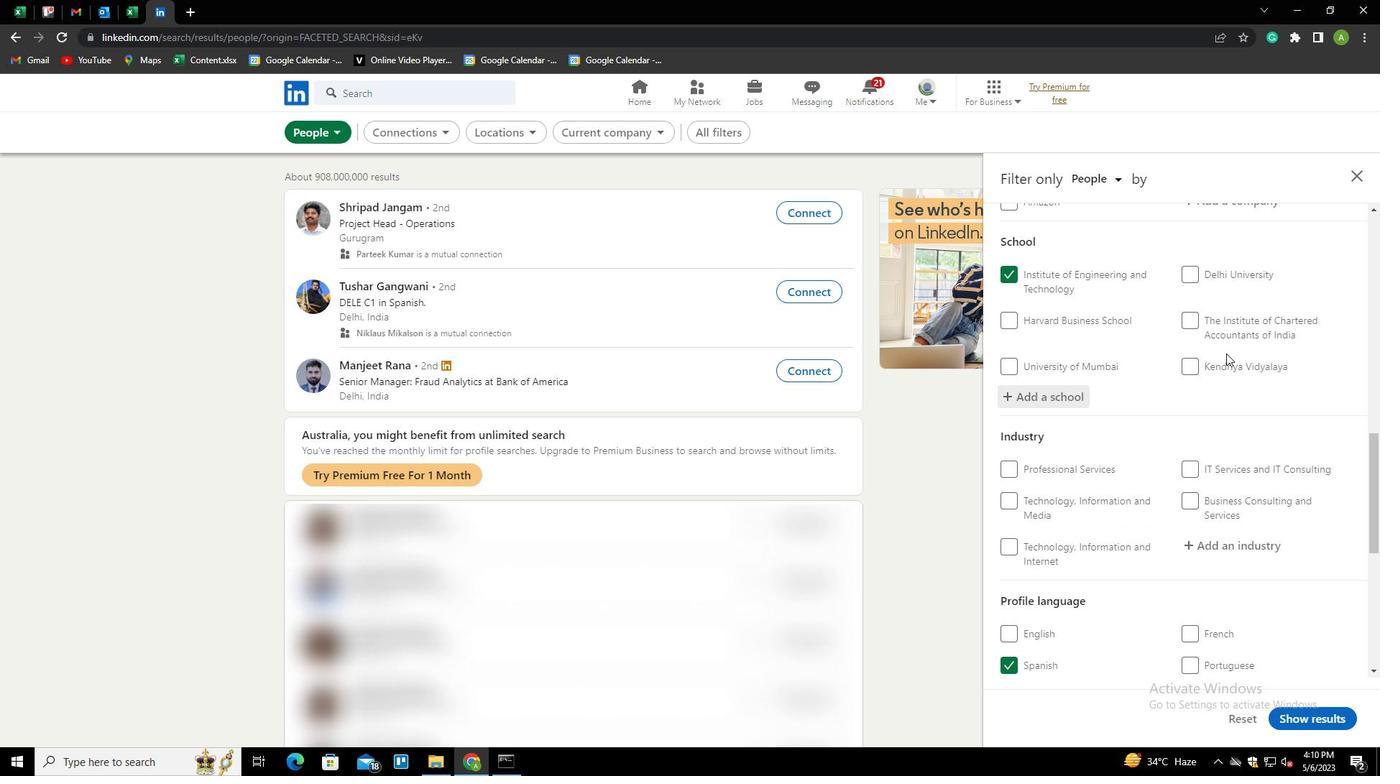 
Action: Mouse moved to (1224, 353)
Screenshot: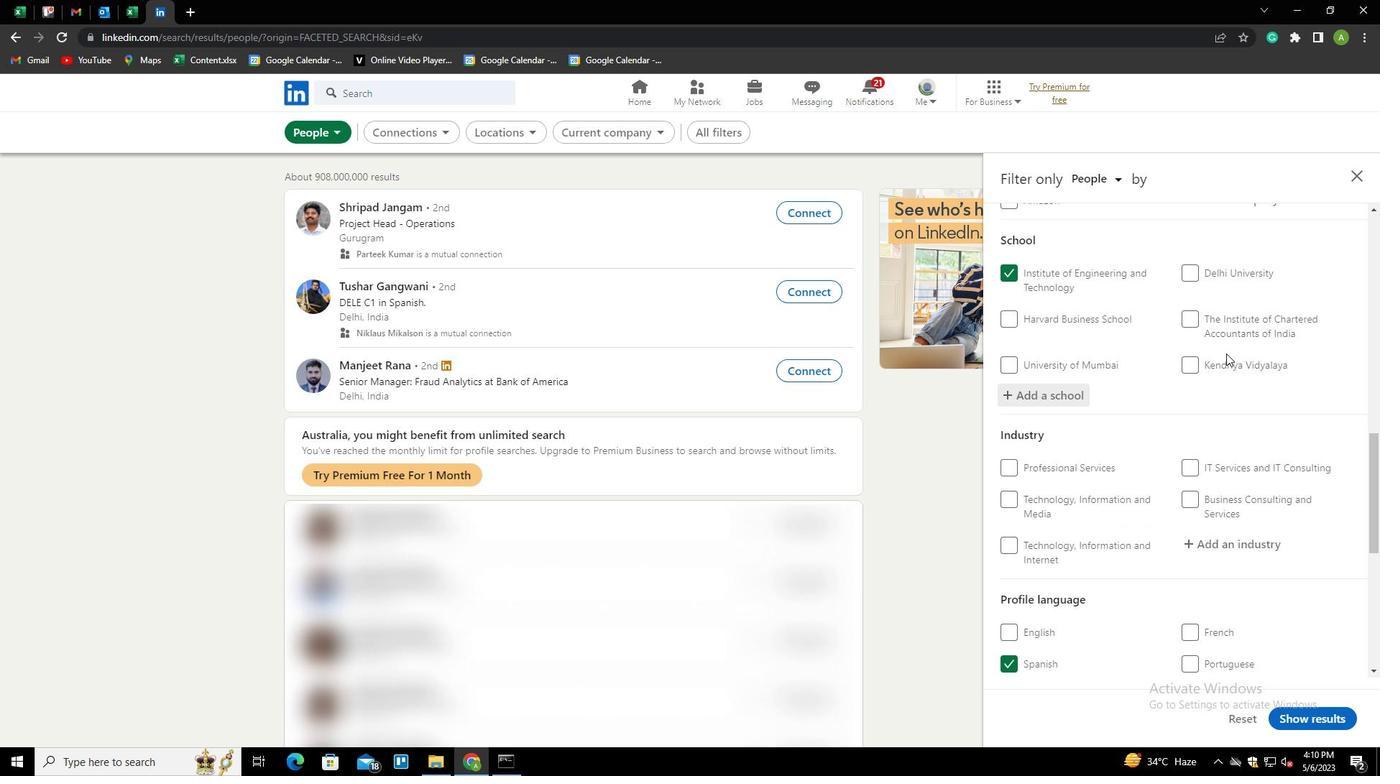 
Action: Mouse scrolled (1224, 352) with delta (0, 0)
Screenshot: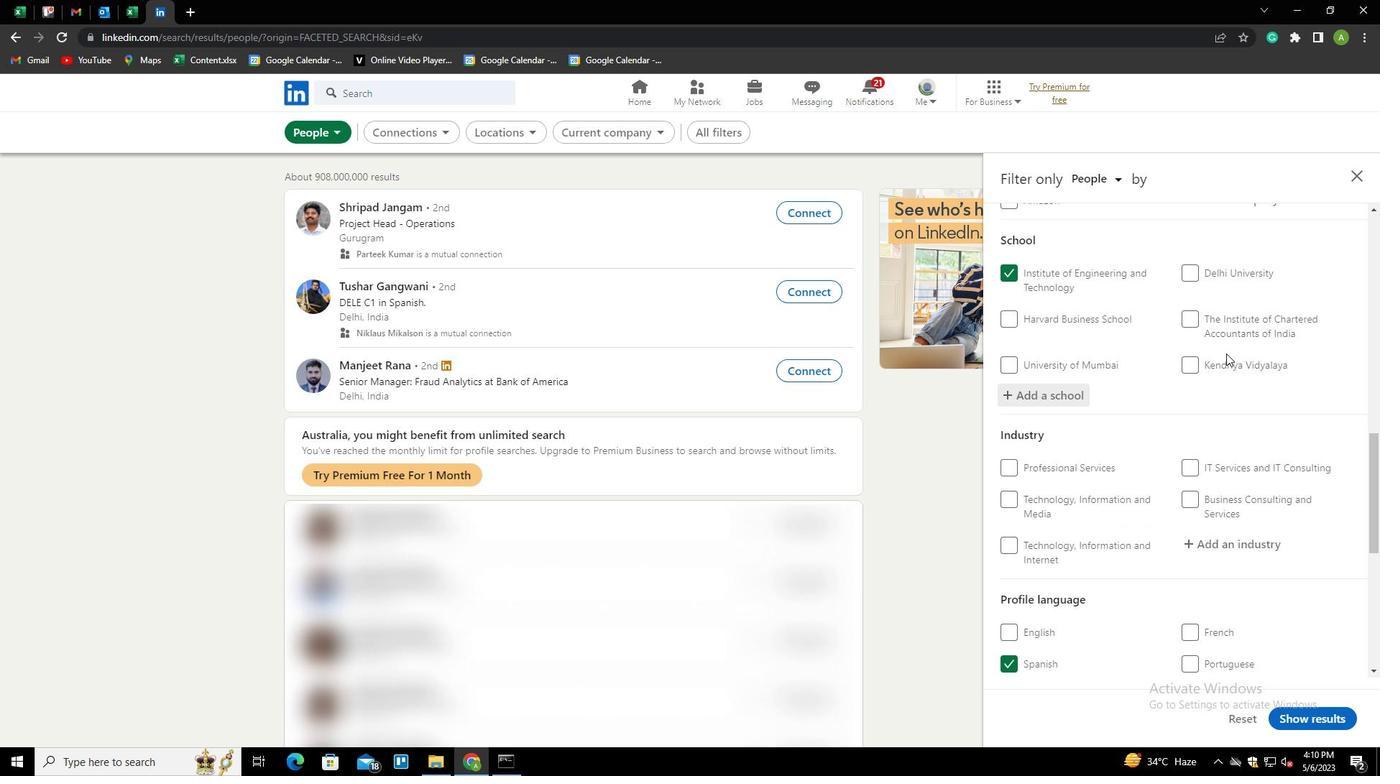 
Action: Mouse moved to (1199, 396)
Screenshot: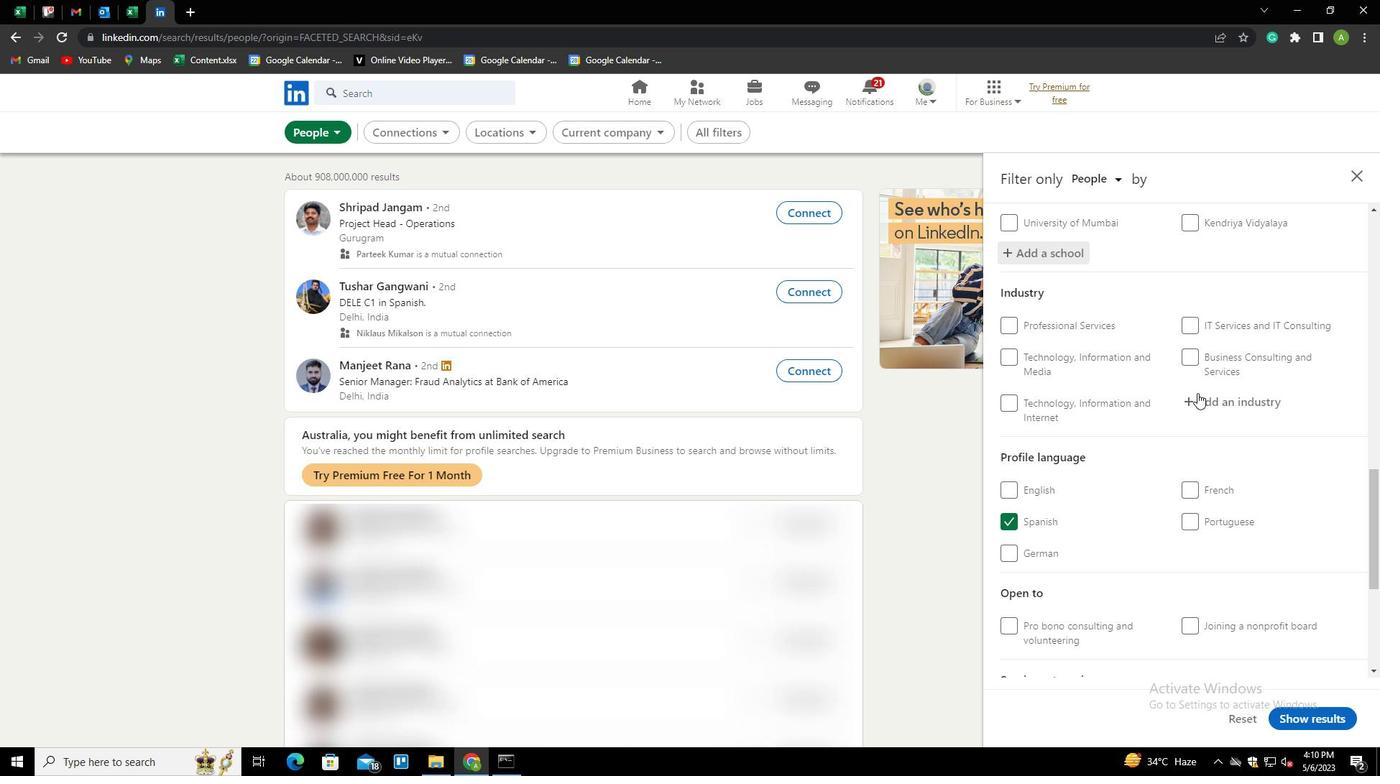 
Action: Mouse pressed left at (1199, 396)
Screenshot: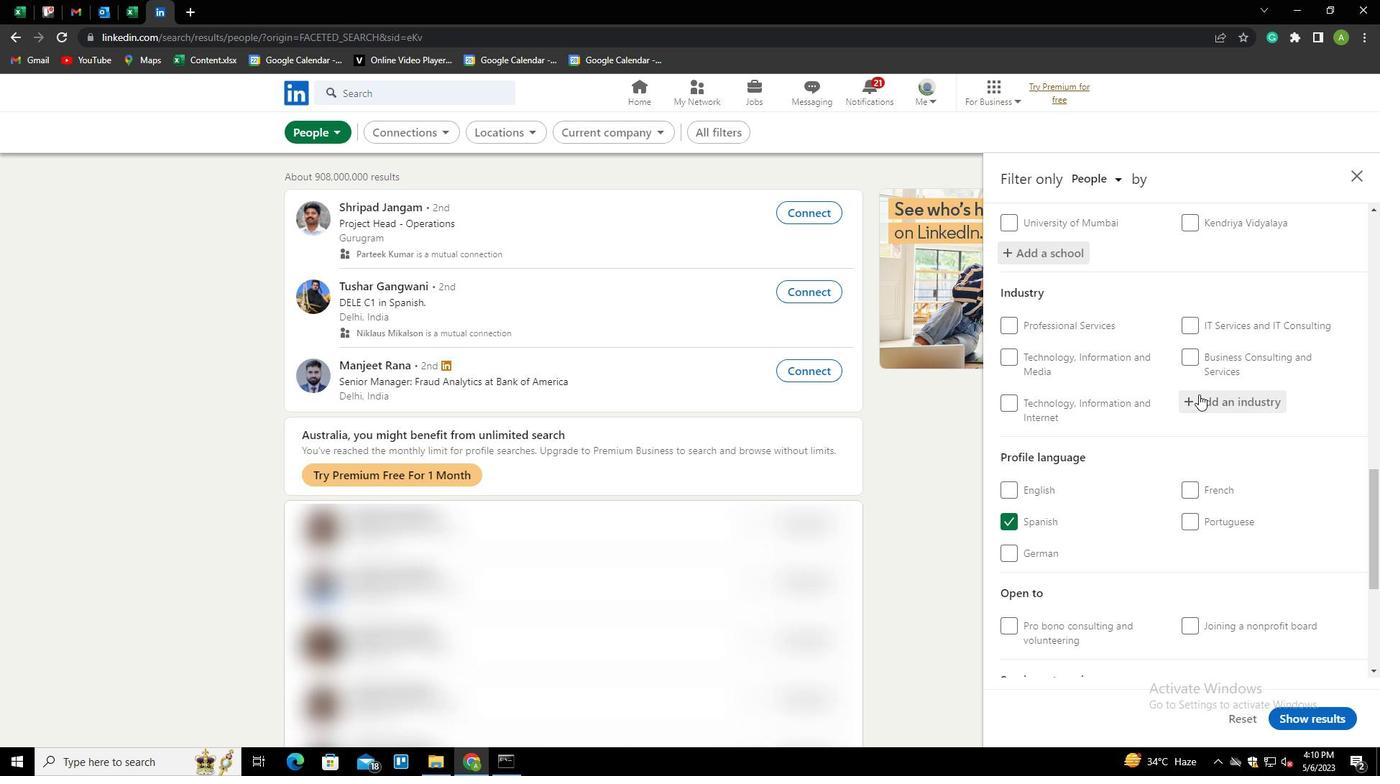 
Action: Key pressed <Key.shift>OIL<Key.space>AND<Key.space><Key.shift>COAL<Key.space><Key.shift>PRODUCT<Key.space><Key.shift>MANUFACTURING<Key.down><Key.down><Key.enter>
Screenshot: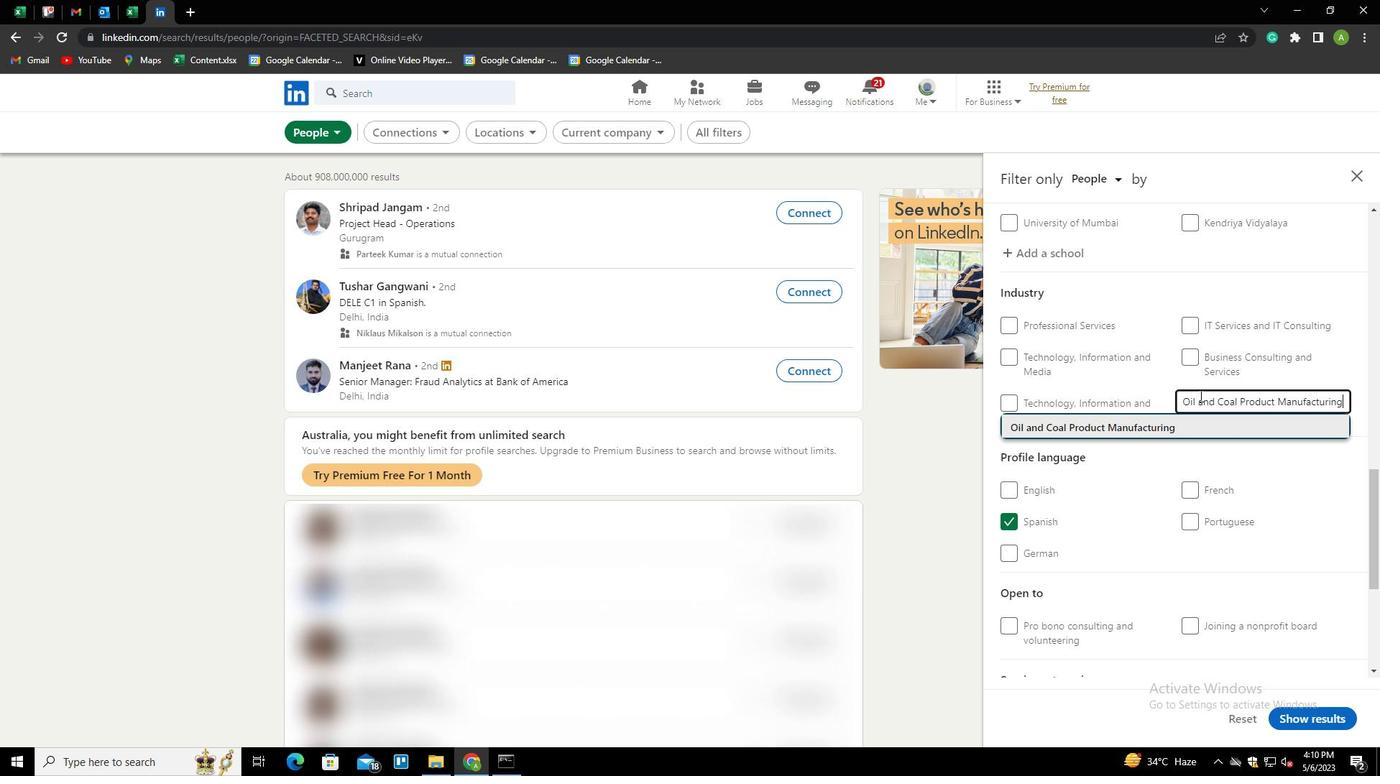 
Action: Mouse moved to (1200, 396)
Screenshot: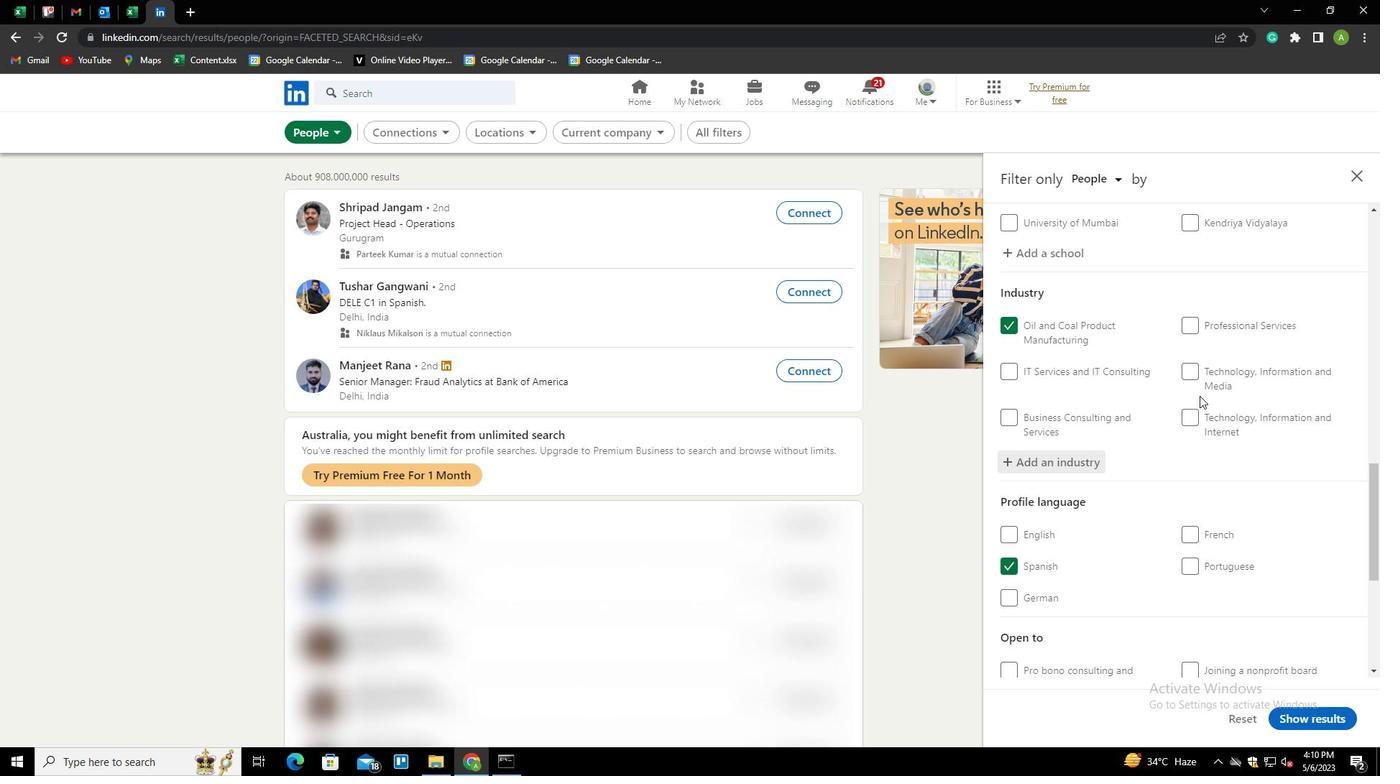 
Action: Mouse scrolled (1200, 395) with delta (0, 0)
Screenshot: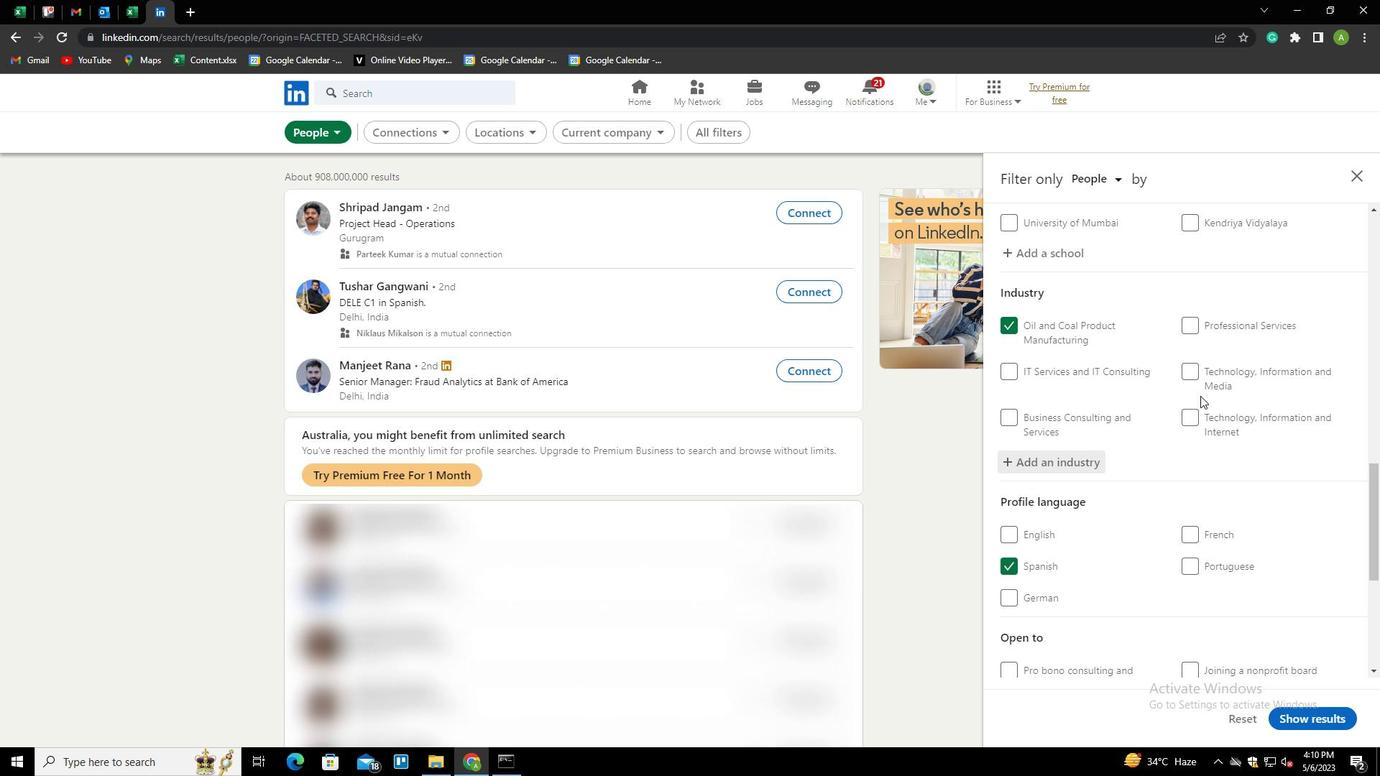 
Action: Mouse scrolled (1200, 395) with delta (0, 0)
Screenshot: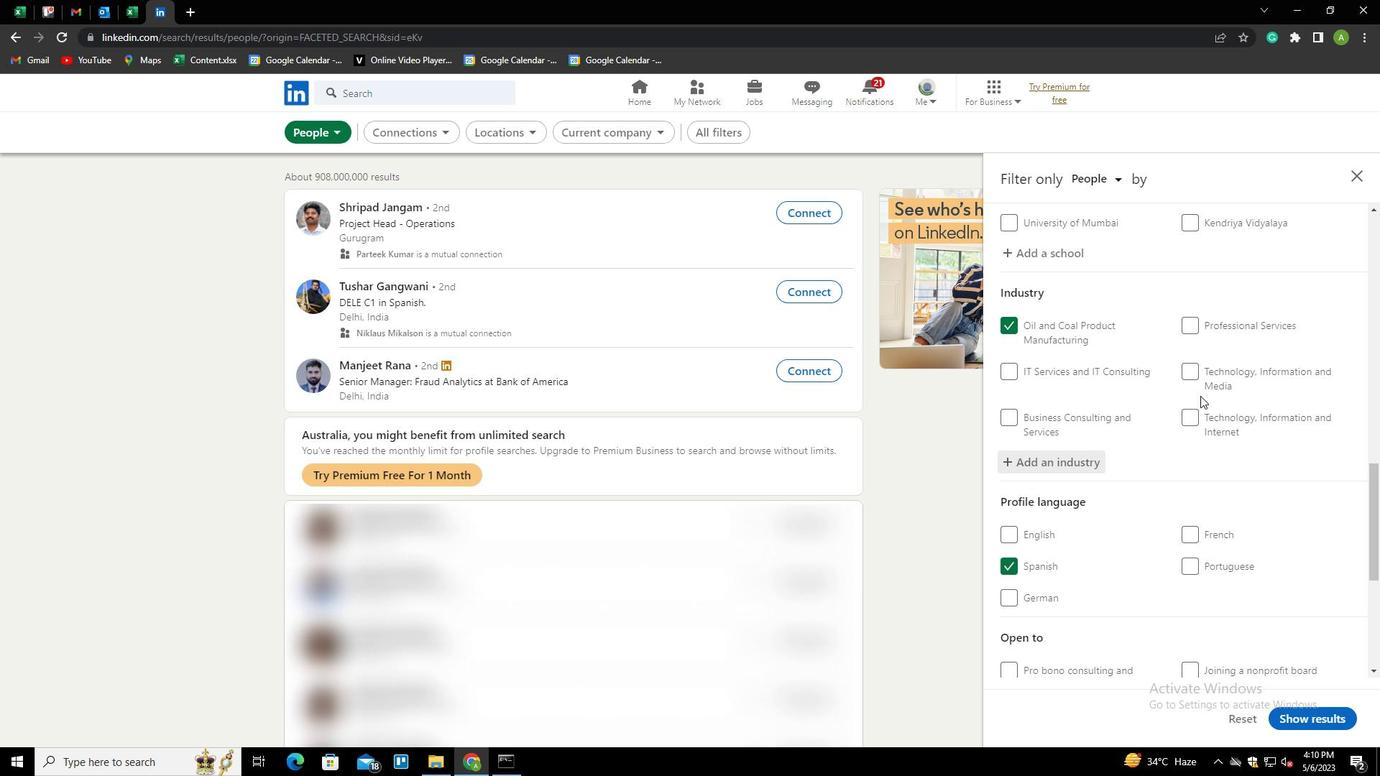 
Action: Mouse scrolled (1200, 395) with delta (0, 0)
Screenshot: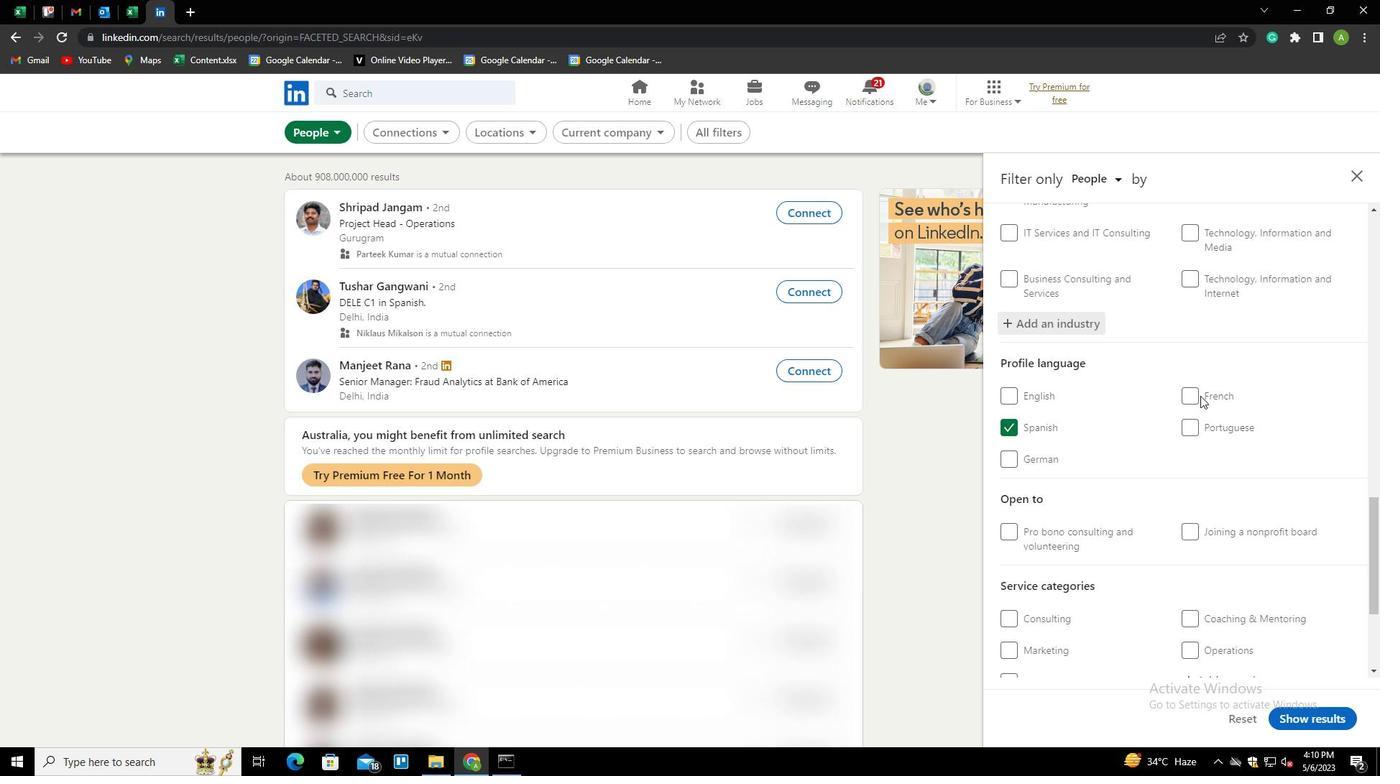 
Action: Mouse scrolled (1200, 395) with delta (0, 0)
Screenshot: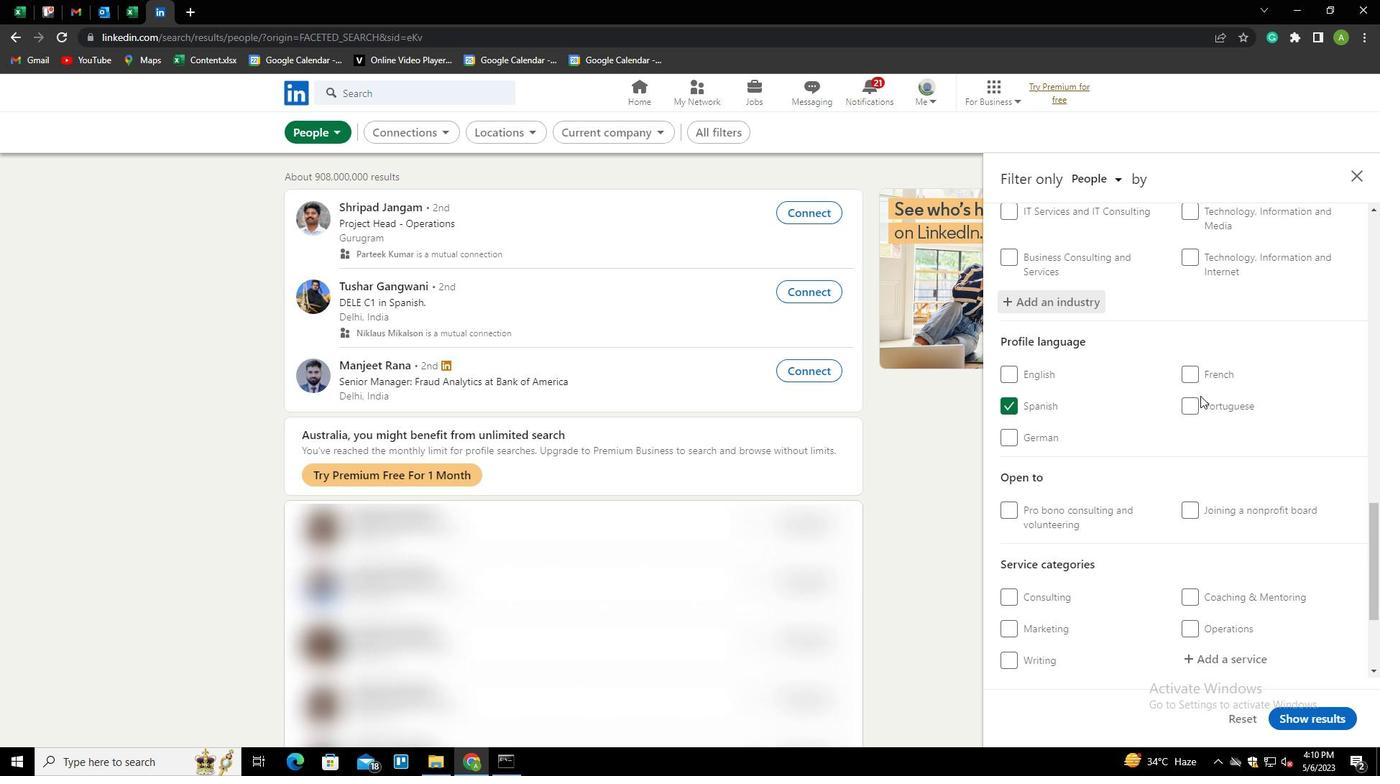 
Action: Mouse moved to (1201, 398)
Screenshot: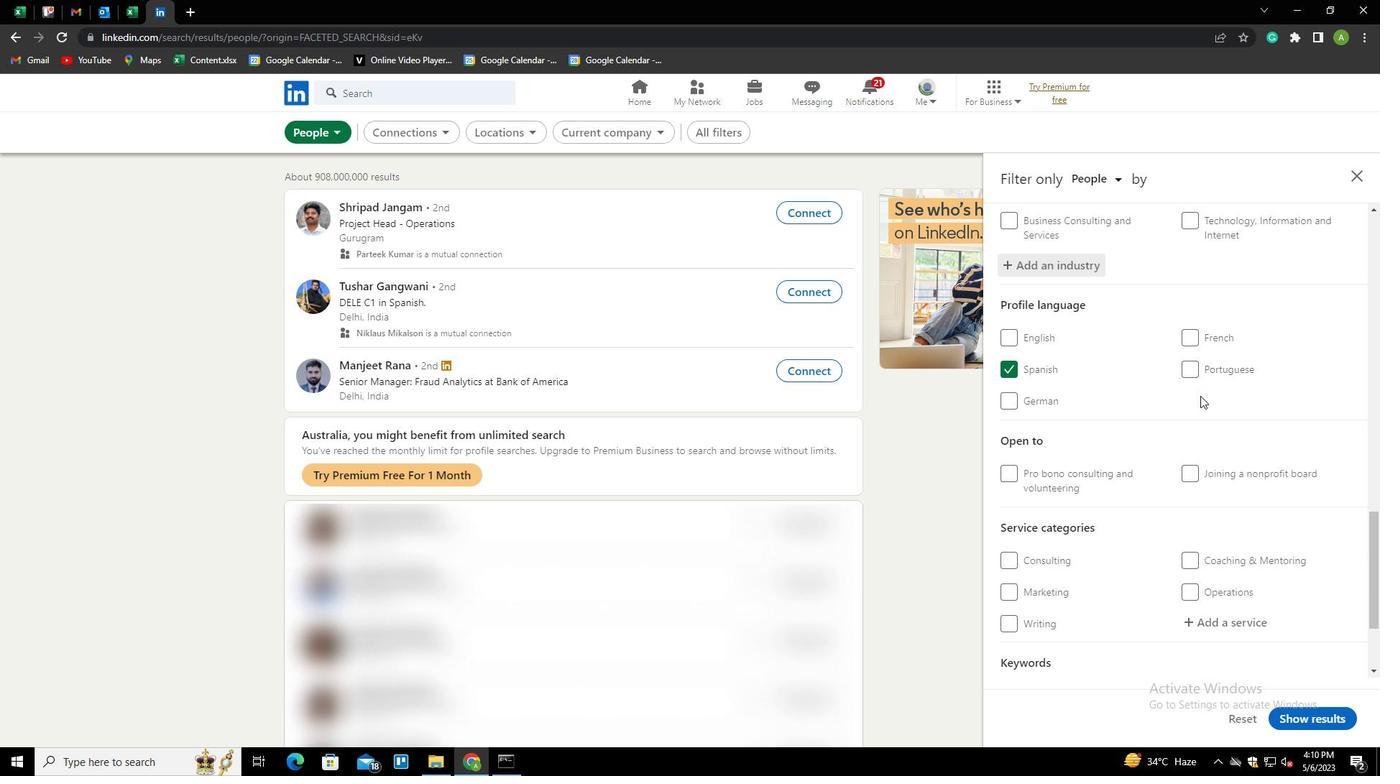 
Action: Mouse scrolled (1201, 398) with delta (0, 0)
Screenshot: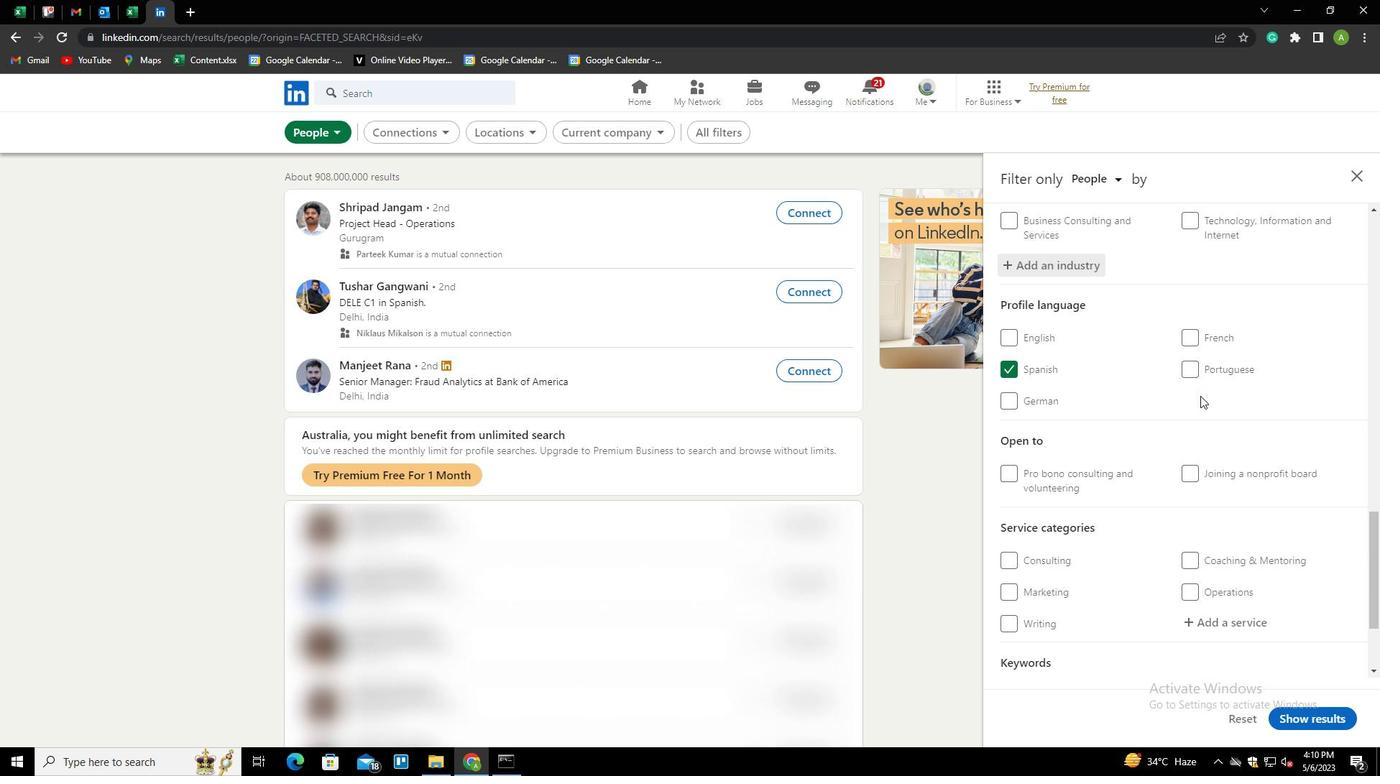 
Action: Mouse moved to (1201, 401)
Screenshot: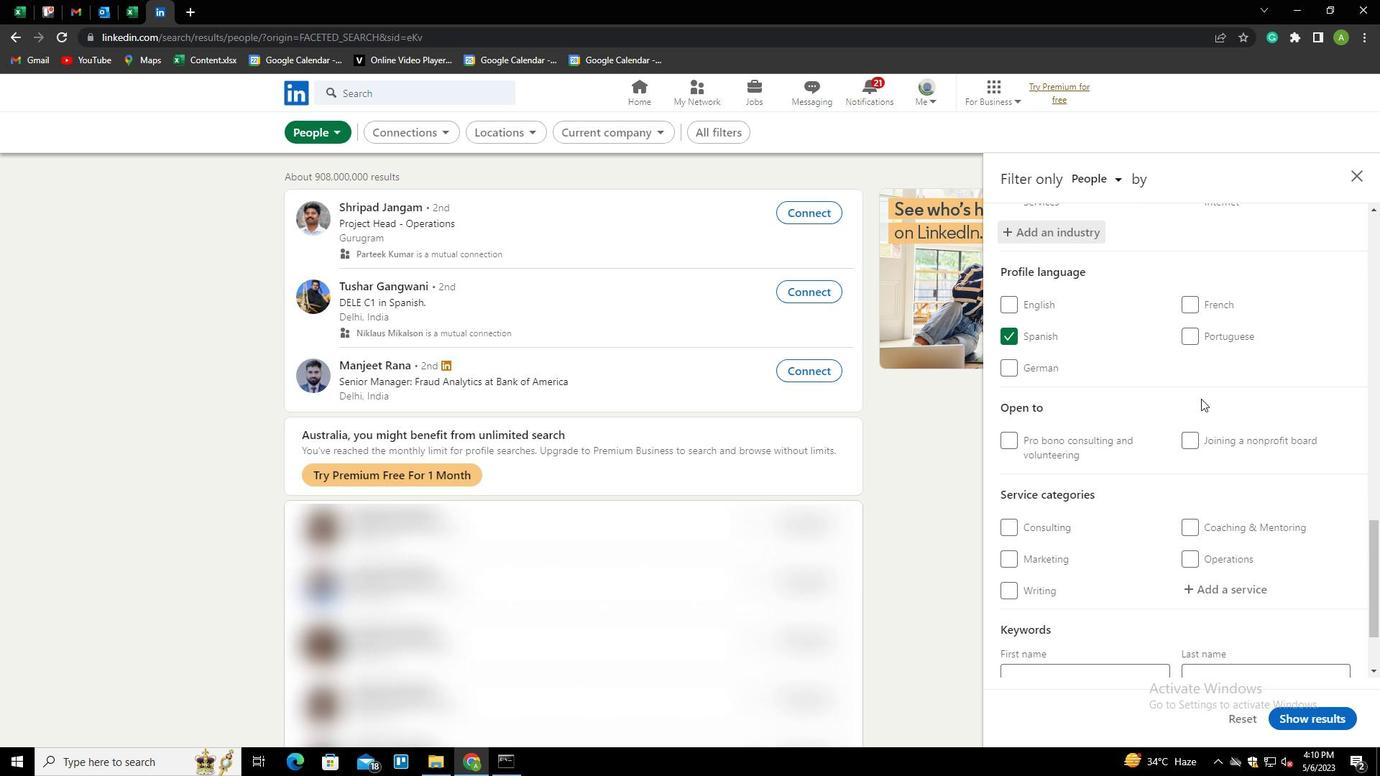 
Action: Mouse scrolled (1201, 400) with delta (0, 0)
Screenshot: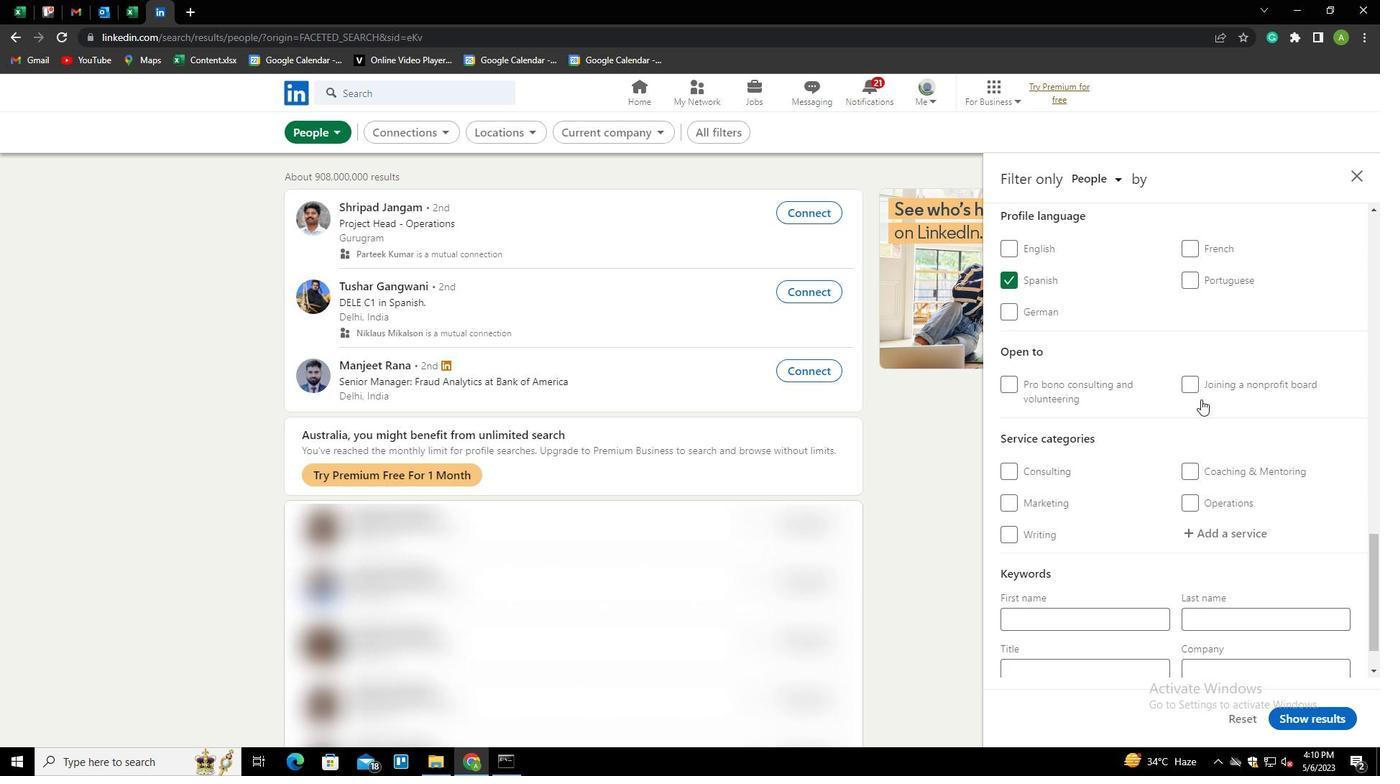 
Action: Mouse moved to (1199, 480)
Screenshot: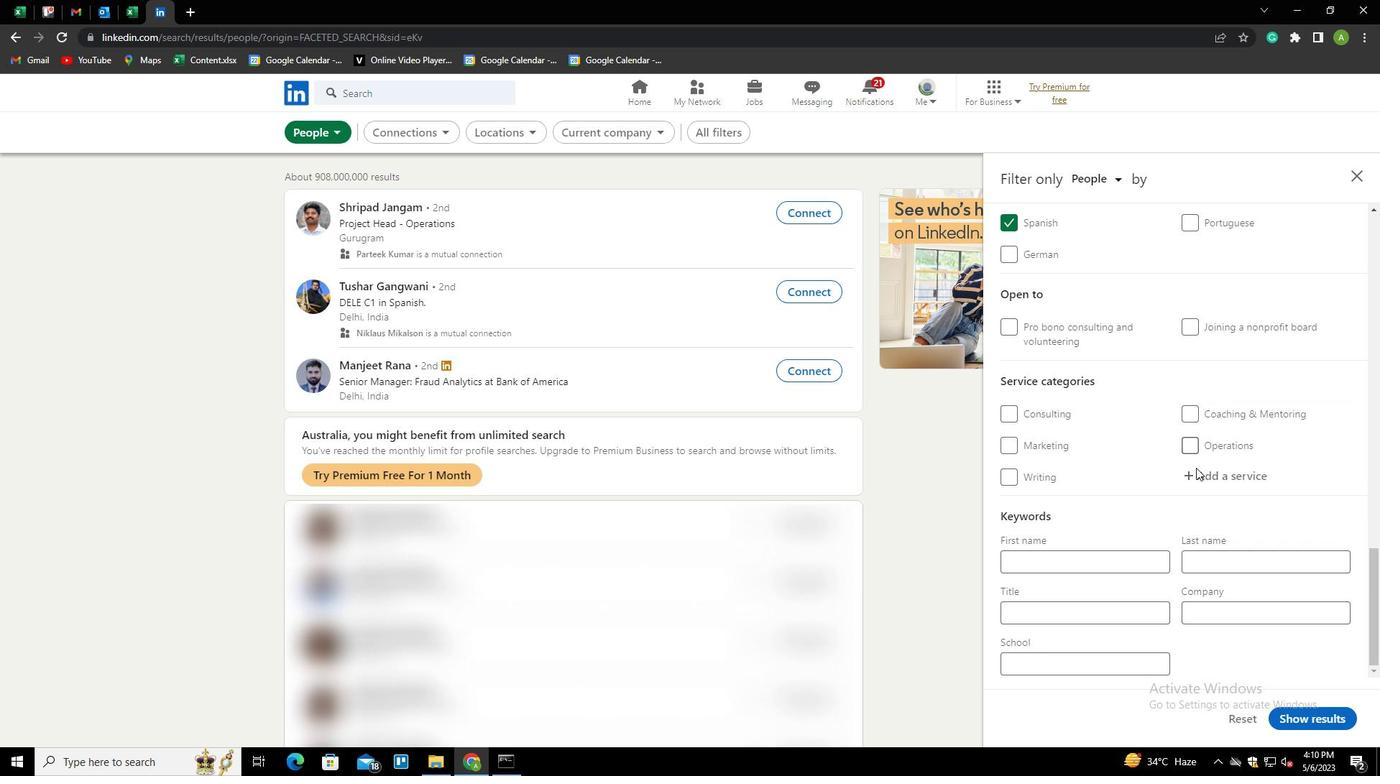 
Action: Mouse pressed left at (1199, 480)
Screenshot: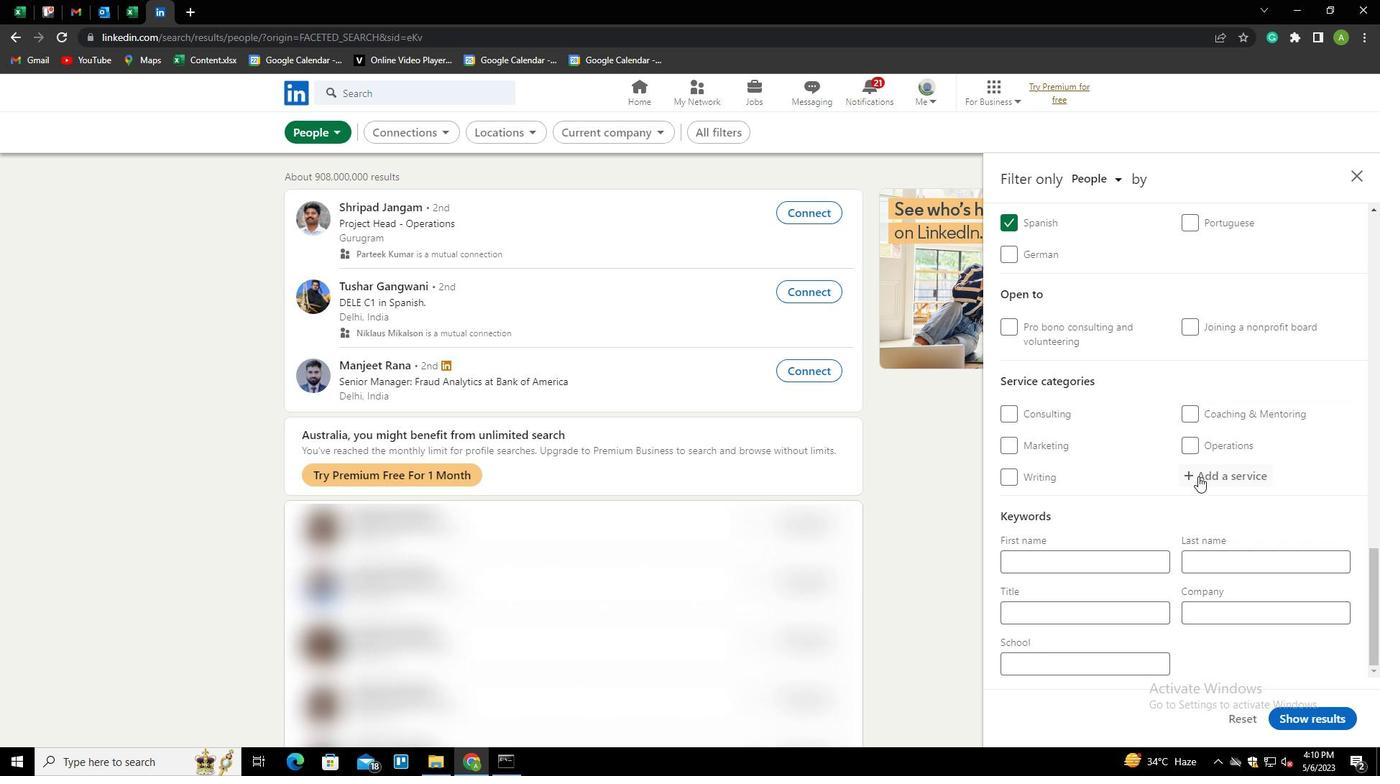 
Action: Mouse moved to (1203, 480)
Screenshot: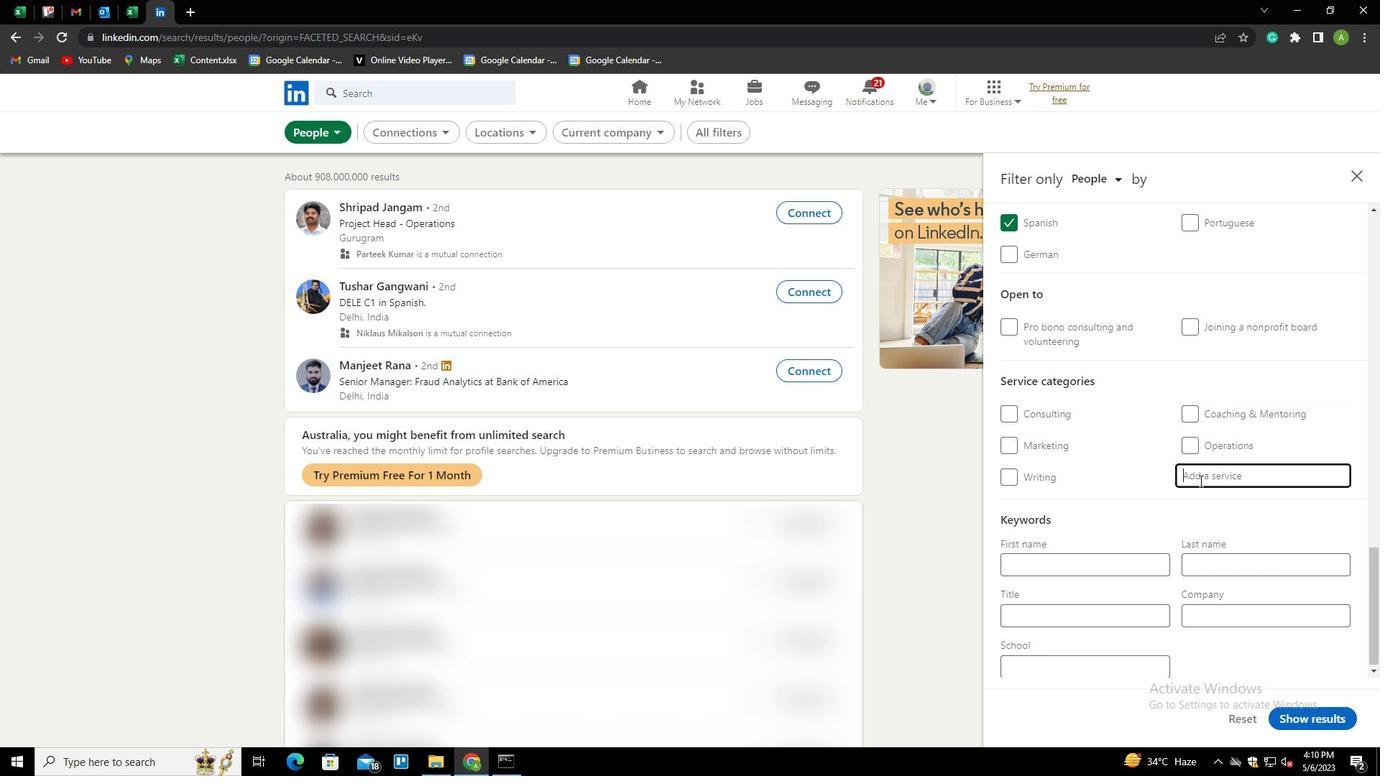 
Action: Key pressed <Key.shift>NETWORK<Key.space><Key.shift>SUPPORT<Key.down><Key.enter>
Screenshot: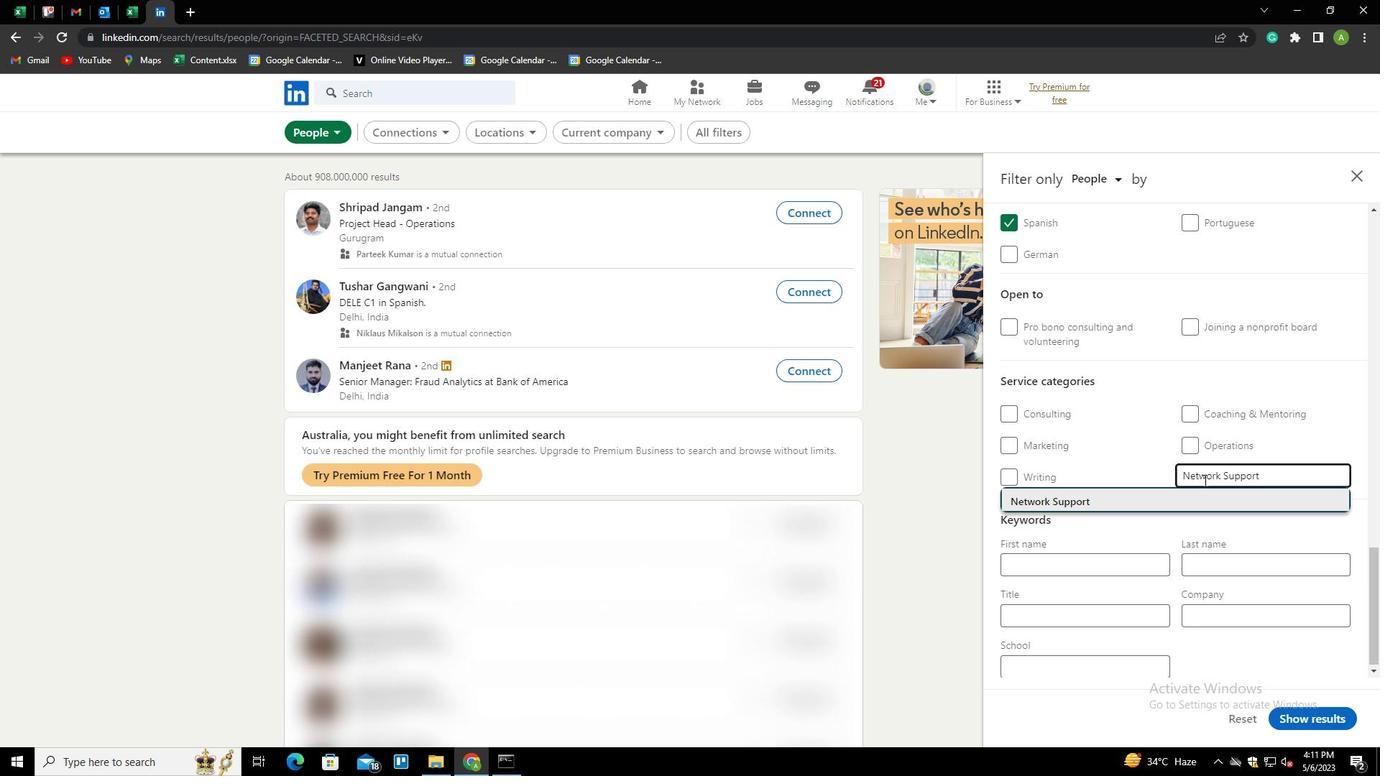 
Action: Mouse moved to (1193, 487)
Screenshot: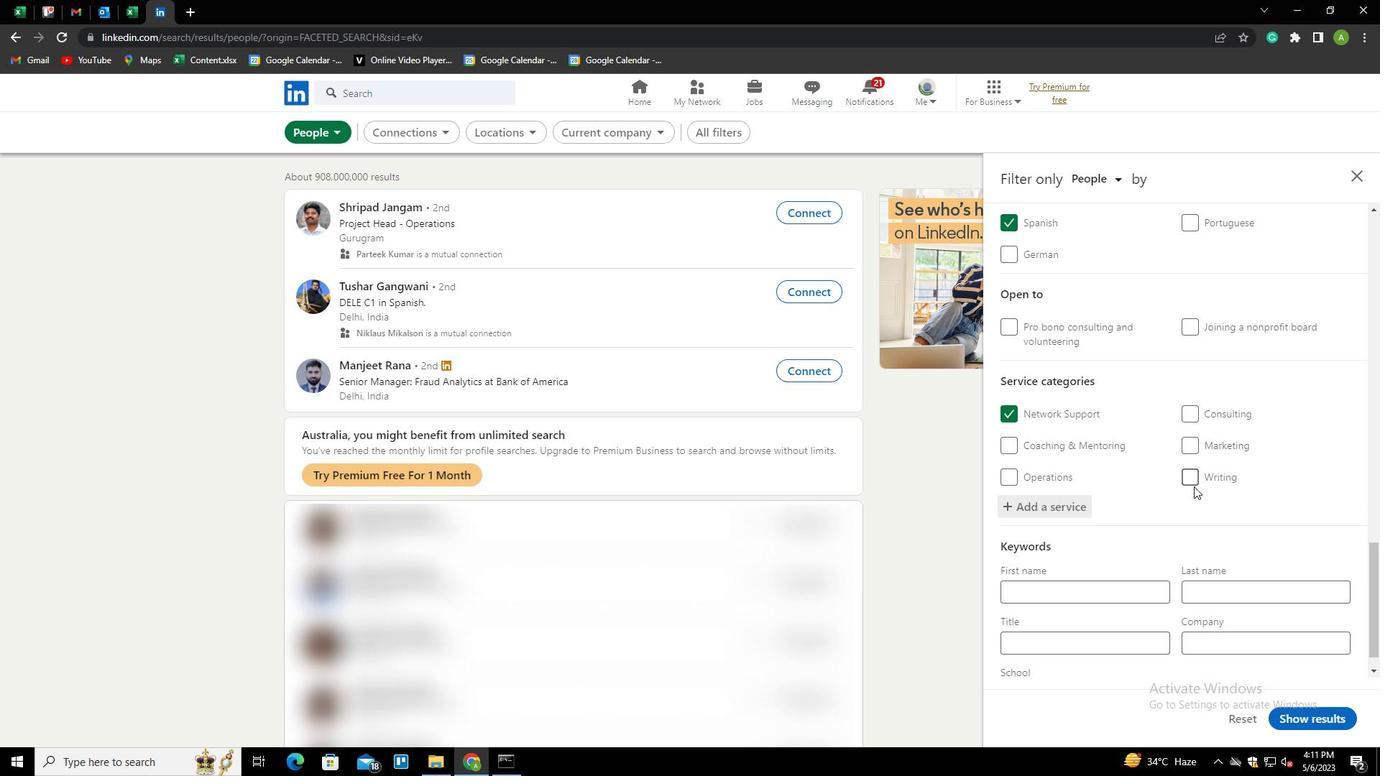 
Action: Mouse scrolled (1193, 486) with delta (0, 0)
Screenshot: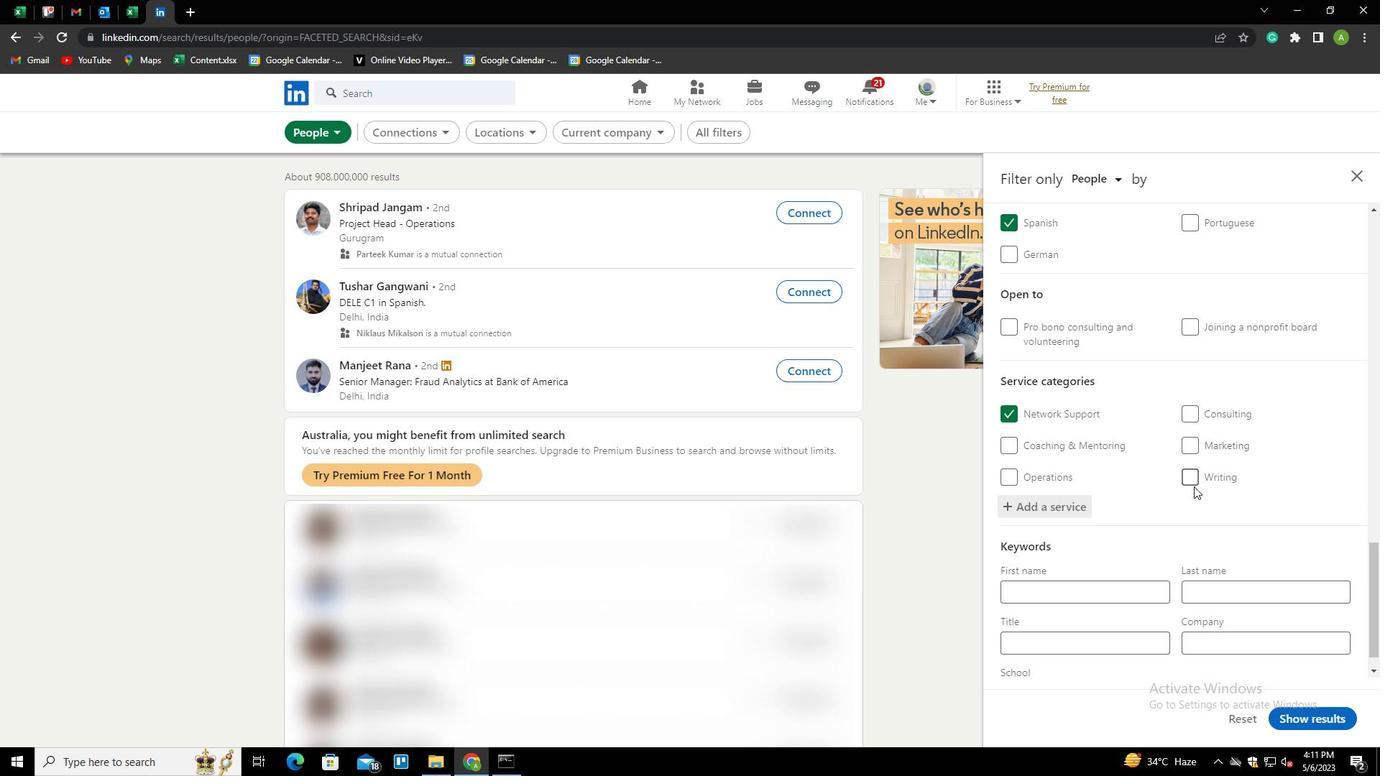 
Action: Mouse moved to (1193, 490)
Screenshot: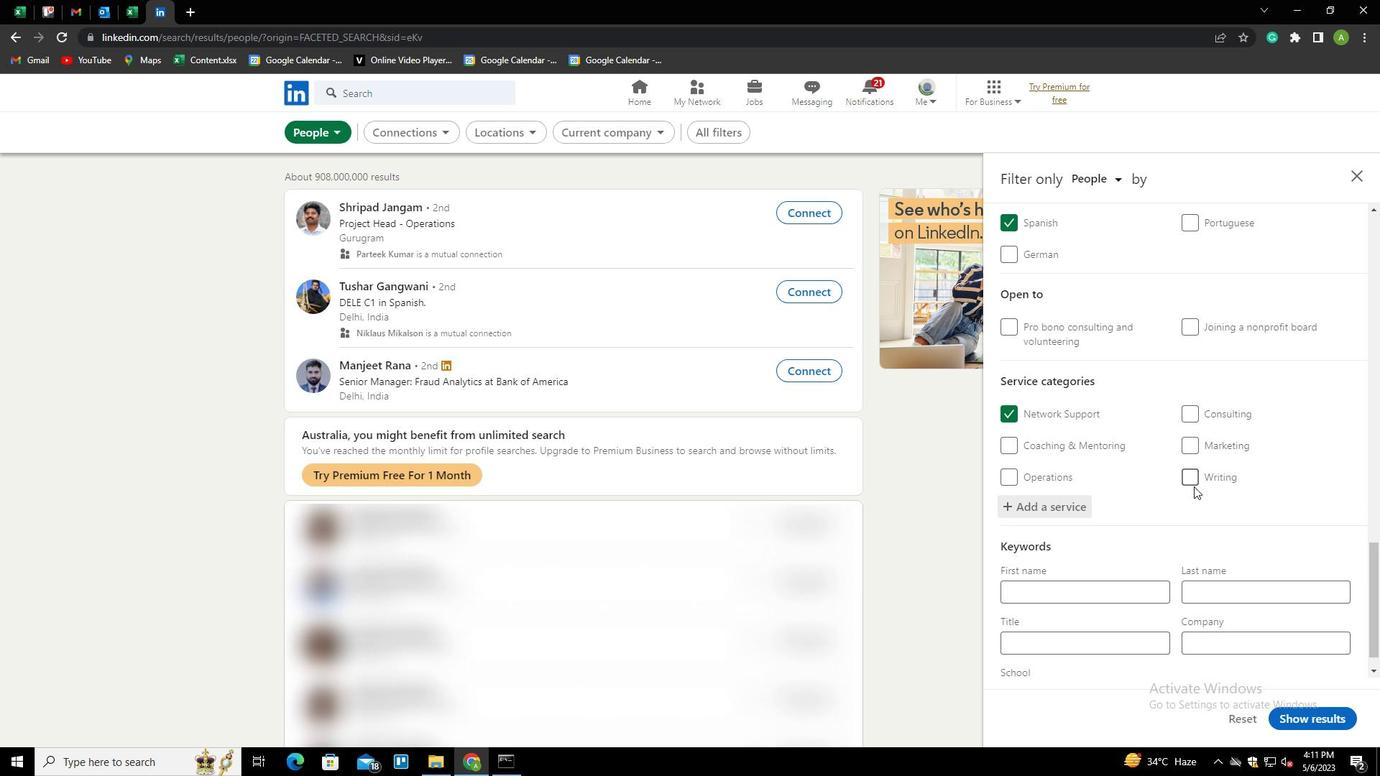 
Action: Mouse scrolled (1193, 489) with delta (0, 0)
Screenshot: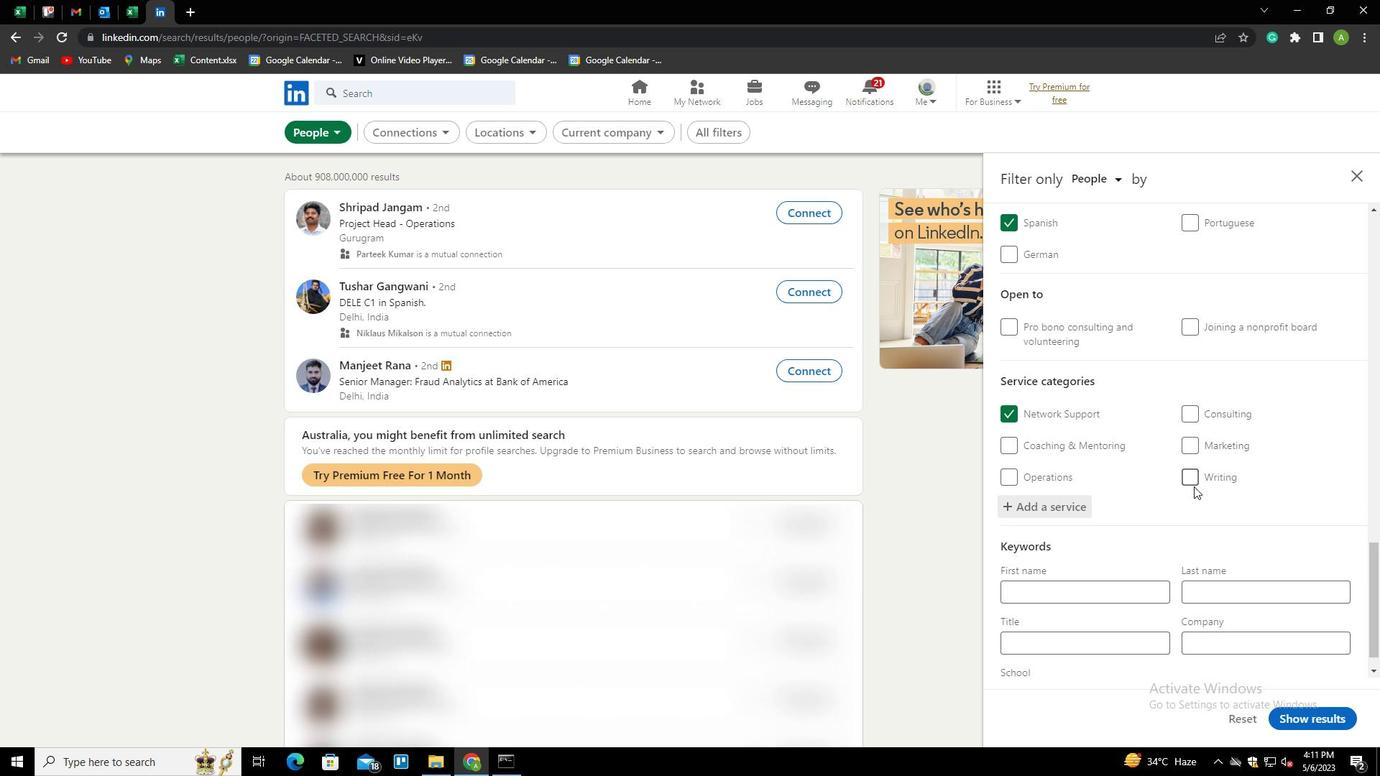 
Action: Mouse scrolled (1193, 489) with delta (0, 0)
Screenshot: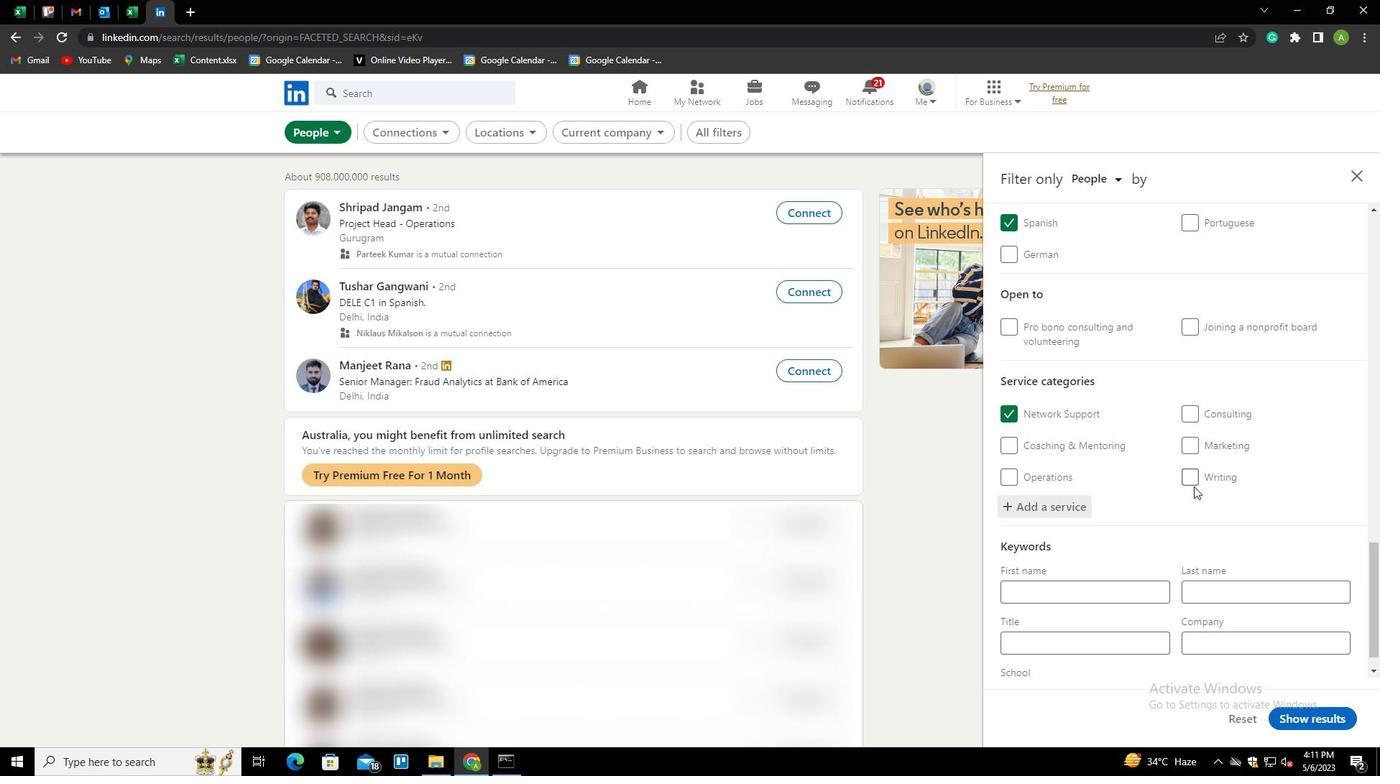 
Action: Mouse scrolled (1193, 489) with delta (0, 0)
Screenshot: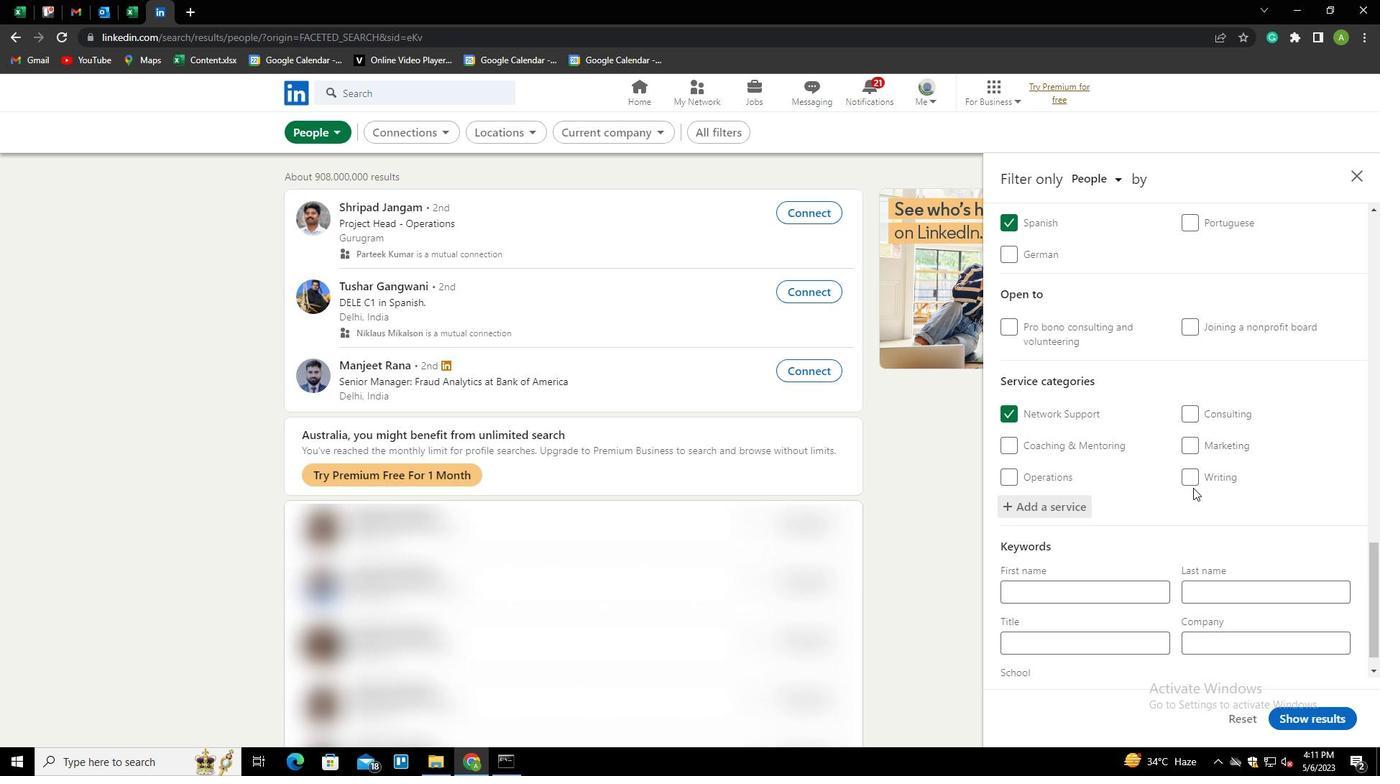 
Action: Mouse scrolled (1193, 489) with delta (0, 0)
Screenshot: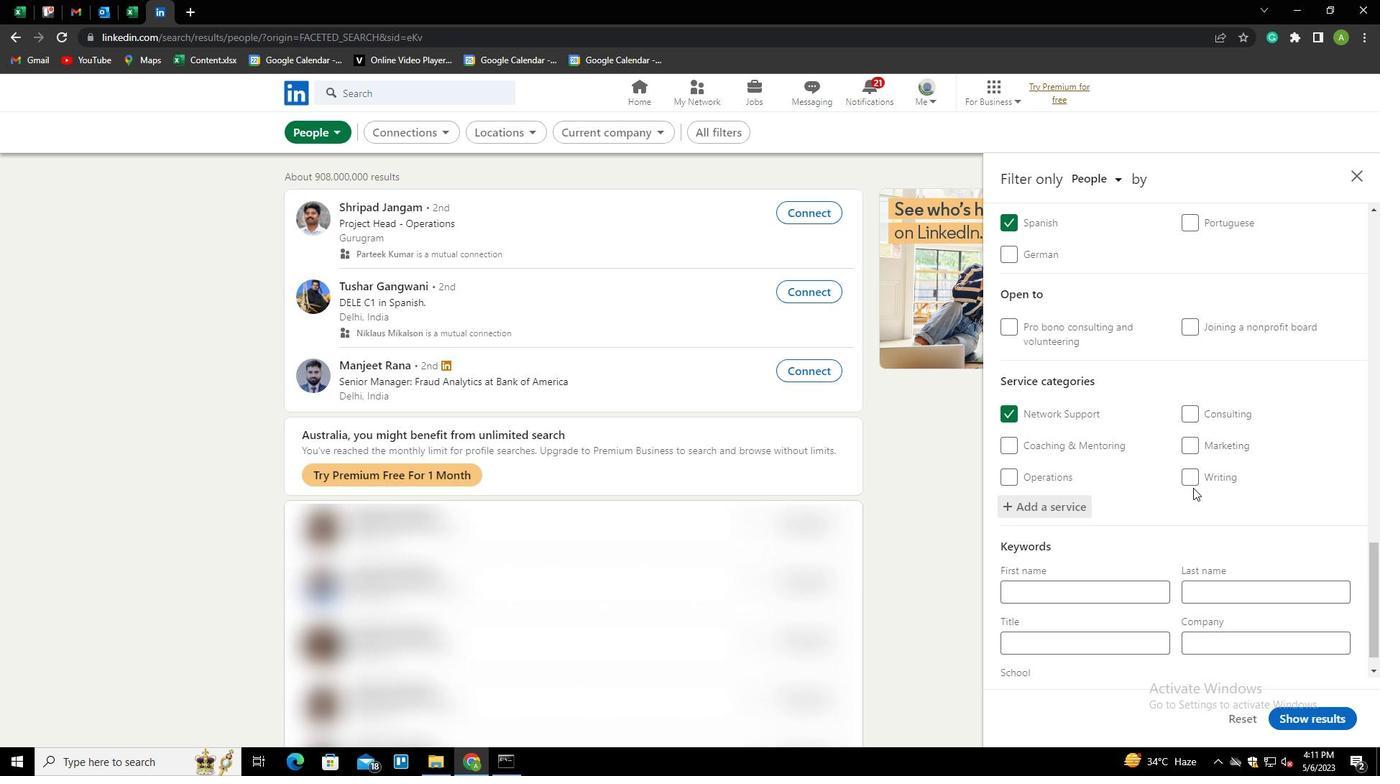 
Action: Mouse moved to (1054, 616)
Screenshot: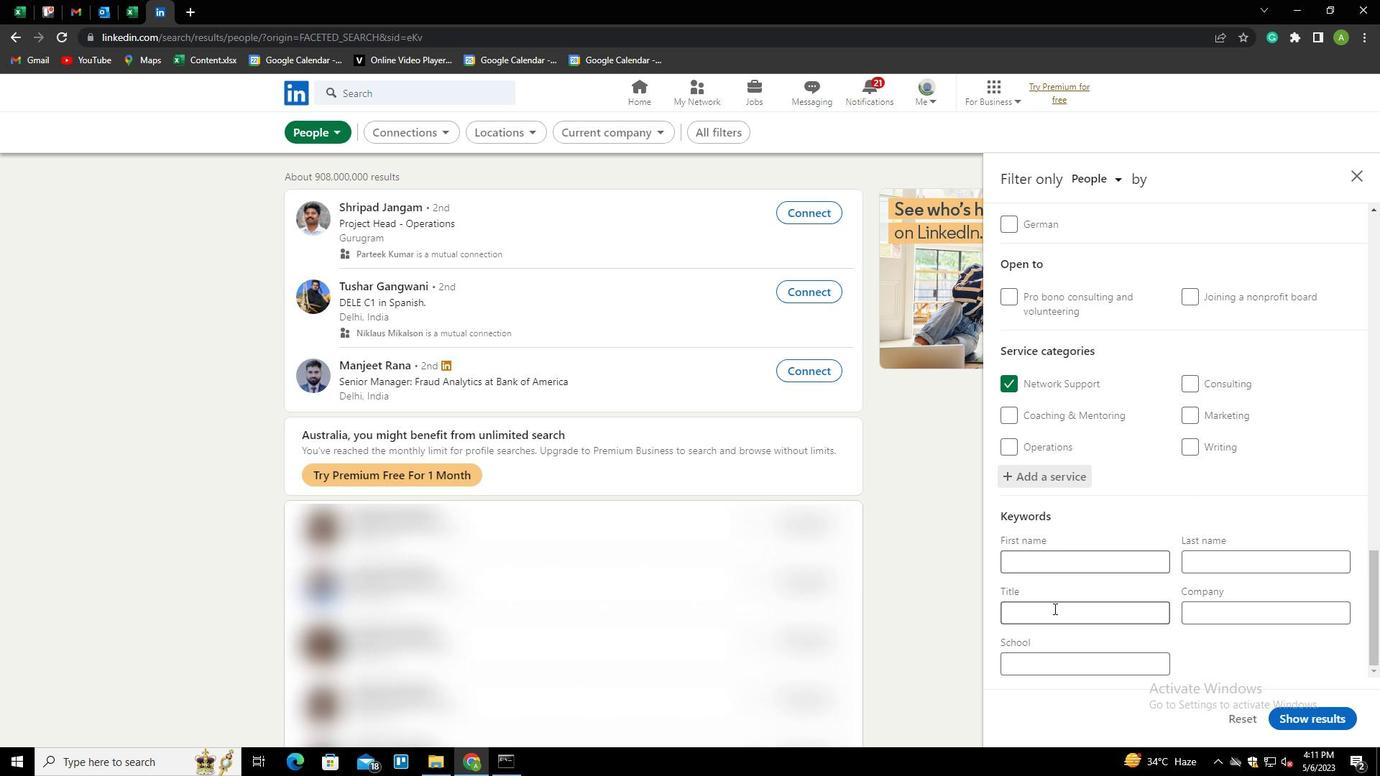 
Action: Mouse pressed left at (1054, 616)
Screenshot: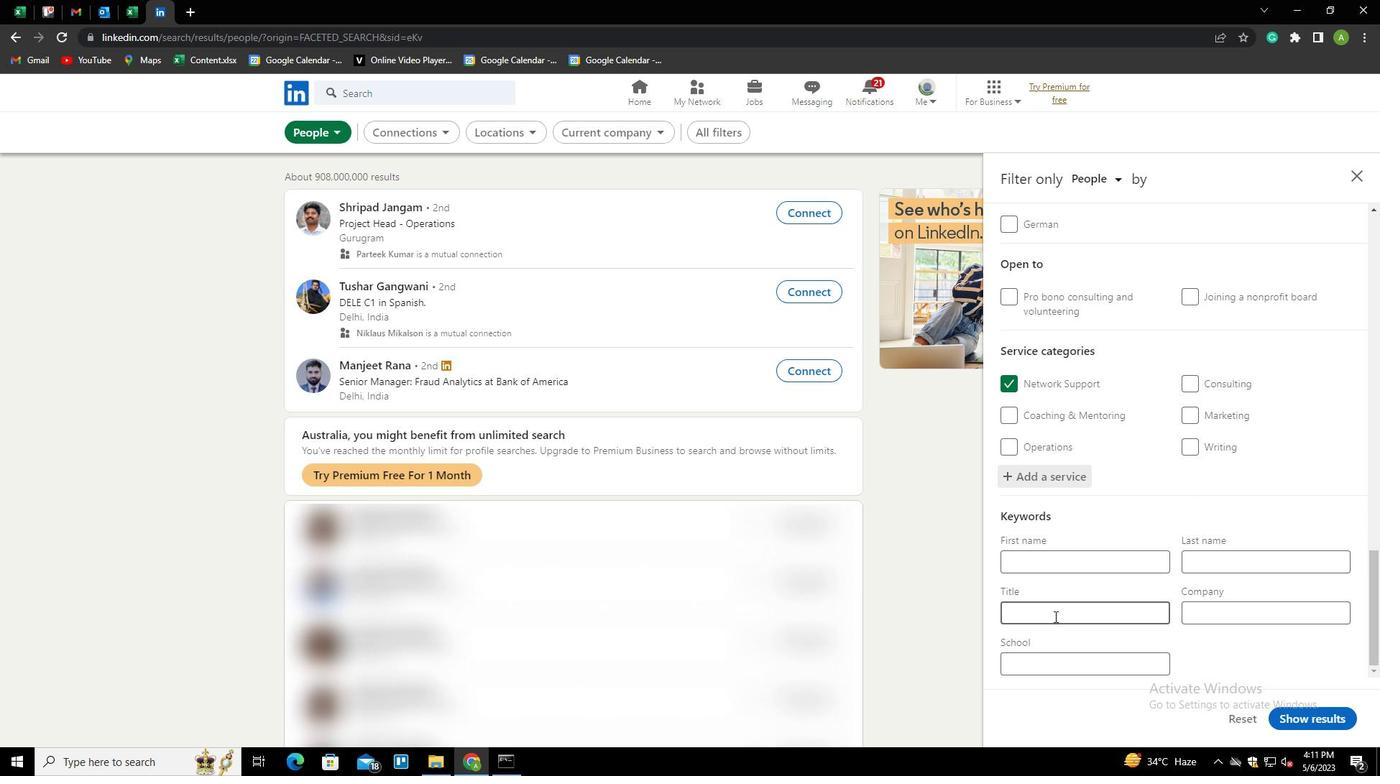 
Action: Key pressed <Key.shift>OPERAT
Screenshot: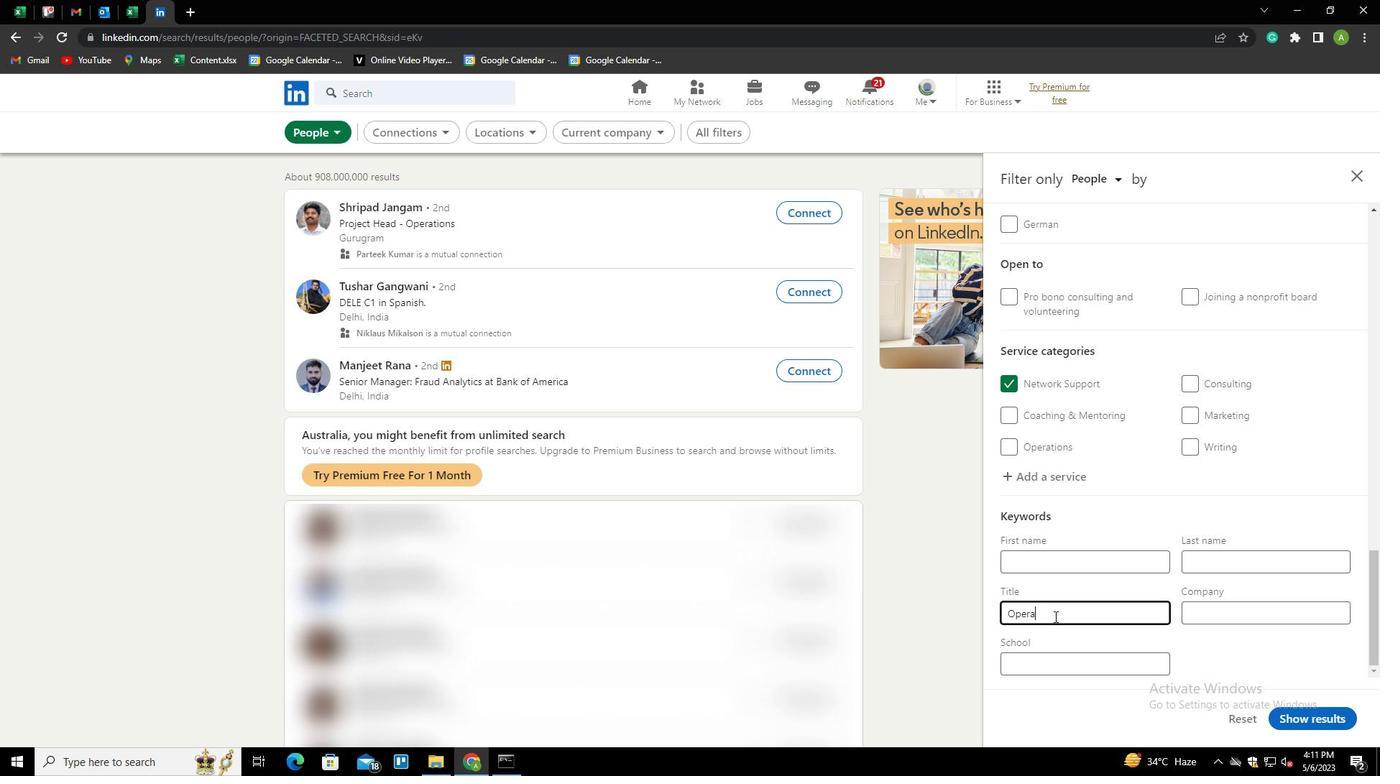 
Action: Mouse moved to (1054, 617)
Screenshot: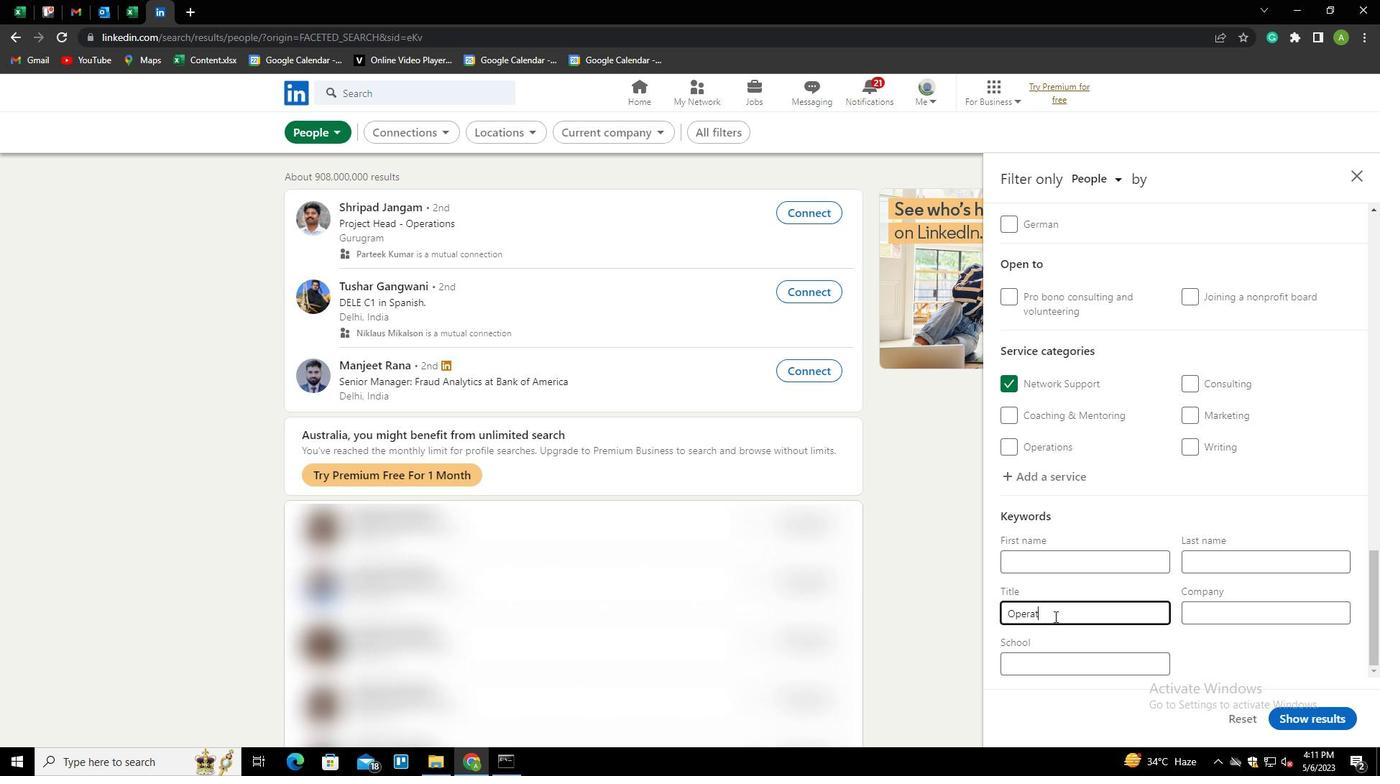 
Action: Key pressed IONS<Key.space><Key.shift><Key.shift><Key.shift><Key.shift><Key.shift><Key.shift><Key.shift><Key.shift><Key.shift><Key.shift><Key.shift><Key.shift><Key.shift><Key.shift><Key.shift><Key.shift><Key.shift><Key.shift><Key.shift><Key.shift><Key.shift><Key.shift><Key.shift><Key.shift><Key.shift><Key.shift>COORDINATOR
Screenshot: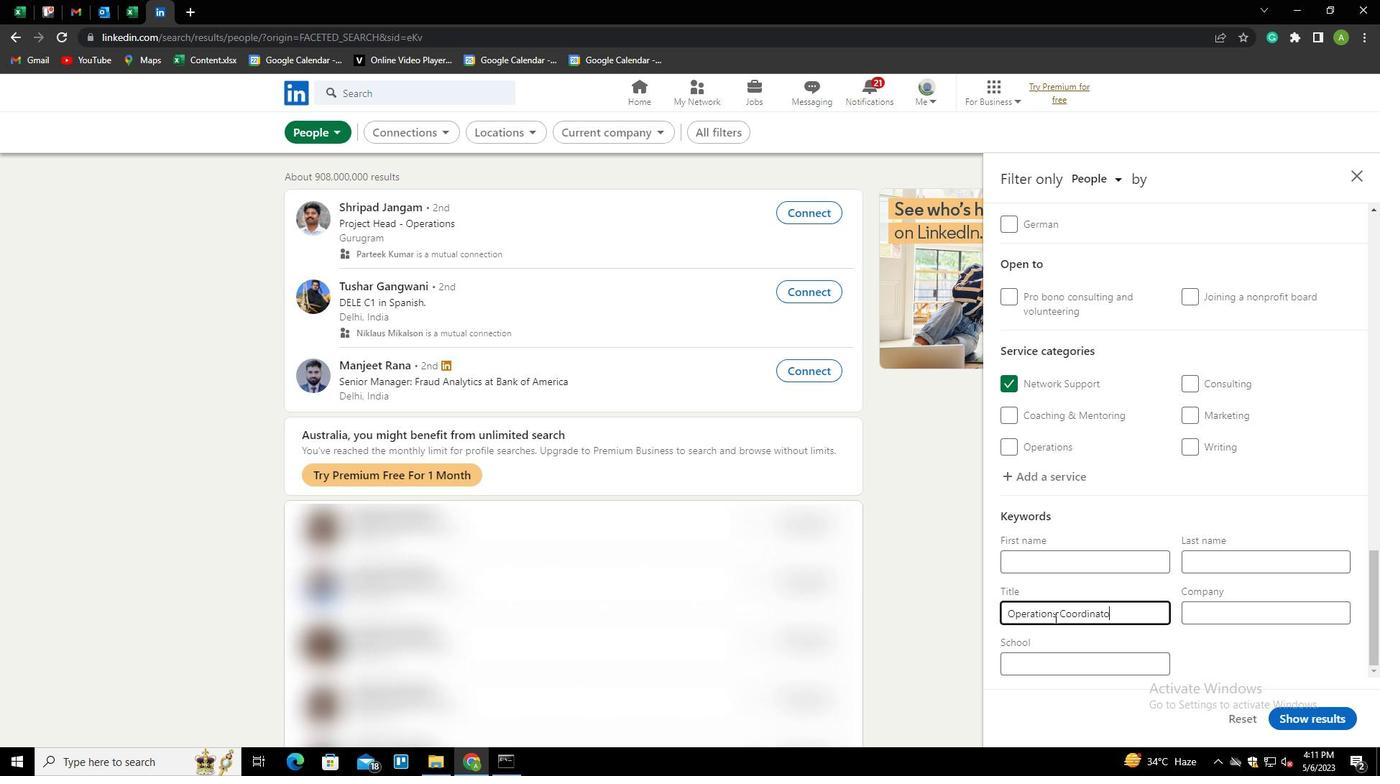 
Action: Mouse moved to (1214, 645)
Screenshot: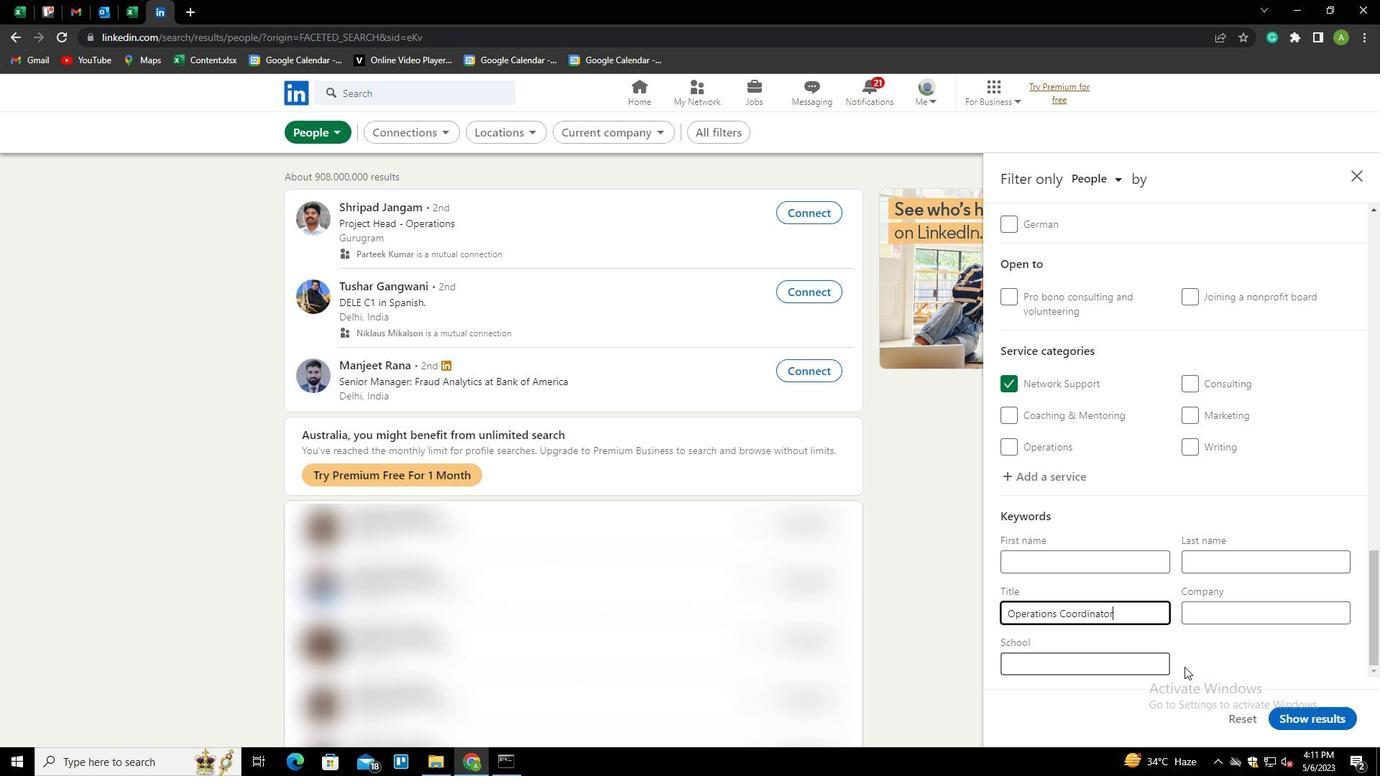 
Action: Mouse pressed left at (1214, 645)
Screenshot: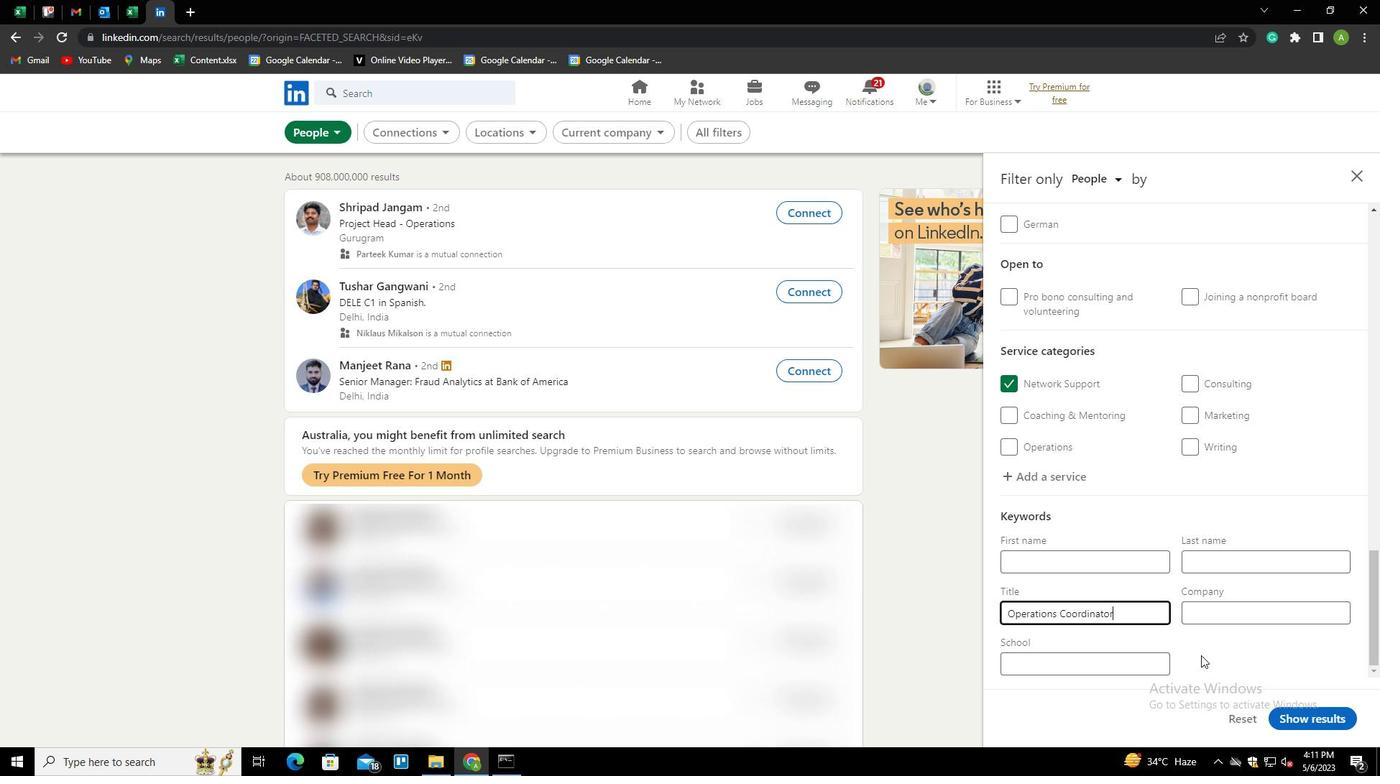 
Action: Mouse moved to (1328, 715)
Screenshot: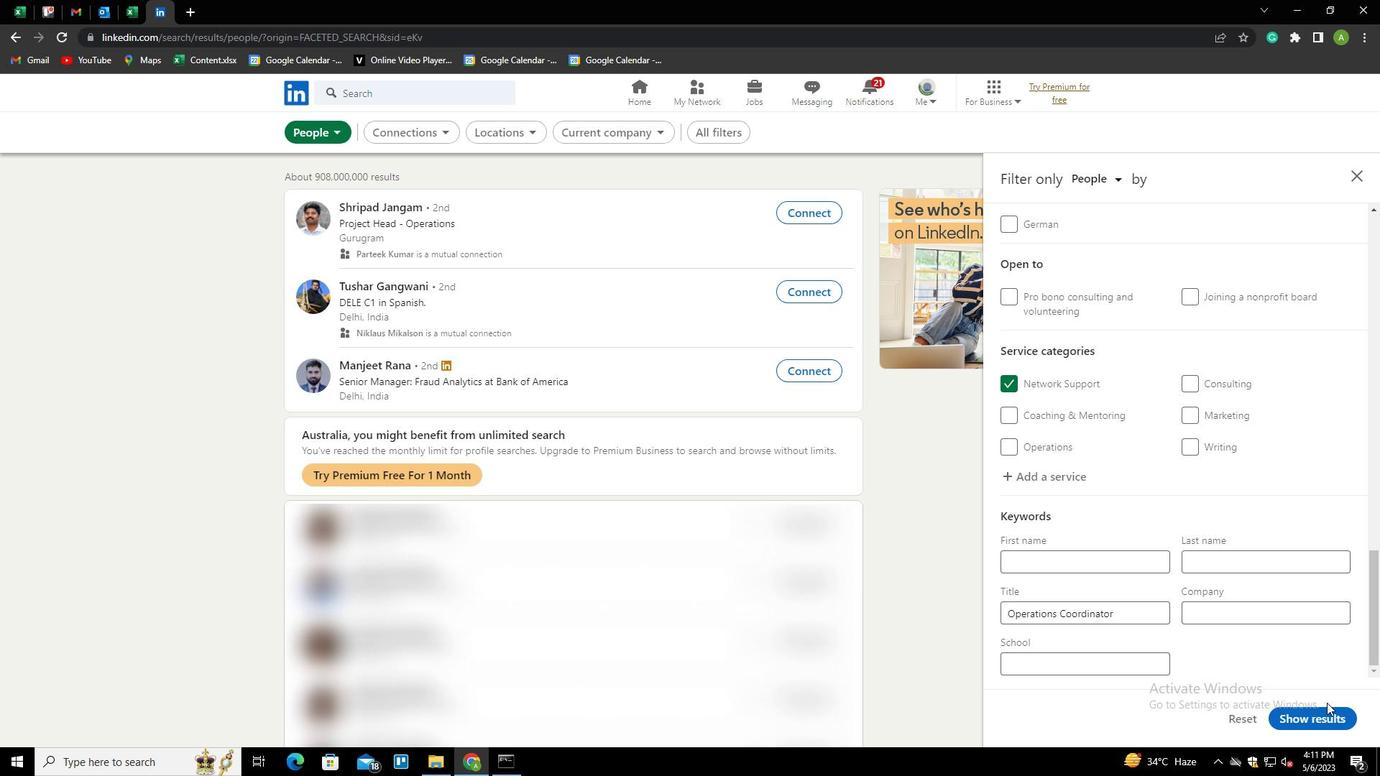 
Action: Mouse pressed left at (1328, 715)
Screenshot: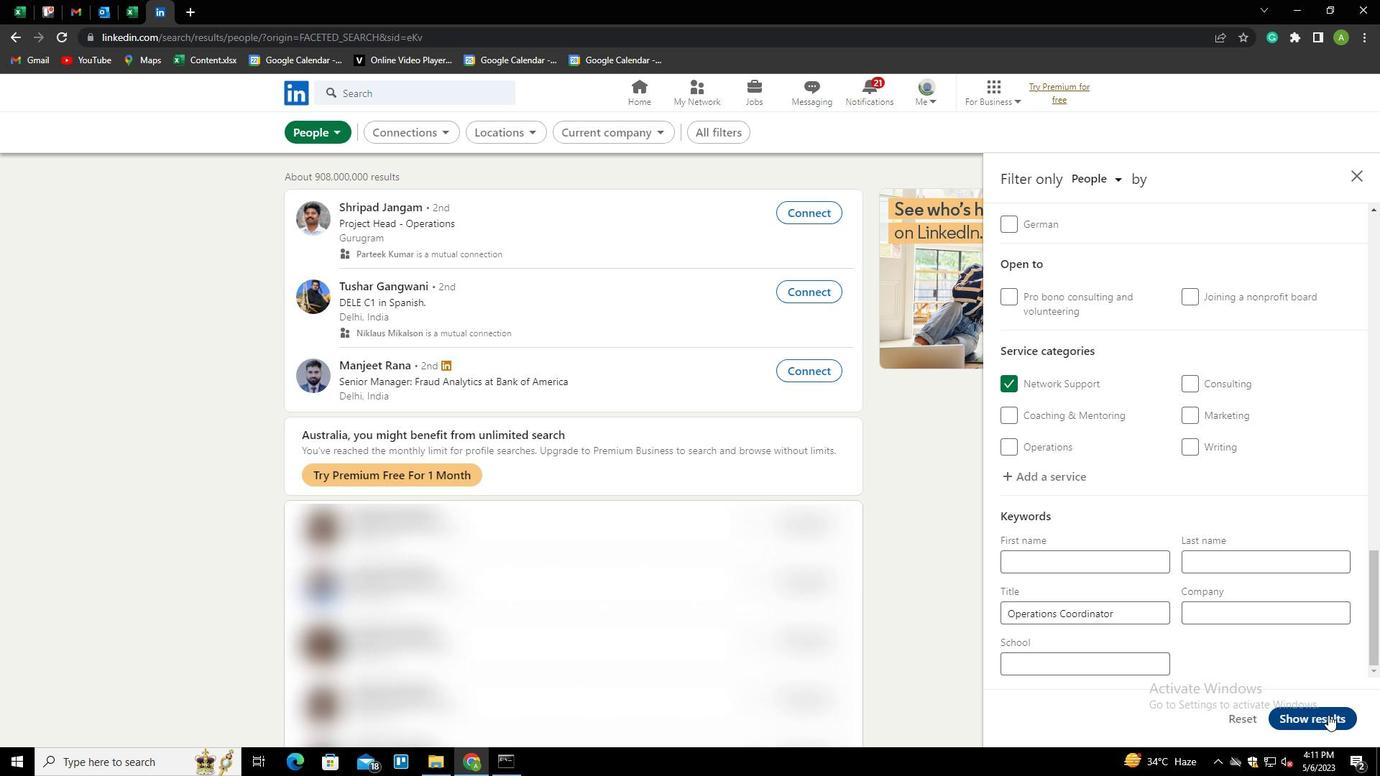 
Action: Mouse moved to (1299, 644)
Screenshot: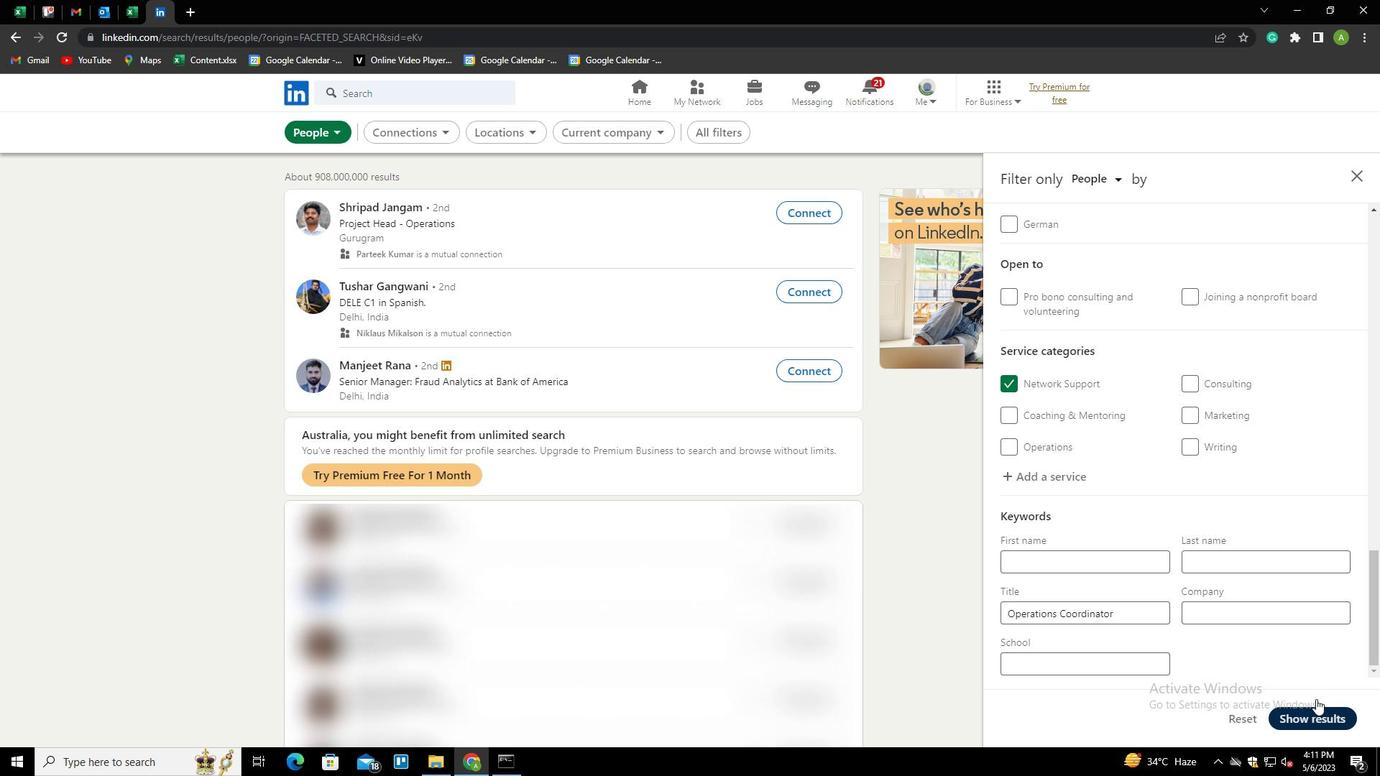 
